 Task: Search one way flight ticket for 2 adults, 2 children, 2 infants in seat in first from Wichita Falls: Wichita Falls Municipal Airport/sheppard Air Force Base to Laramie: Laramie Regional Airport on 8-3-2023. Choice of flights is Frontier. Number of bags: 1 checked bag. Outbound departure time preference is 18:00.
Action: Mouse moved to (390, 163)
Screenshot: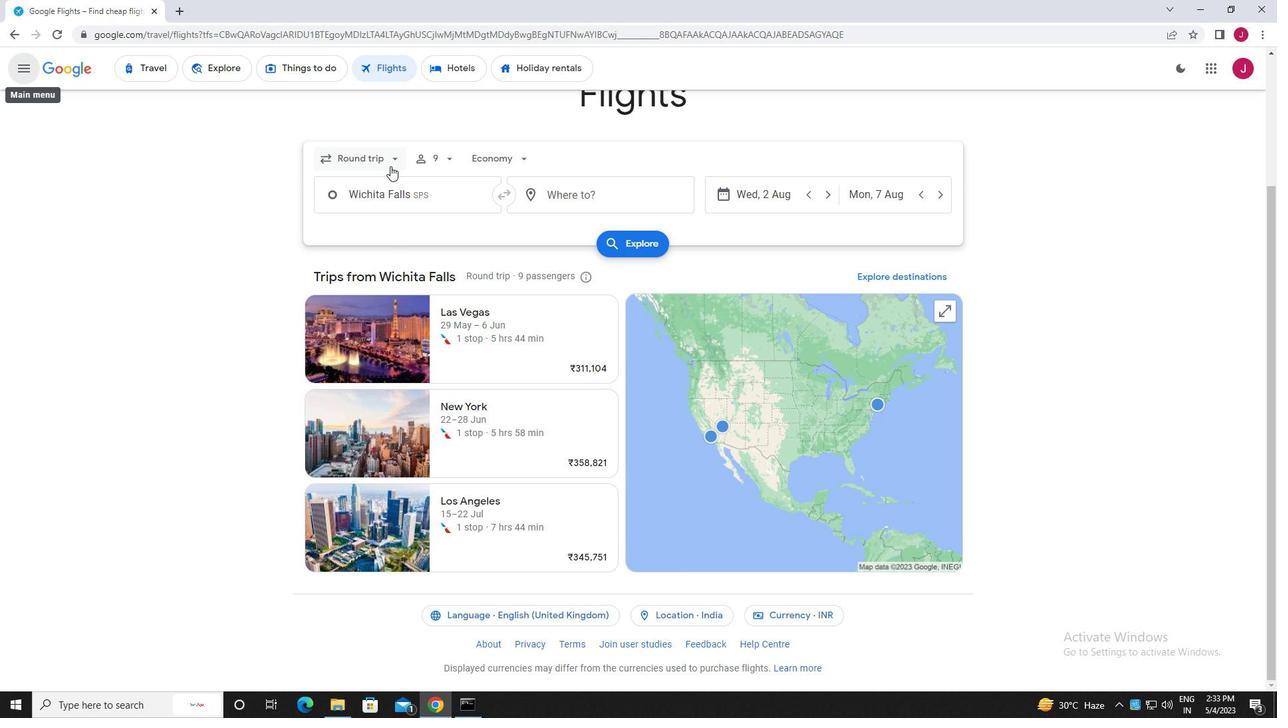 
Action: Mouse pressed left at (390, 163)
Screenshot: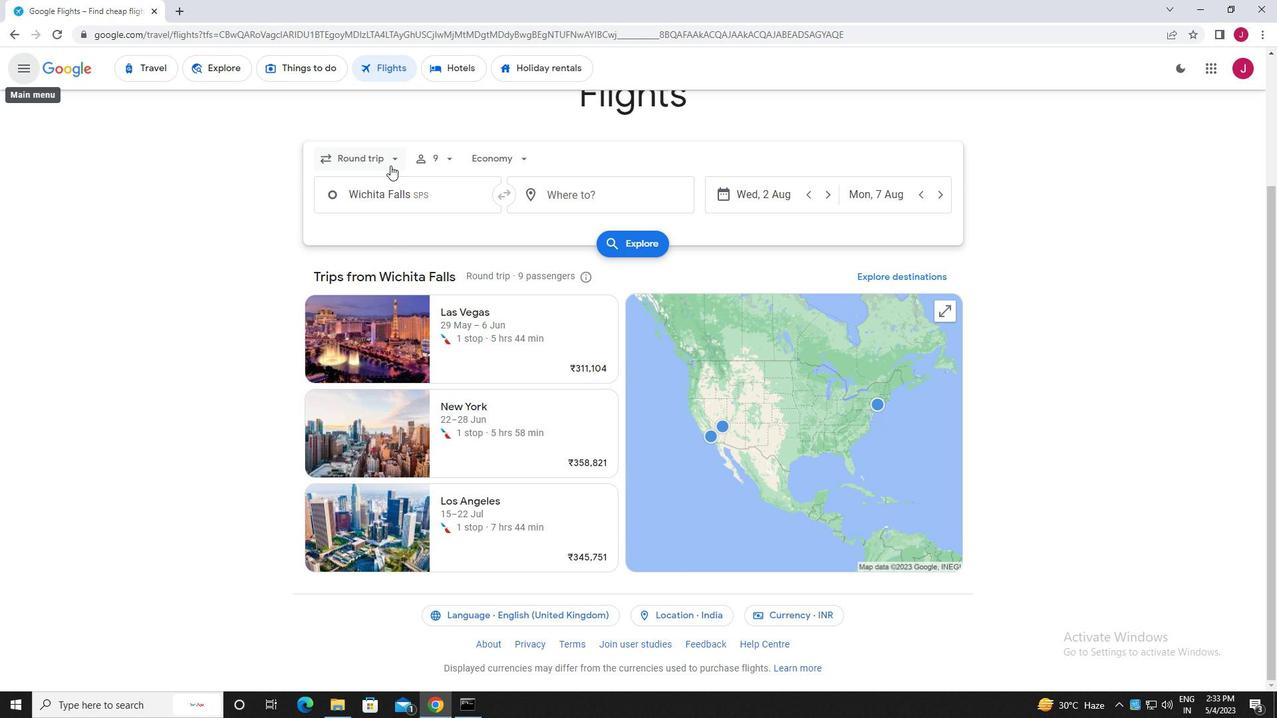 
Action: Mouse moved to (384, 218)
Screenshot: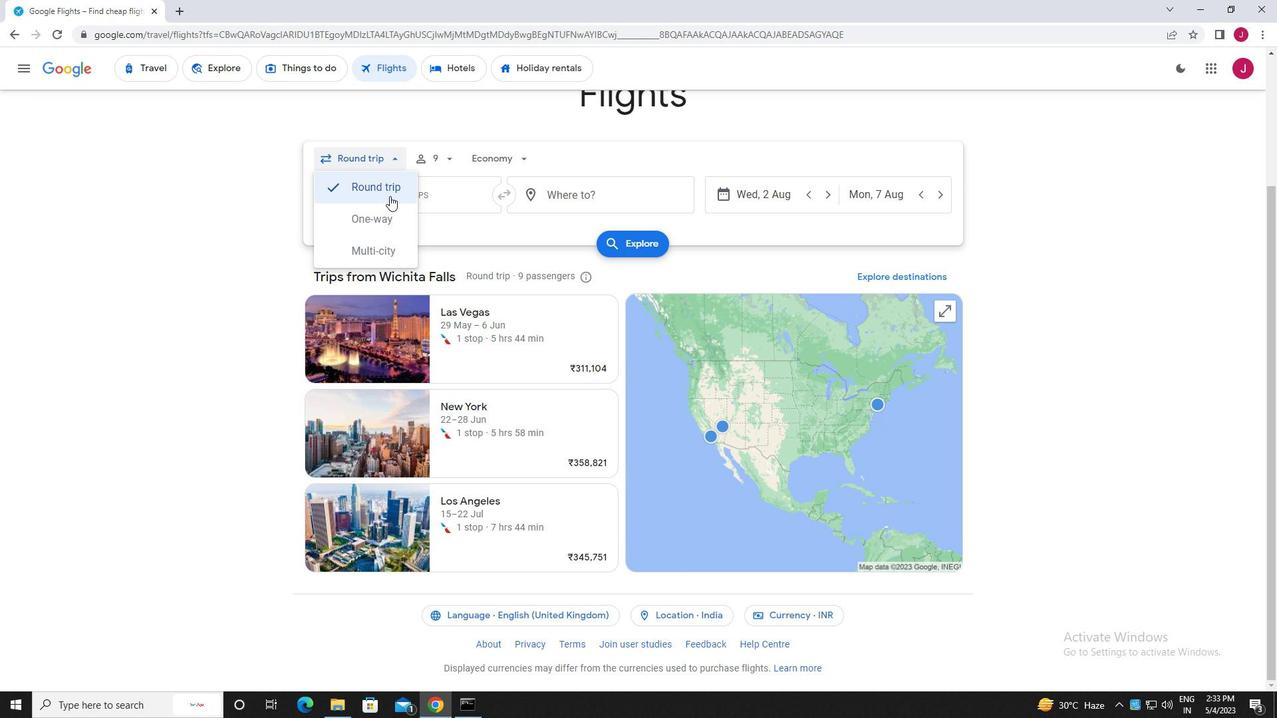 
Action: Mouse pressed left at (384, 218)
Screenshot: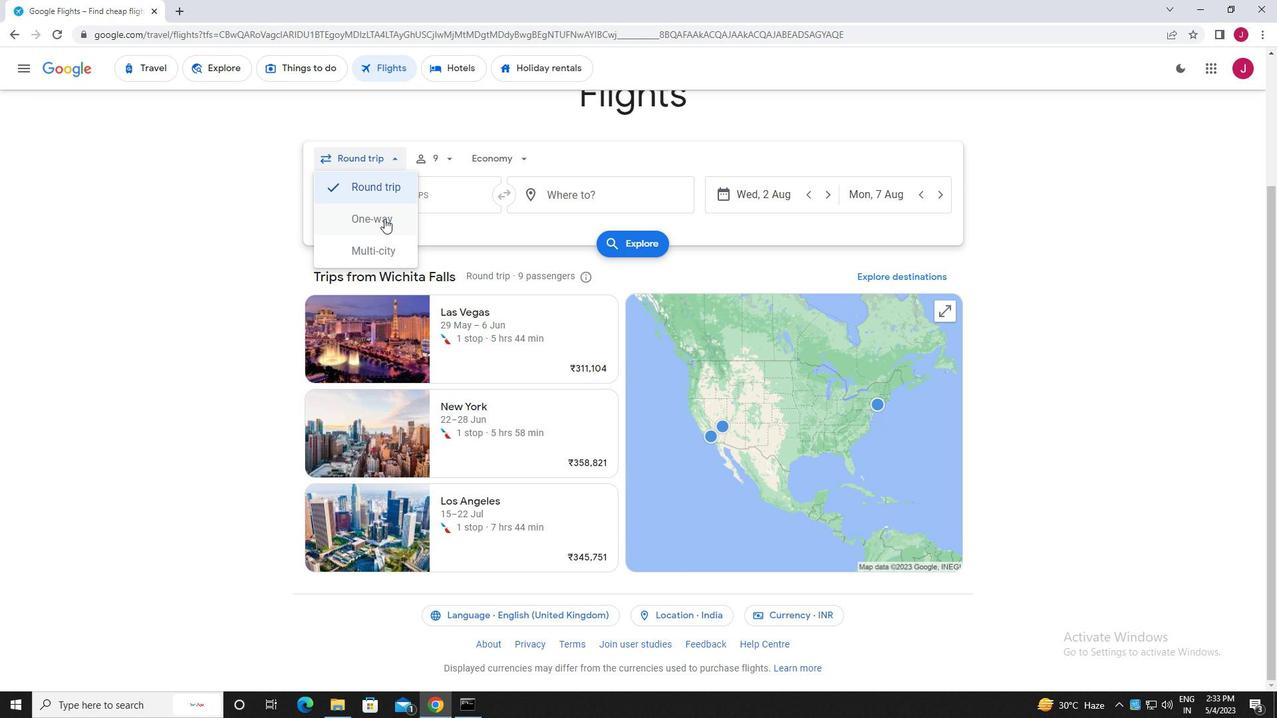 
Action: Mouse moved to (441, 157)
Screenshot: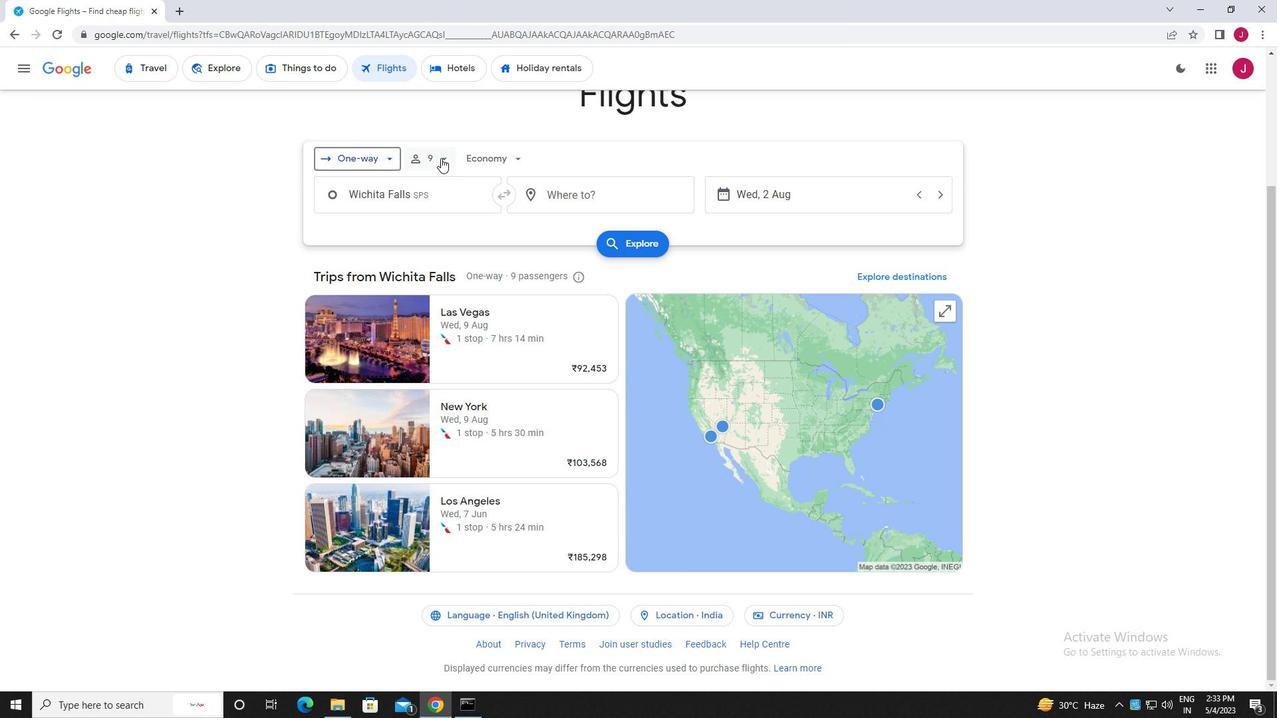 
Action: Mouse pressed left at (441, 157)
Screenshot: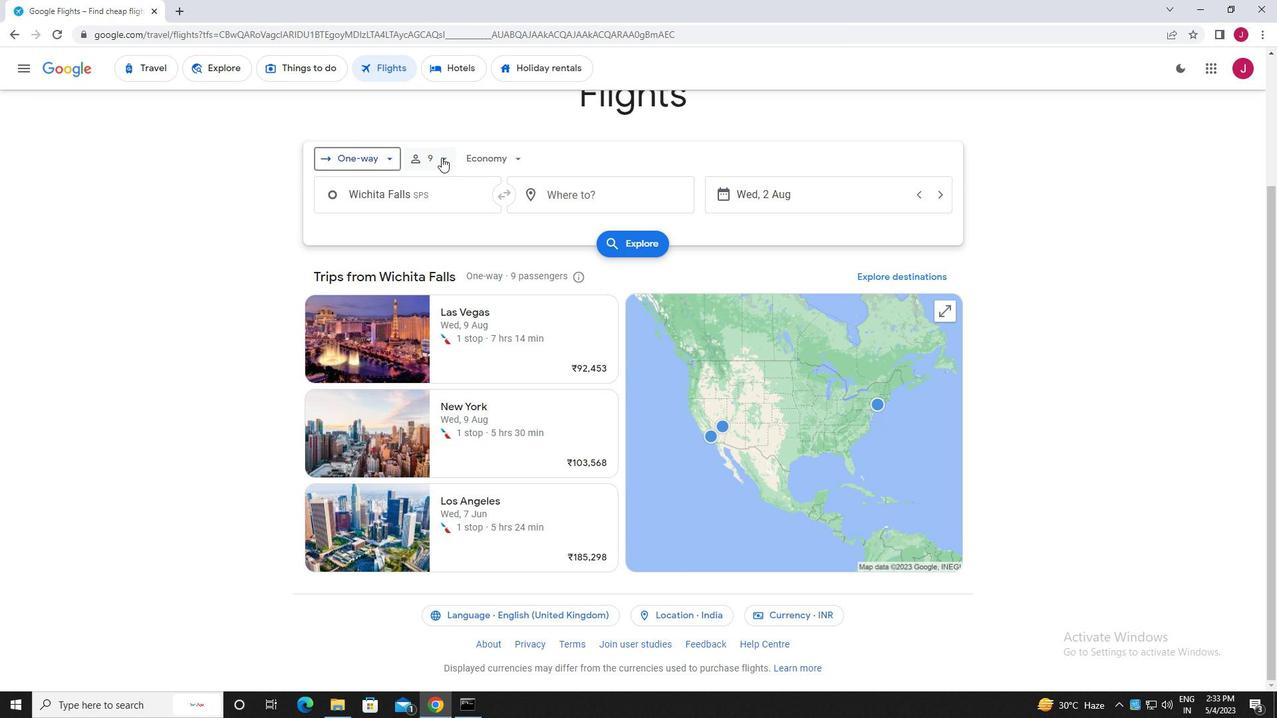 
Action: Mouse moved to (550, 191)
Screenshot: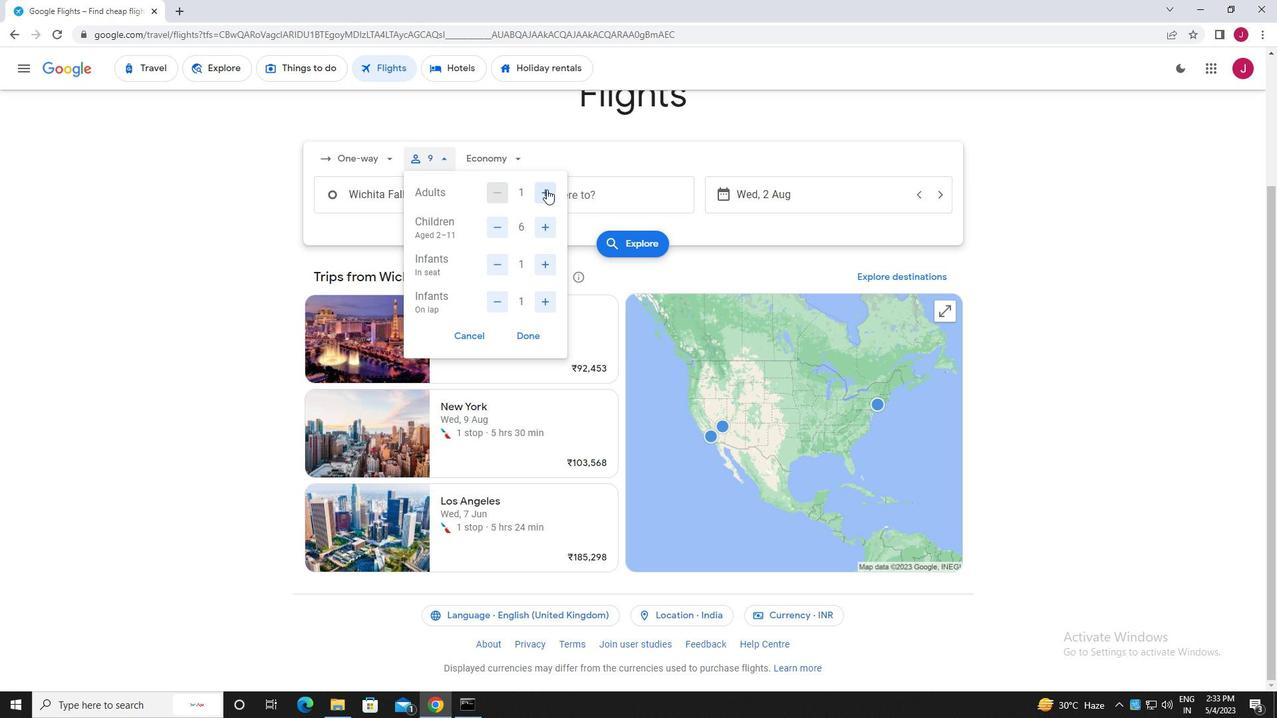 
Action: Mouse pressed left at (550, 191)
Screenshot: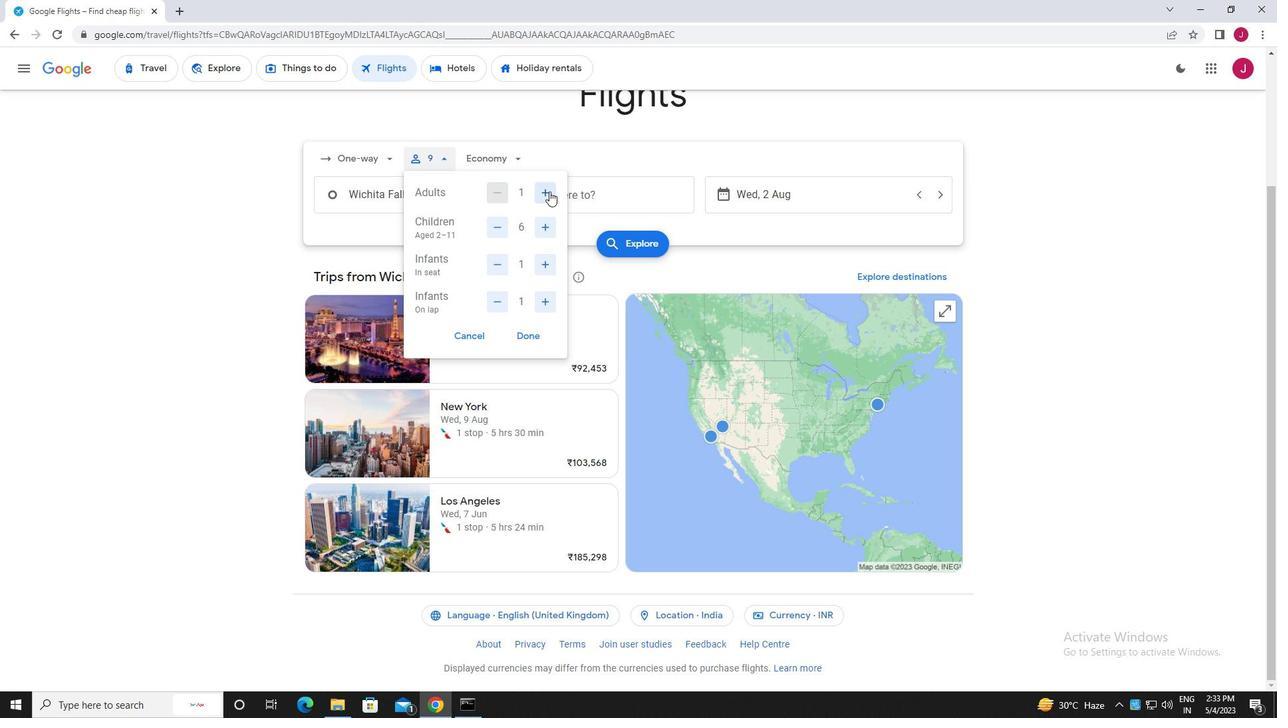 
Action: Mouse moved to (493, 225)
Screenshot: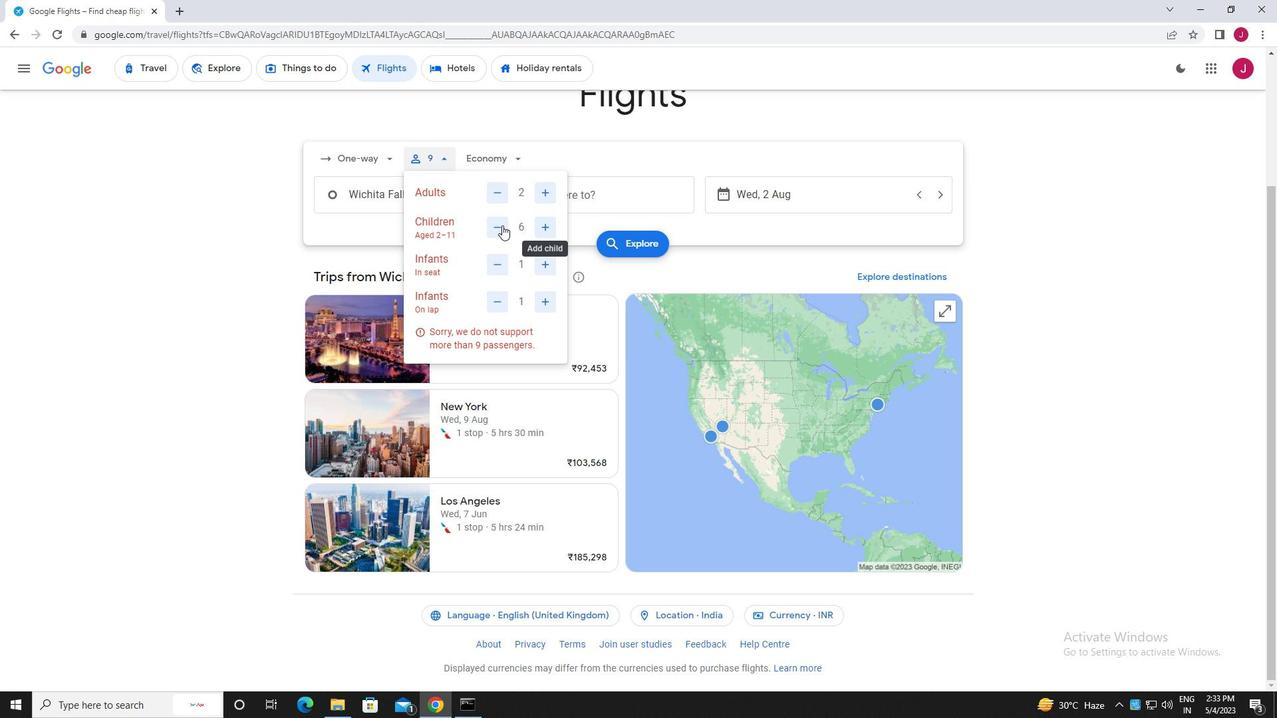 
Action: Mouse pressed left at (493, 225)
Screenshot: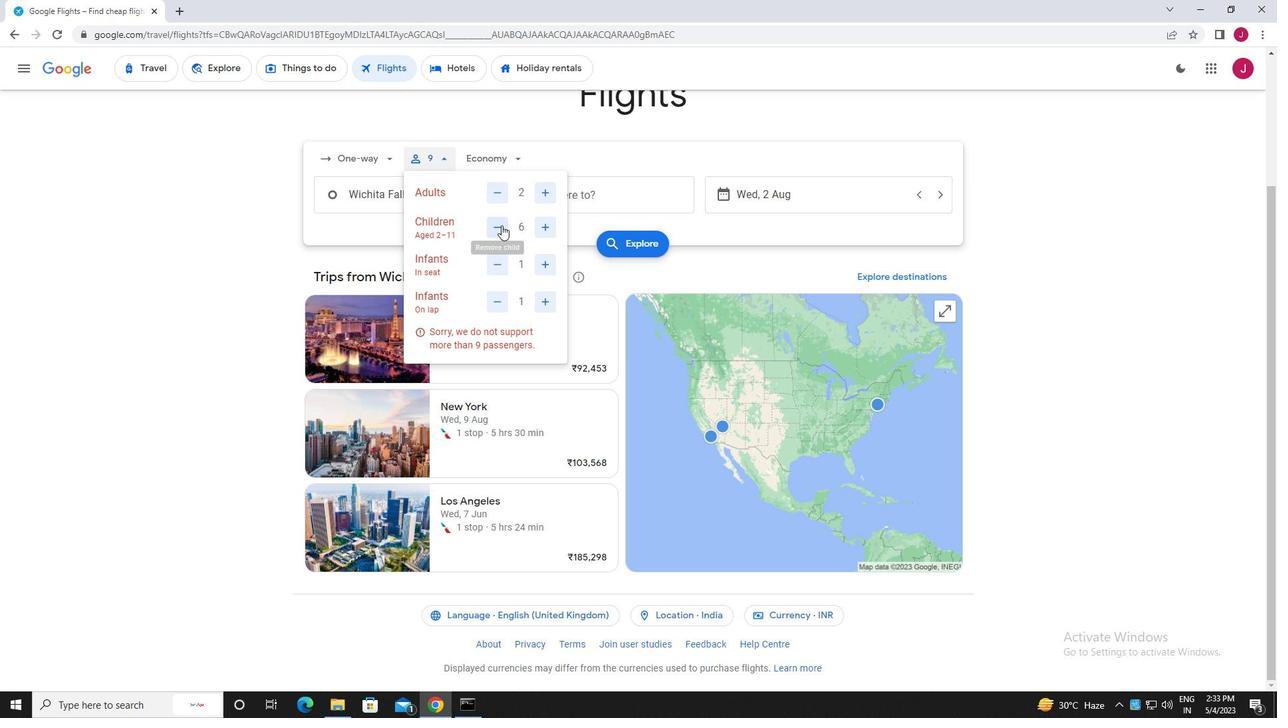 
Action: Mouse moved to (501, 224)
Screenshot: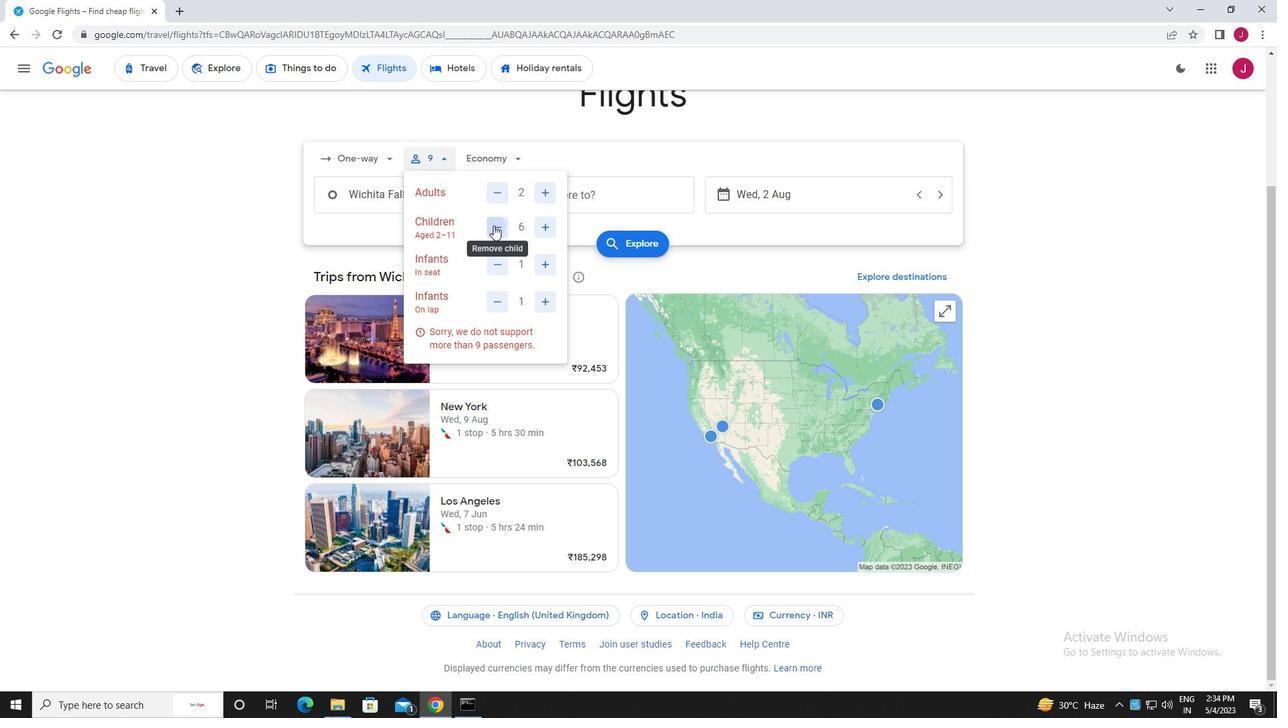 
Action: Mouse pressed left at (501, 224)
Screenshot: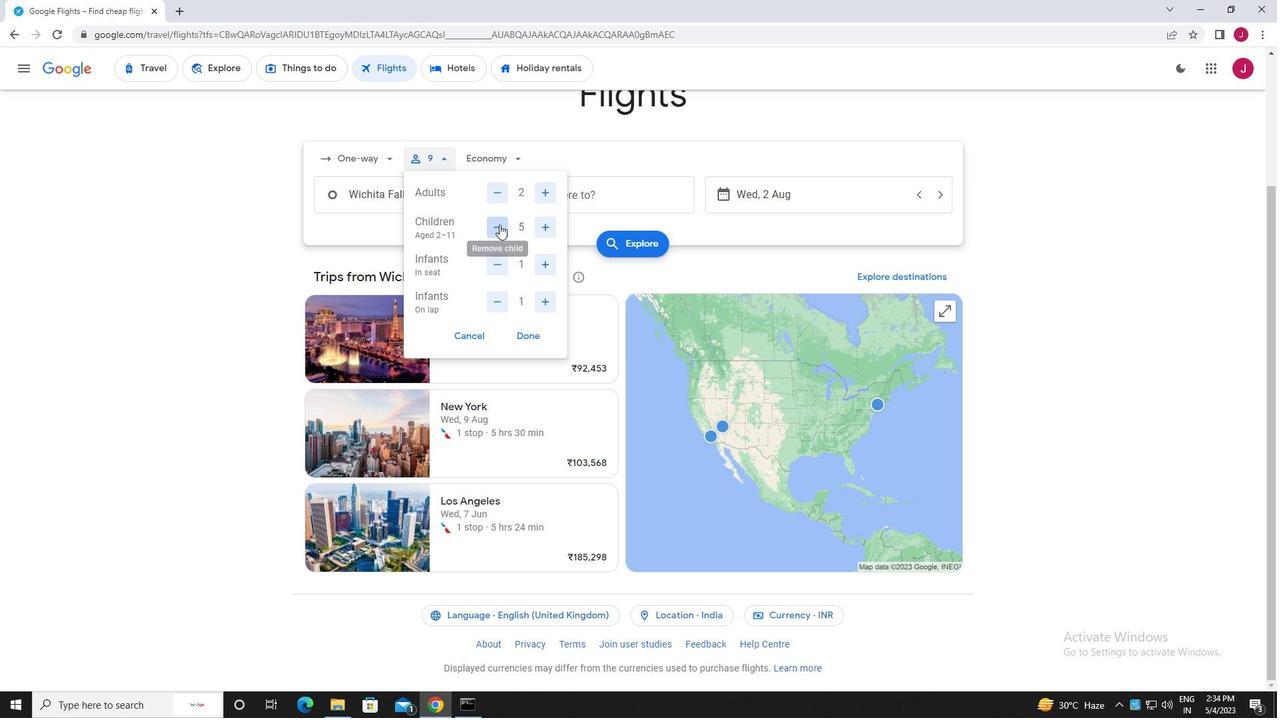 
Action: Mouse pressed left at (501, 224)
Screenshot: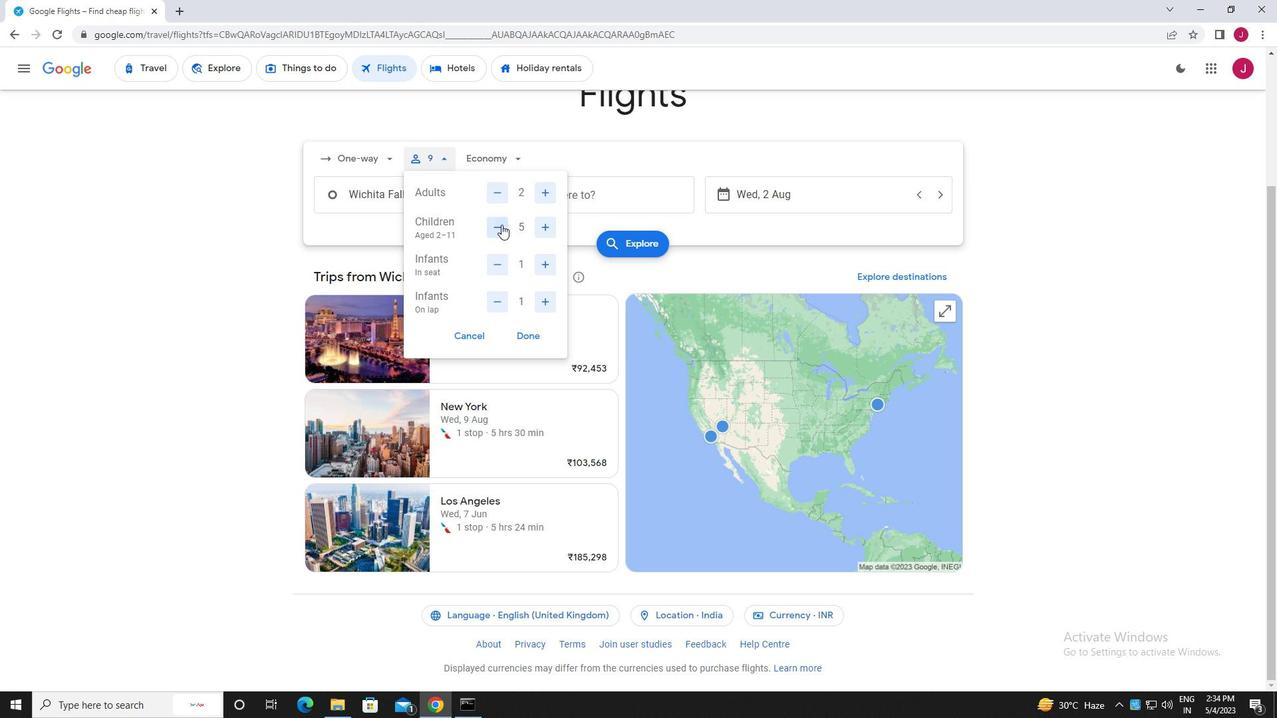 
Action: Mouse pressed left at (501, 224)
Screenshot: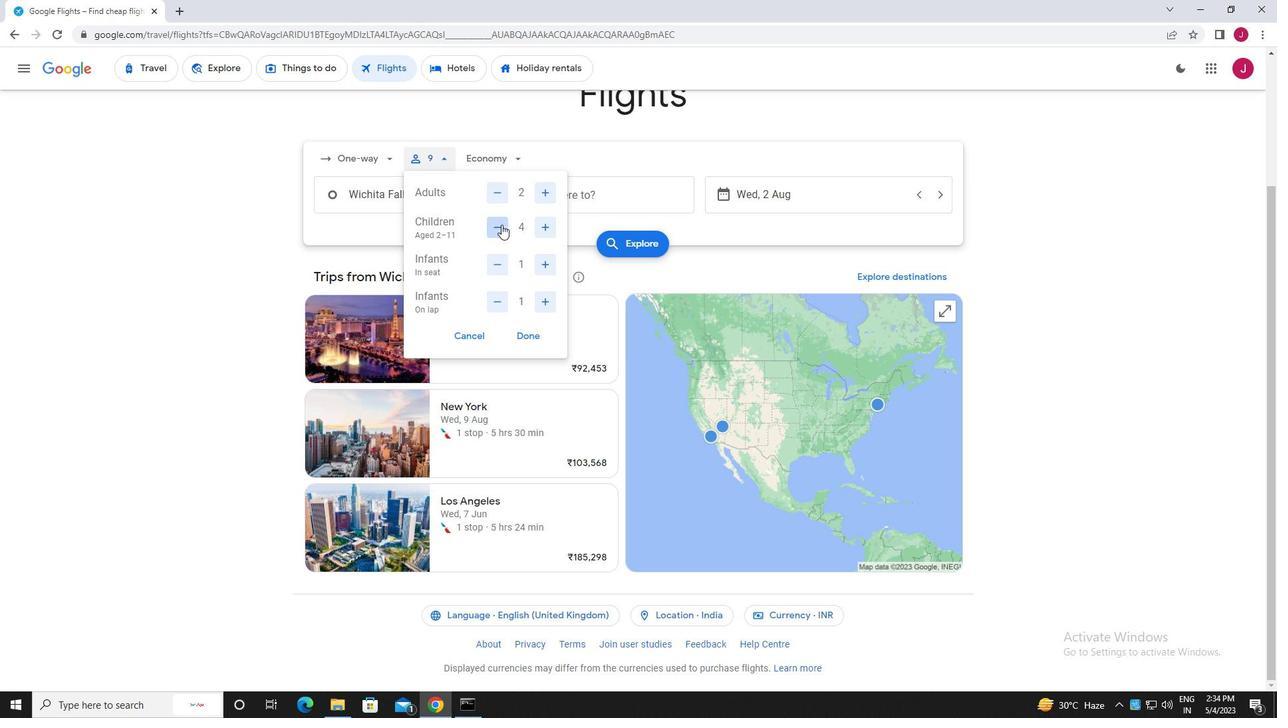 
Action: Mouse moved to (499, 261)
Screenshot: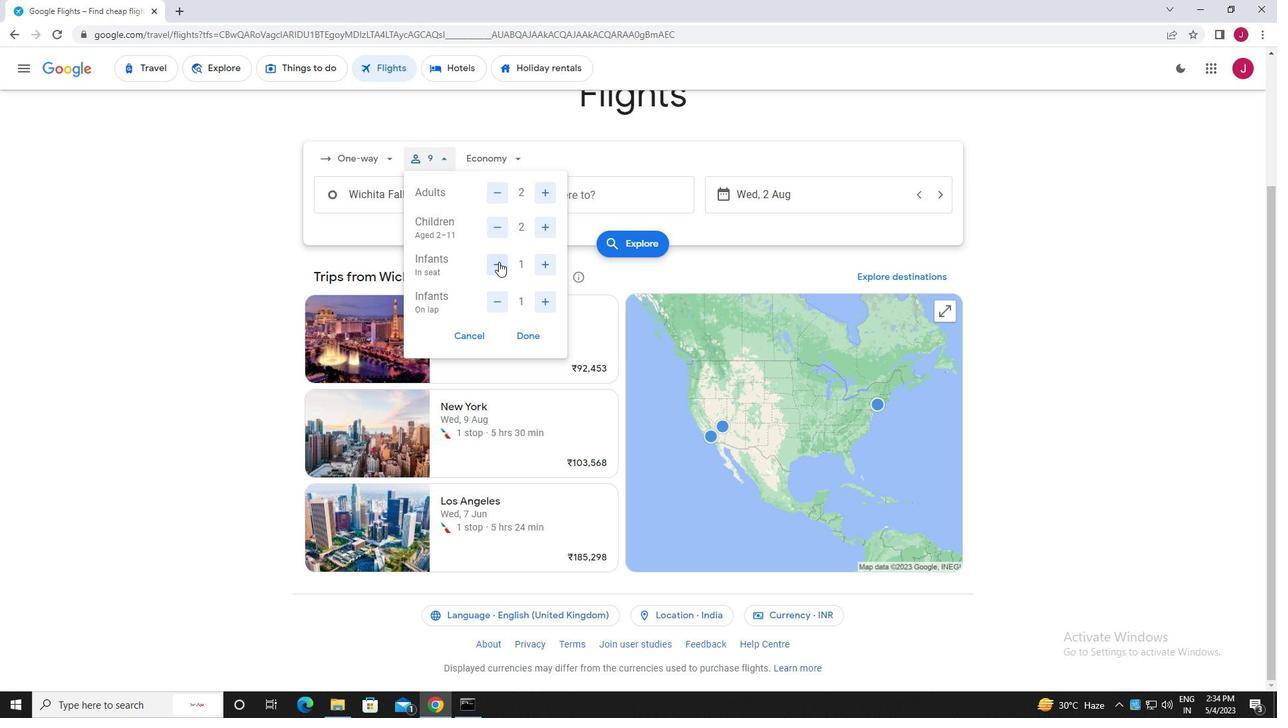 
Action: Mouse pressed left at (499, 261)
Screenshot: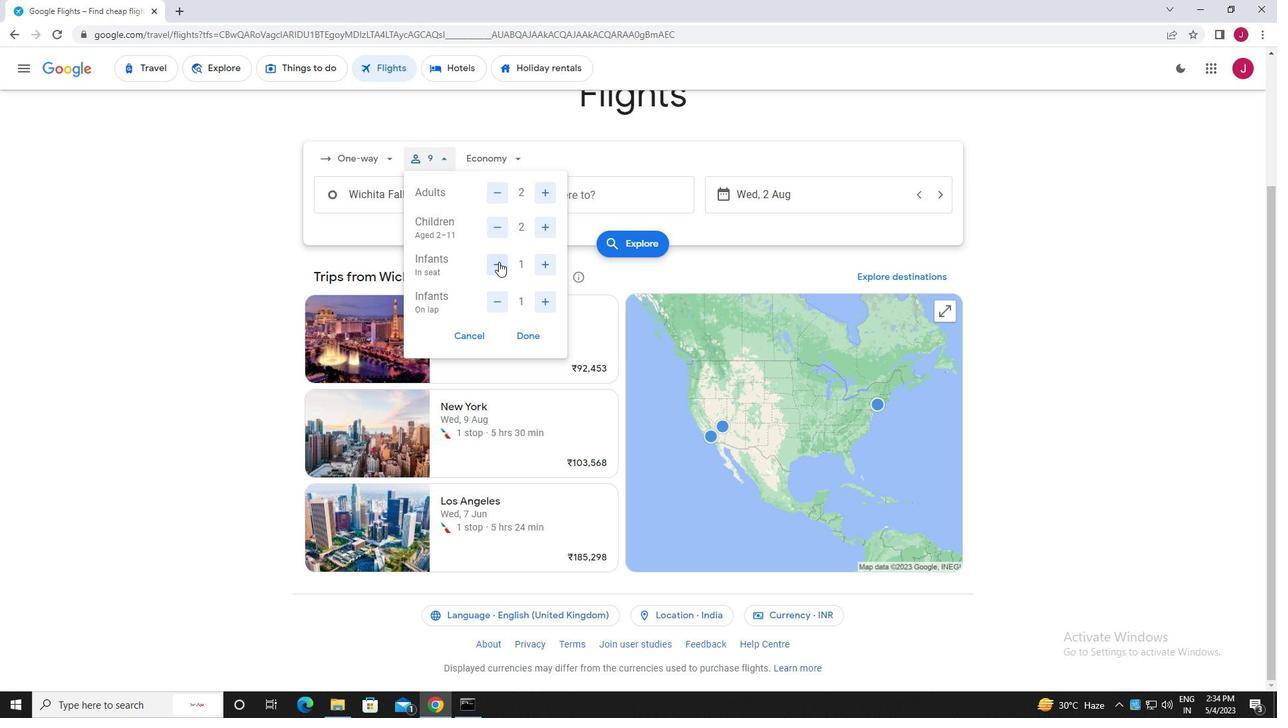 
Action: Mouse moved to (497, 302)
Screenshot: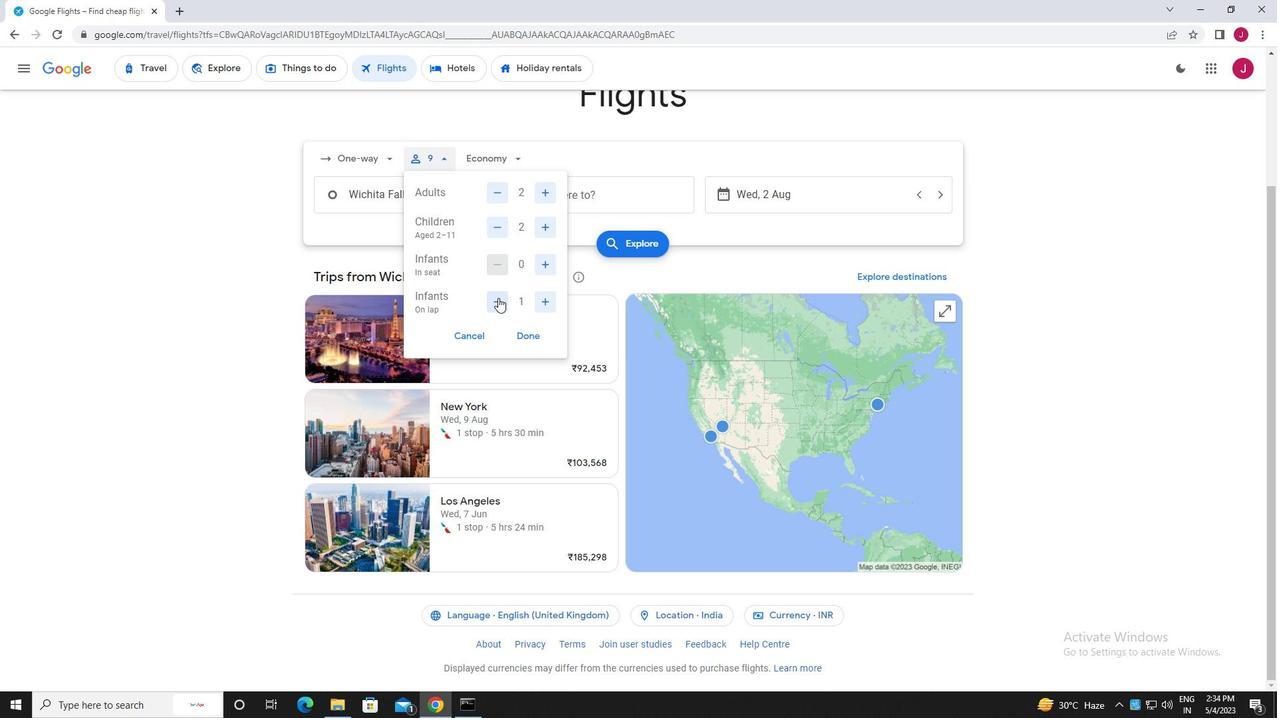
Action: Mouse pressed left at (497, 302)
Screenshot: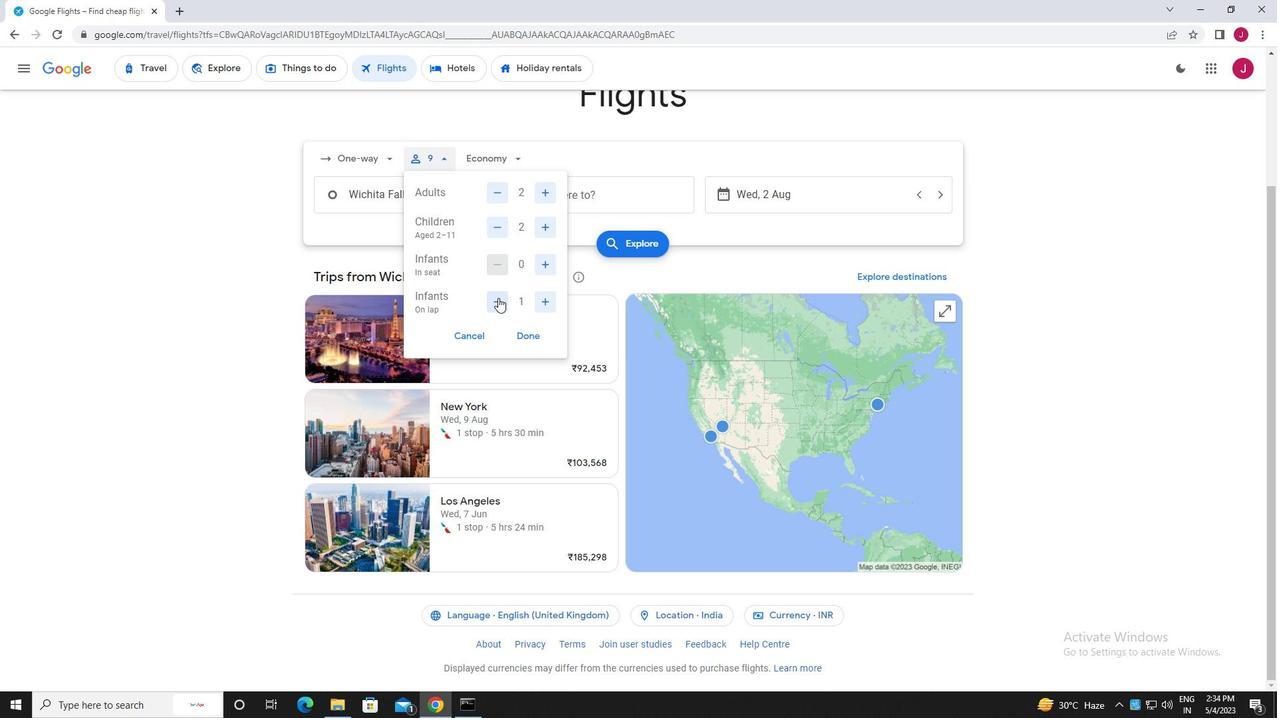 
Action: Mouse moved to (548, 264)
Screenshot: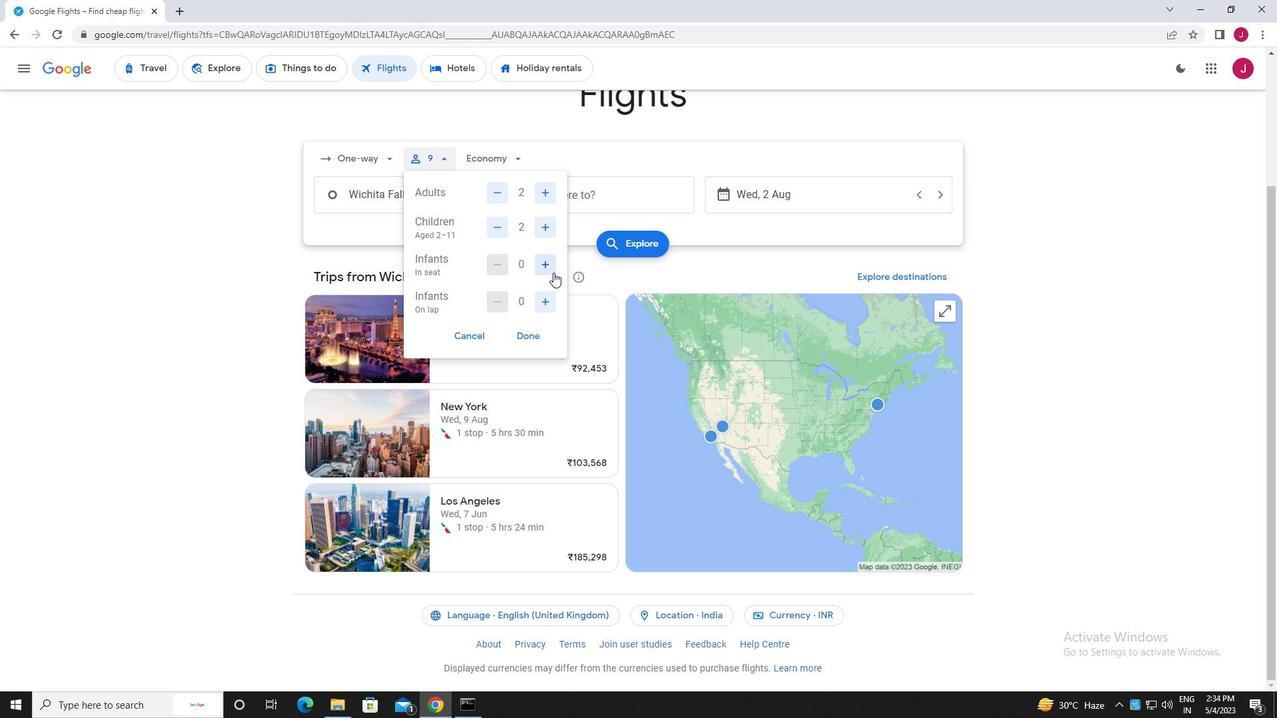 
Action: Mouse pressed left at (548, 264)
Screenshot: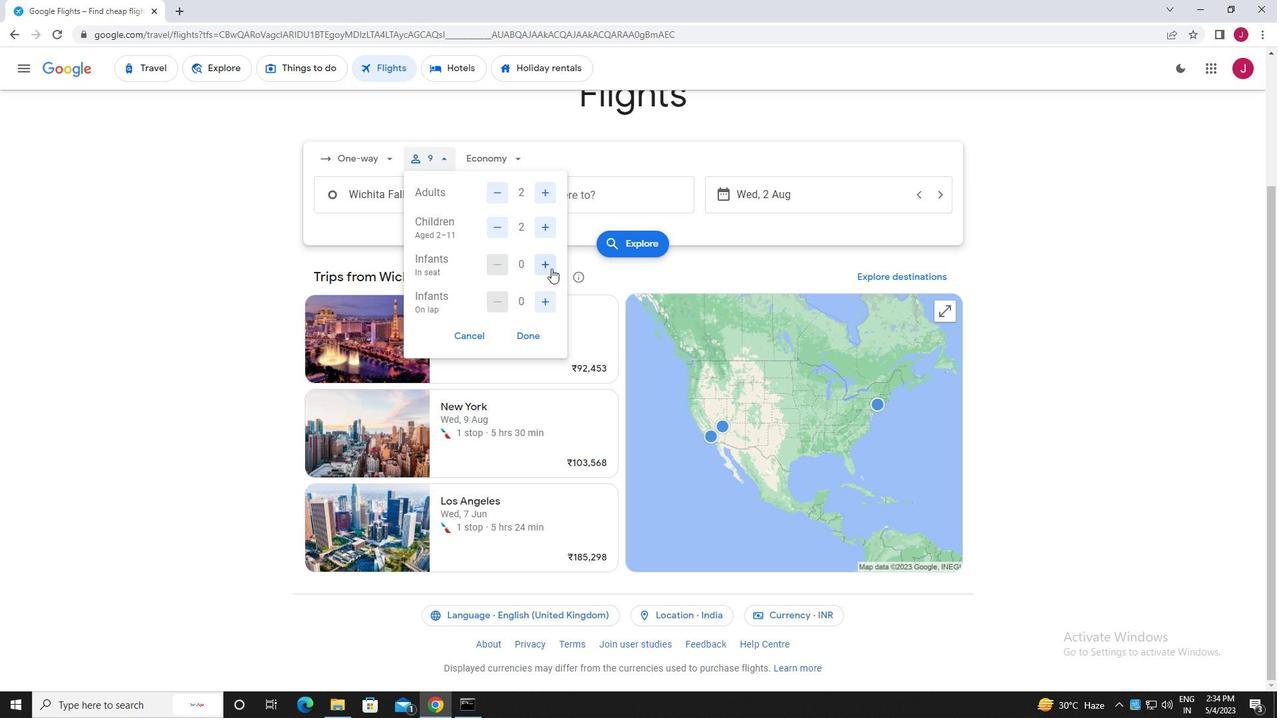 
Action: Mouse pressed left at (548, 264)
Screenshot: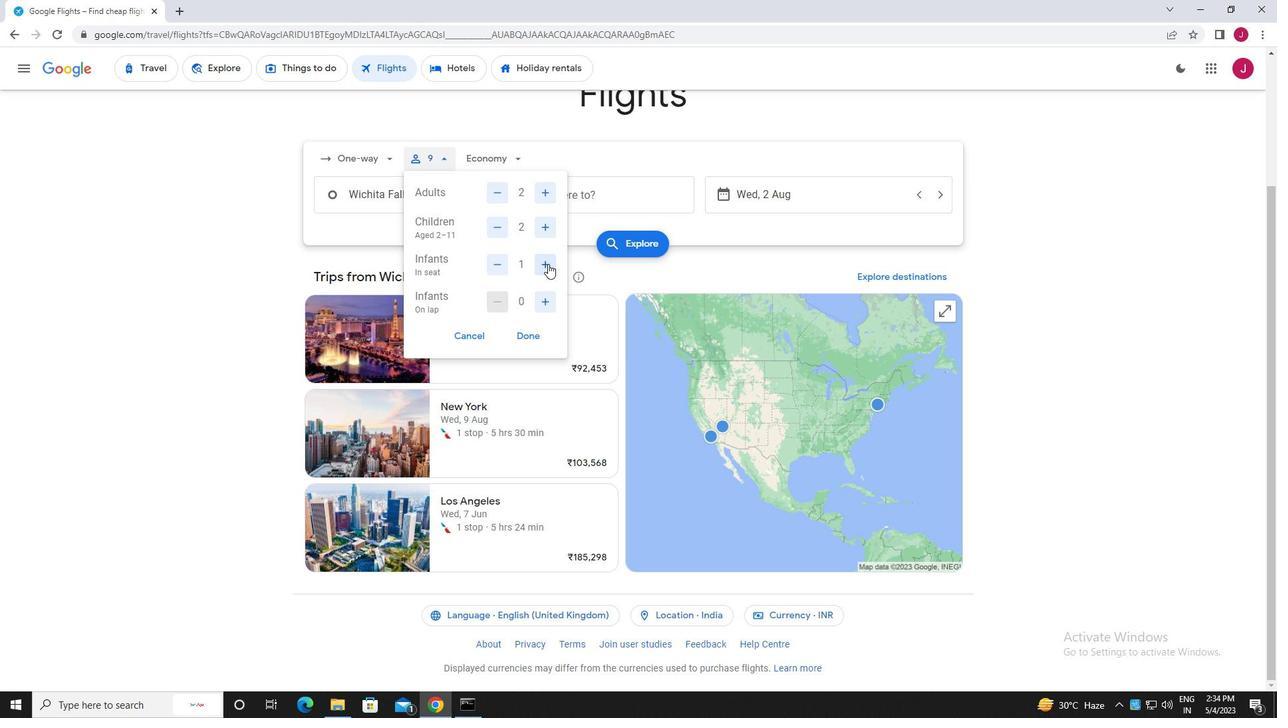 
Action: Mouse moved to (531, 336)
Screenshot: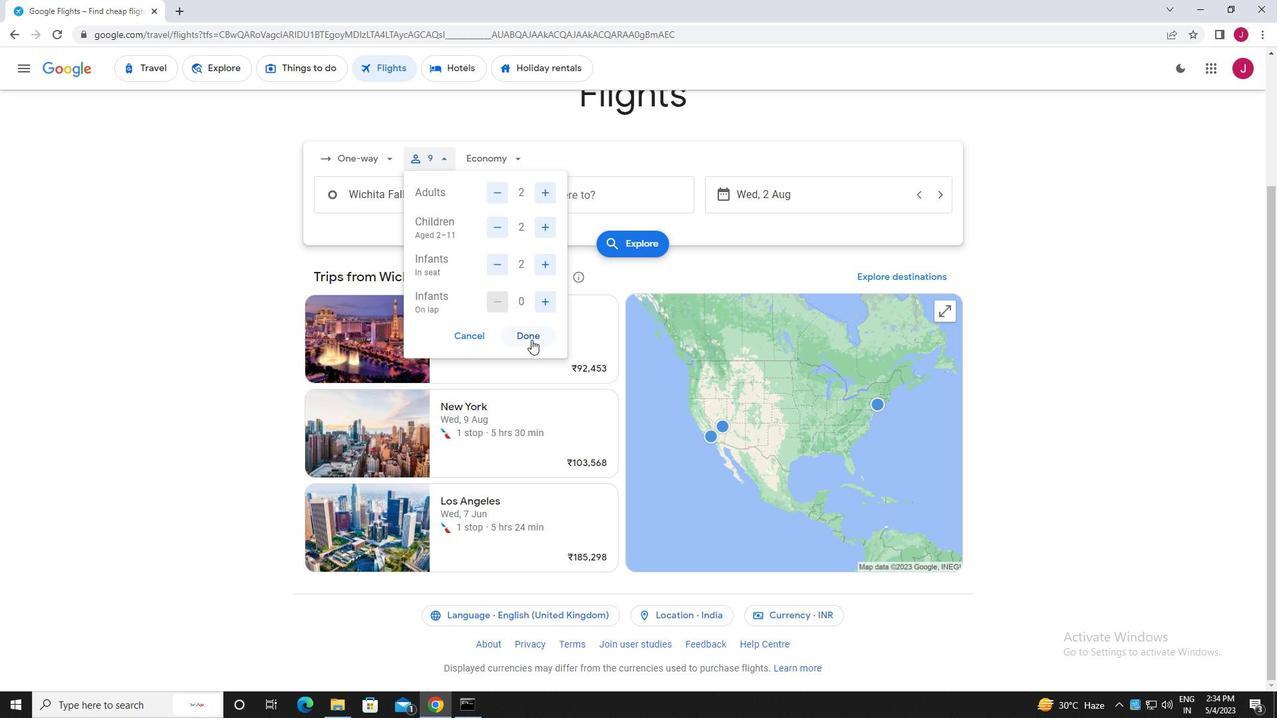 
Action: Mouse pressed left at (531, 336)
Screenshot: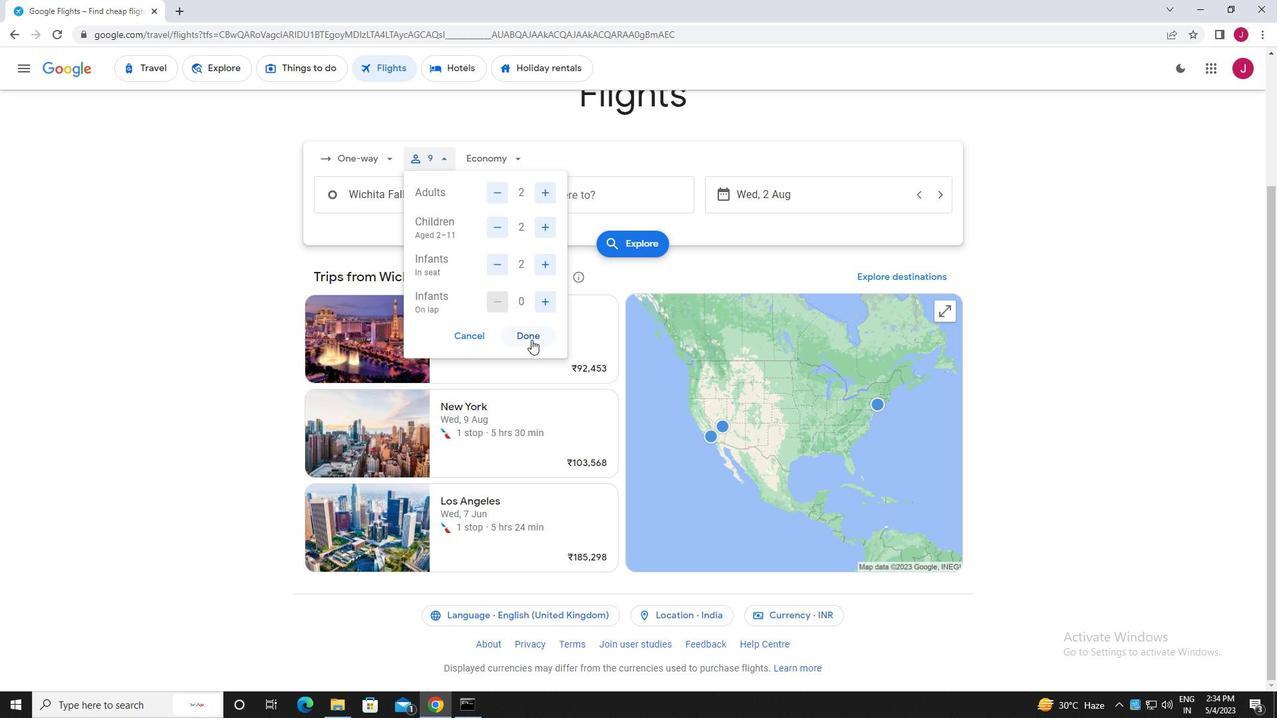 
Action: Mouse moved to (513, 159)
Screenshot: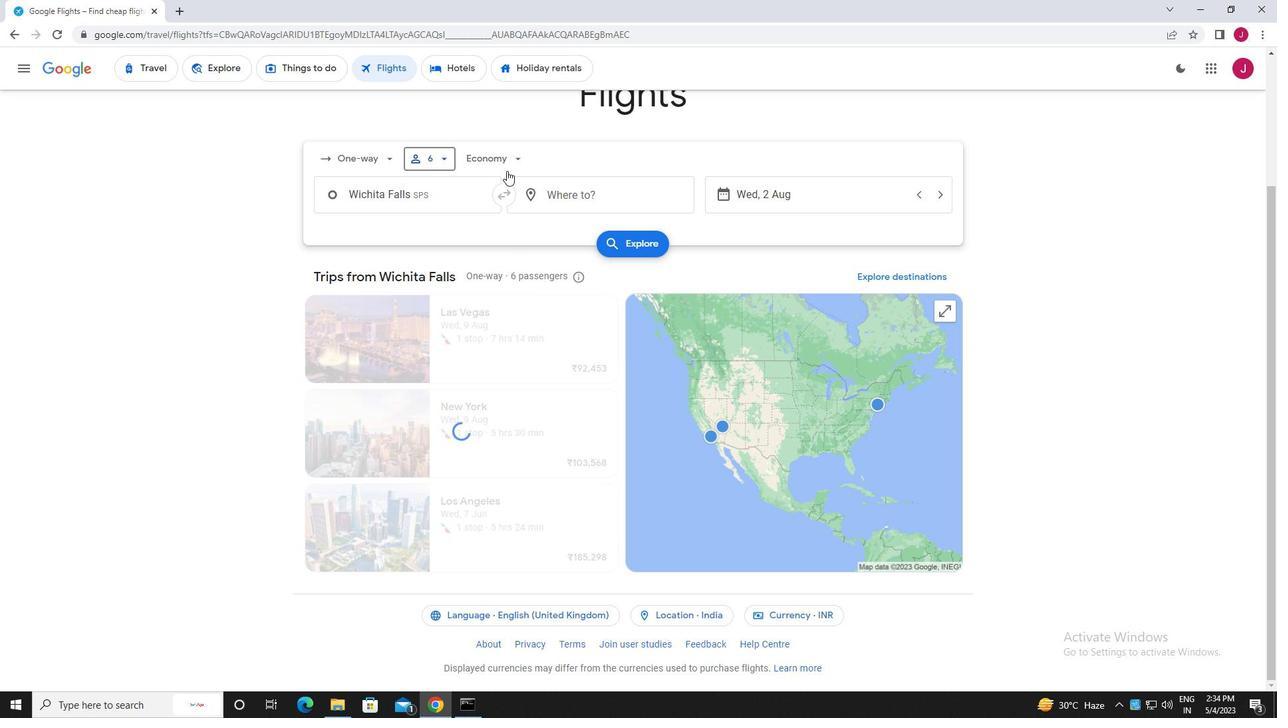 
Action: Mouse pressed left at (513, 159)
Screenshot: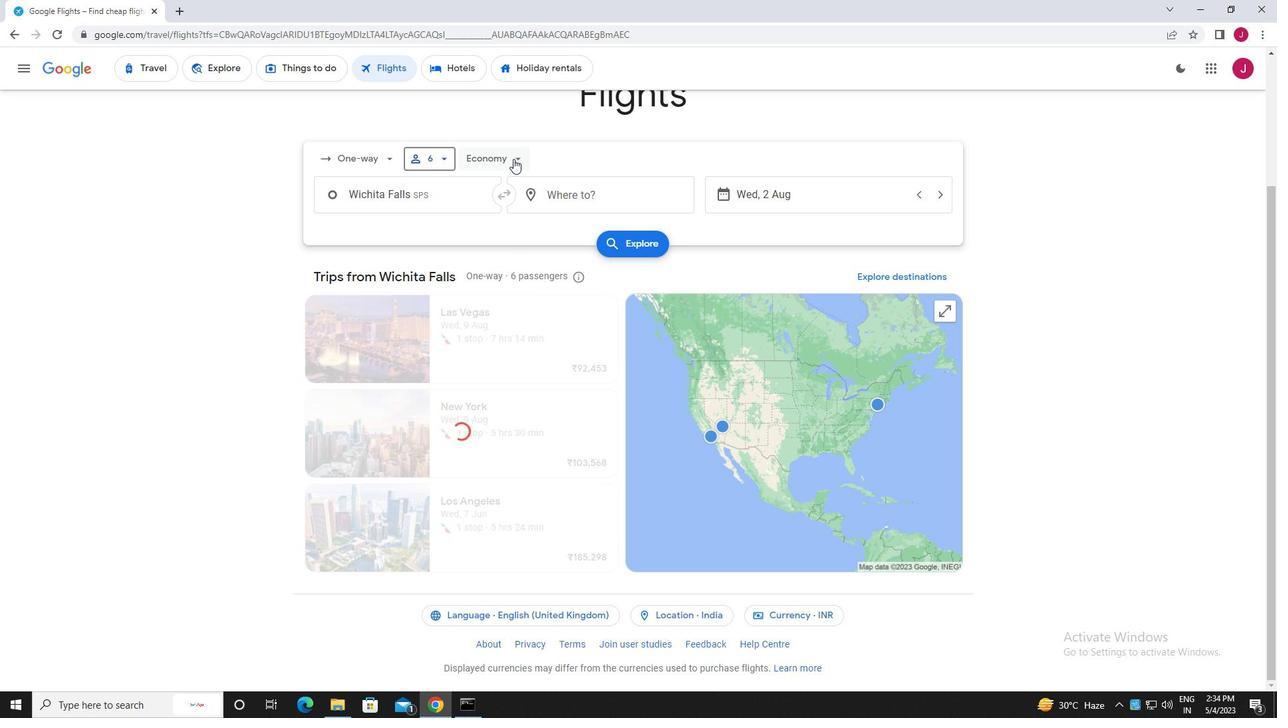 
Action: Mouse moved to (513, 282)
Screenshot: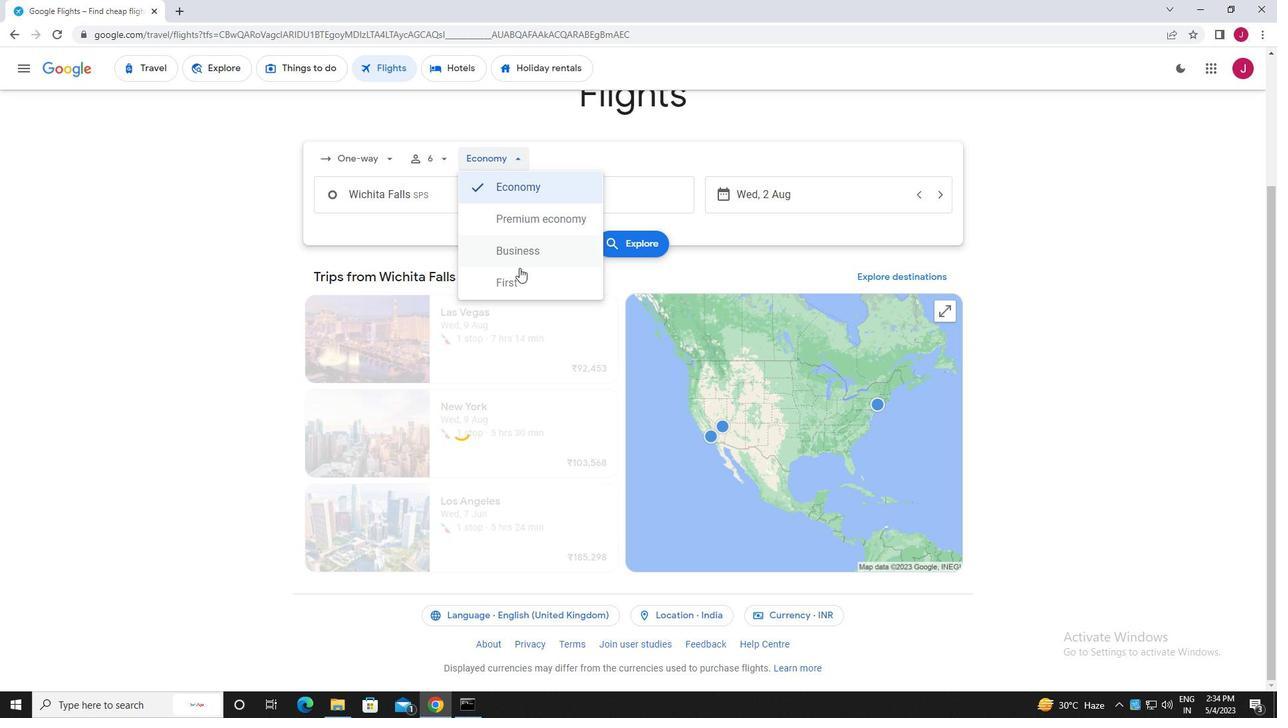 
Action: Mouse pressed left at (513, 282)
Screenshot: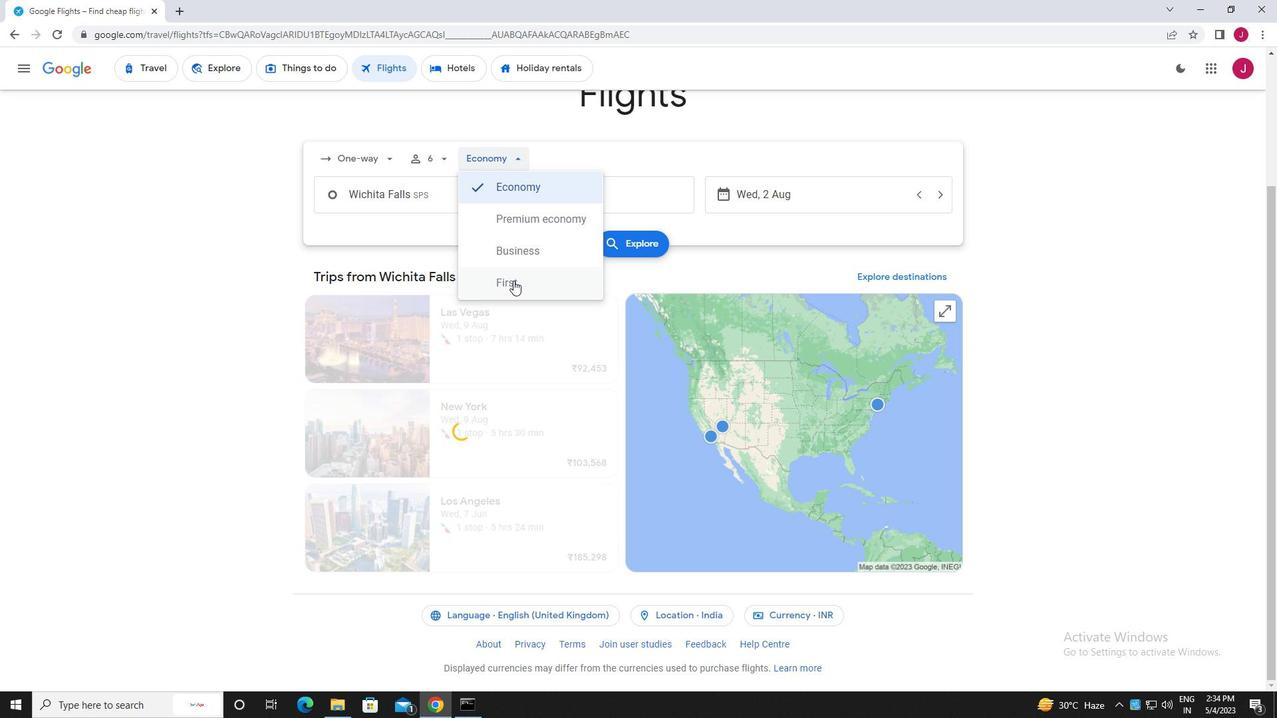 
Action: Mouse moved to (432, 195)
Screenshot: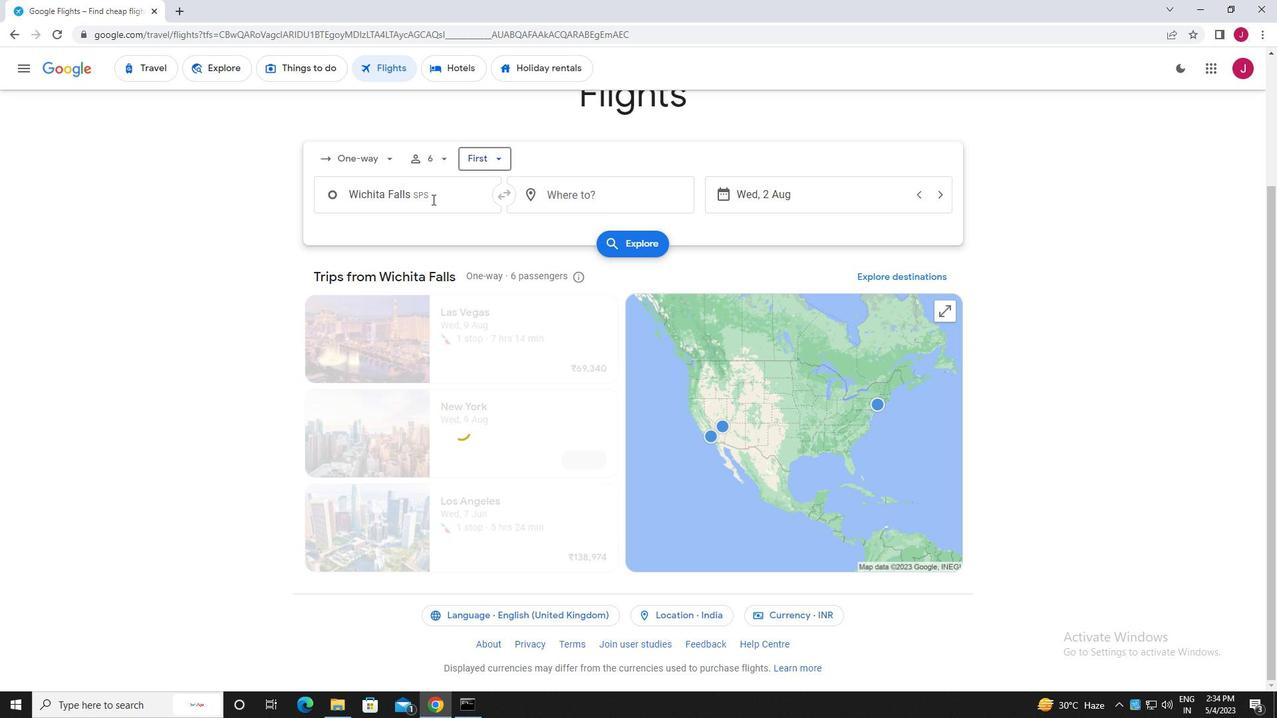 
Action: Mouse pressed left at (432, 195)
Screenshot: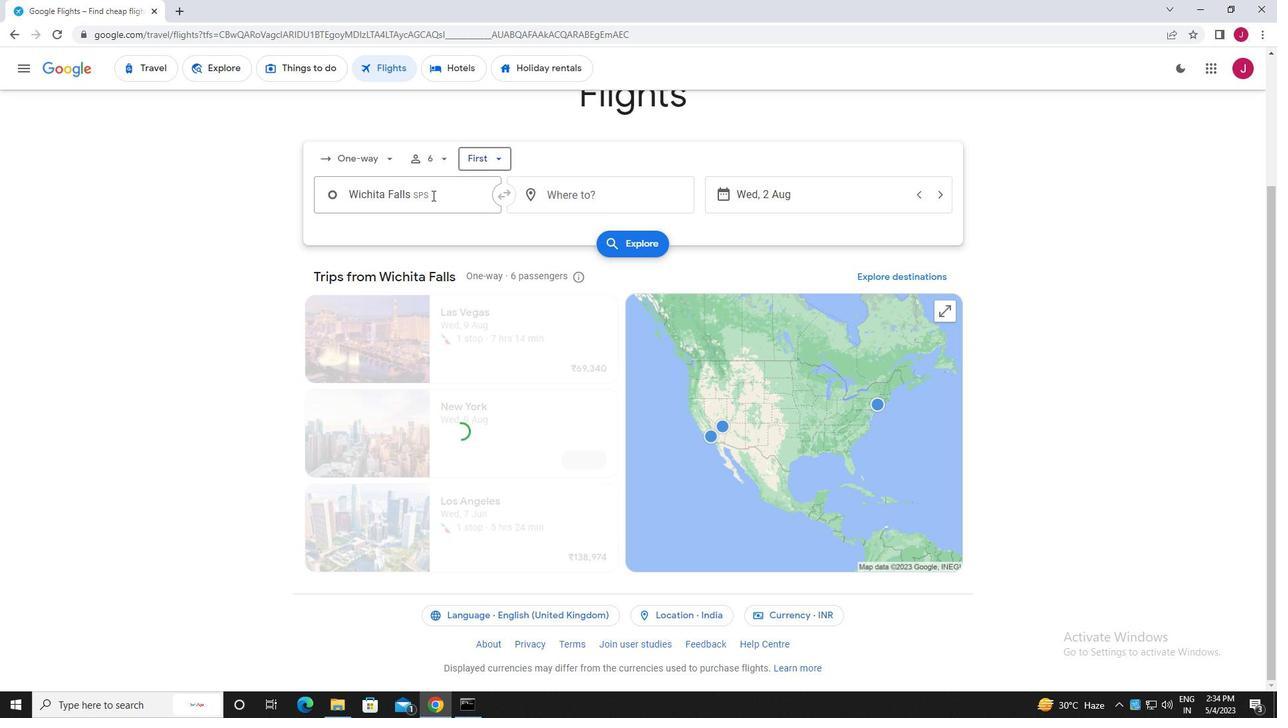 
Action: Key pressed wichita<Key.space>falls<Key.enter>
Screenshot: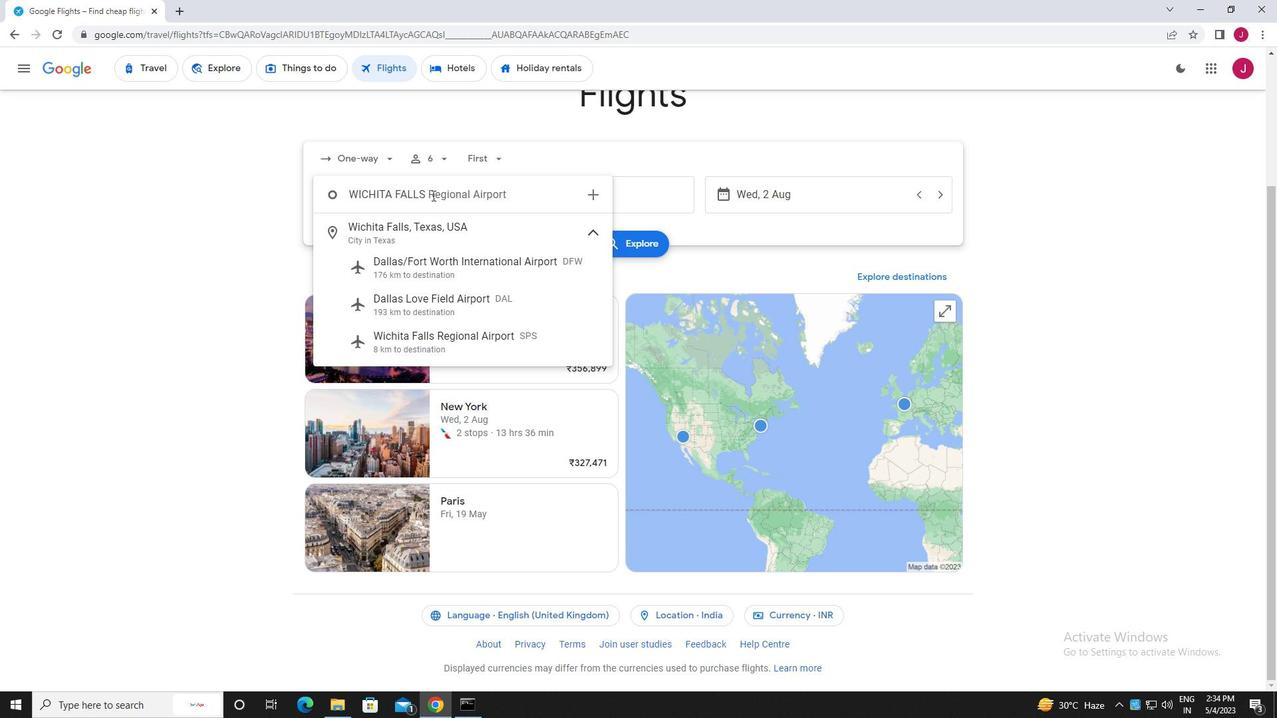 
Action: Mouse moved to (585, 198)
Screenshot: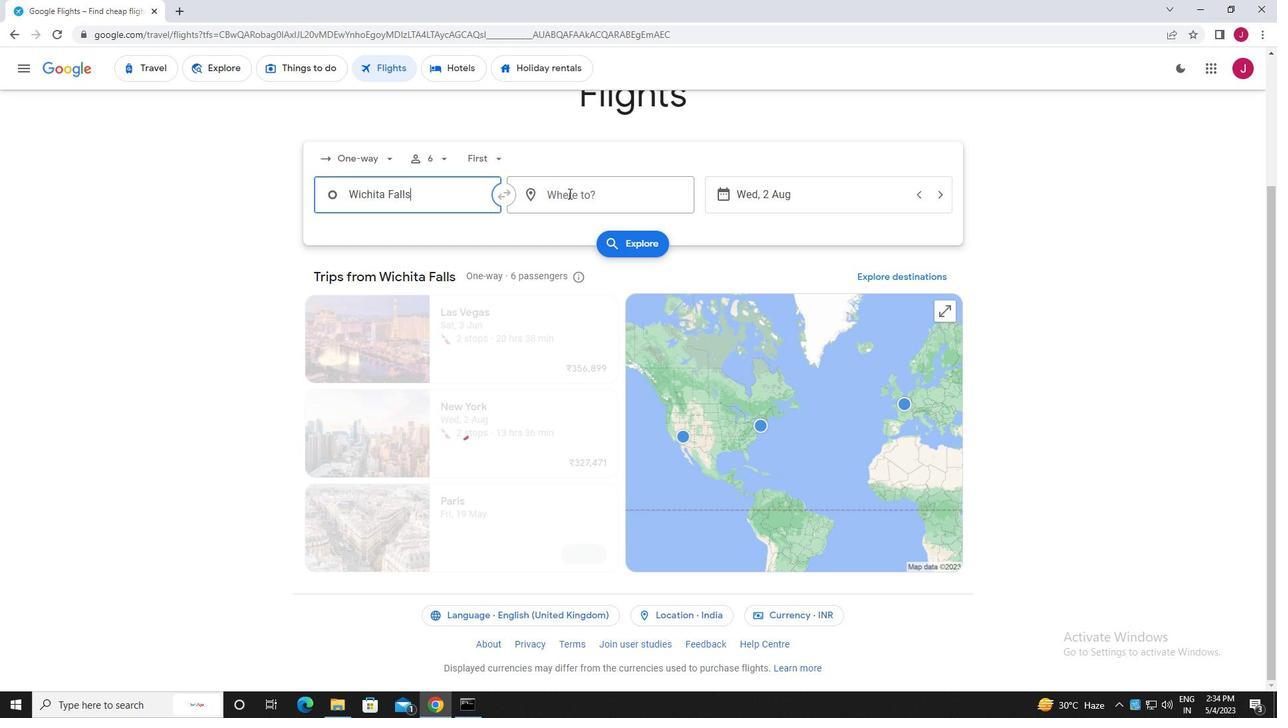 
Action: Mouse pressed left at (585, 198)
Screenshot: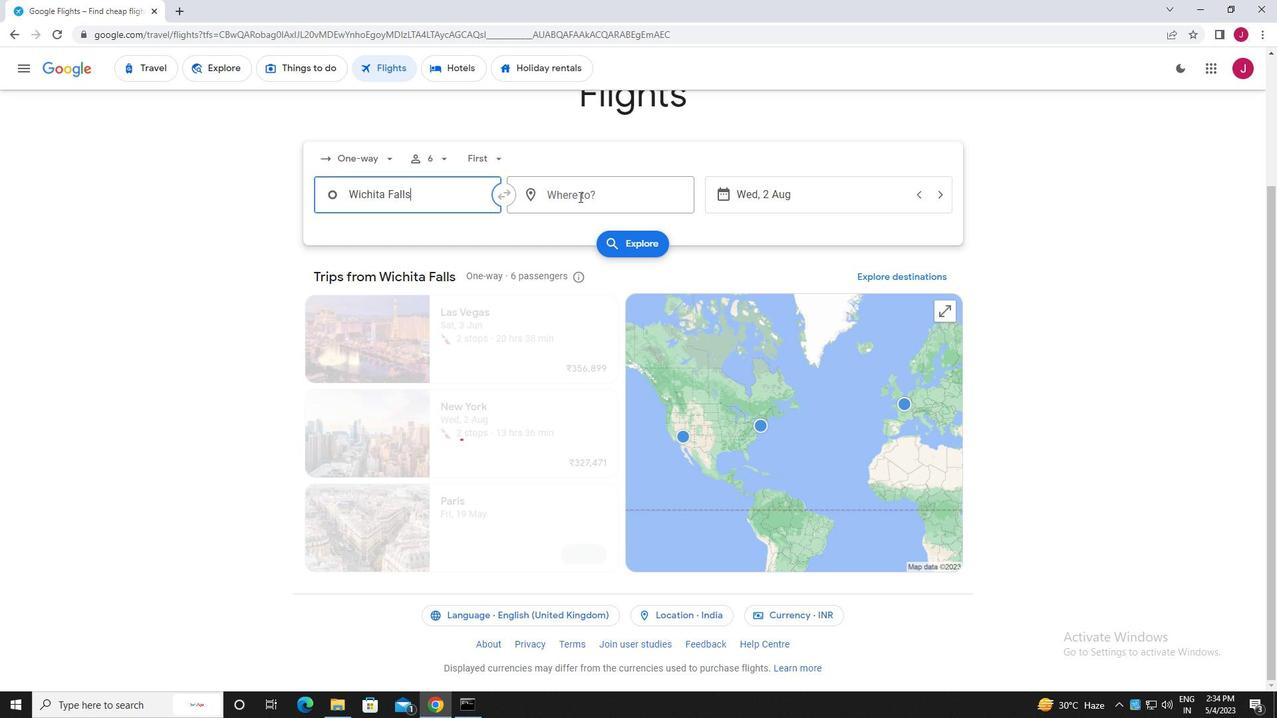 
Action: Mouse moved to (615, 191)
Screenshot: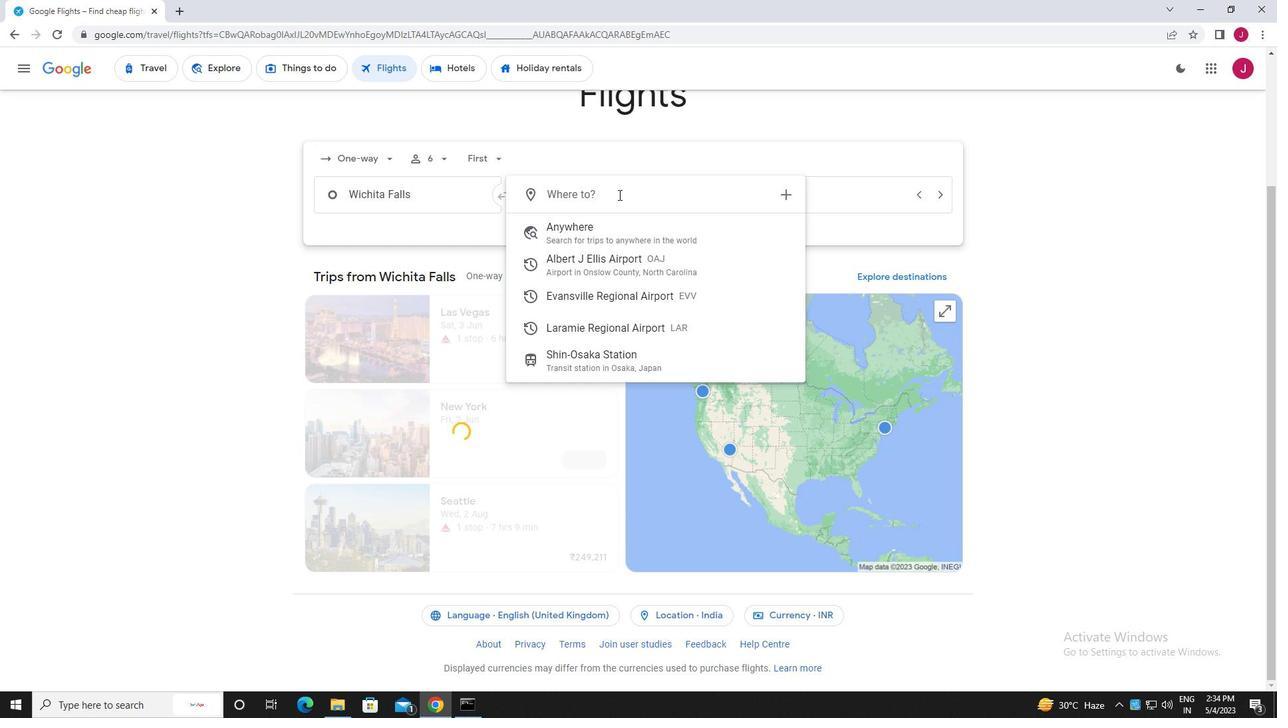 
Action: Key pressed laram
Screenshot: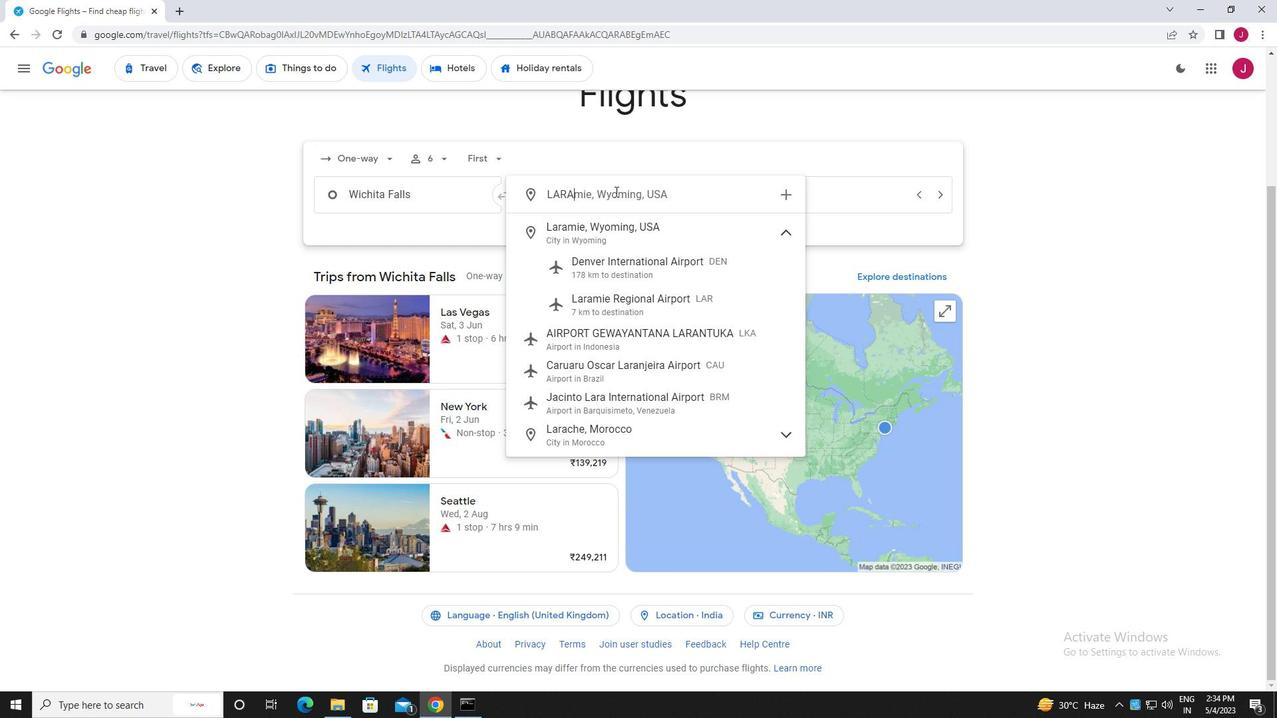 
Action: Mouse moved to (637, 308)
Screenshot: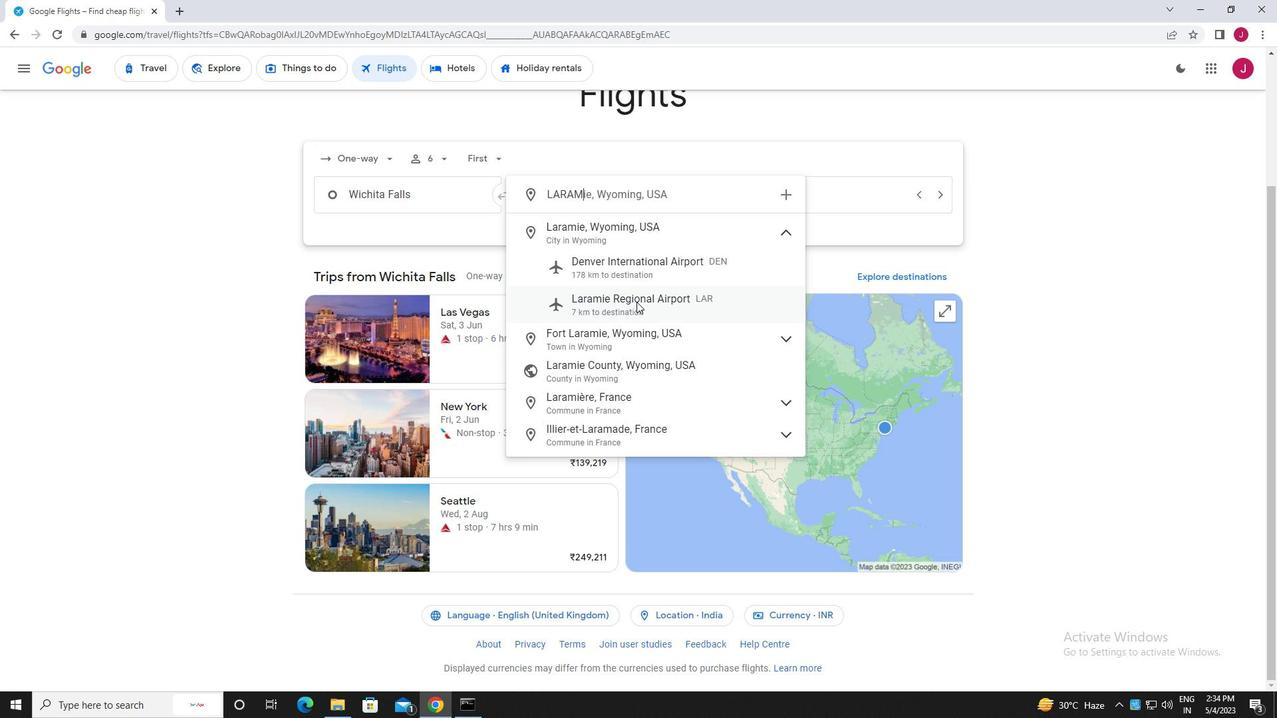 
Action: Mouse pressed left at (637, 308)
Screenshot: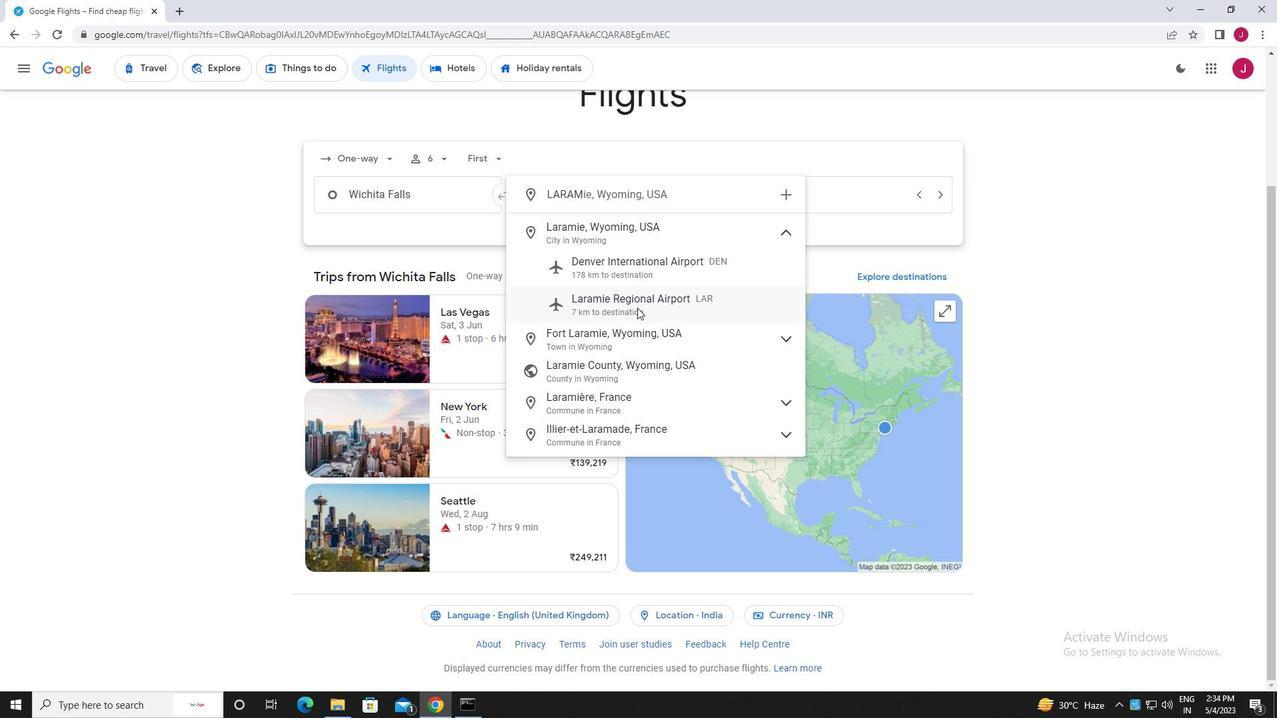 
Action: Mouse moved to (784, 191)
Screenshot: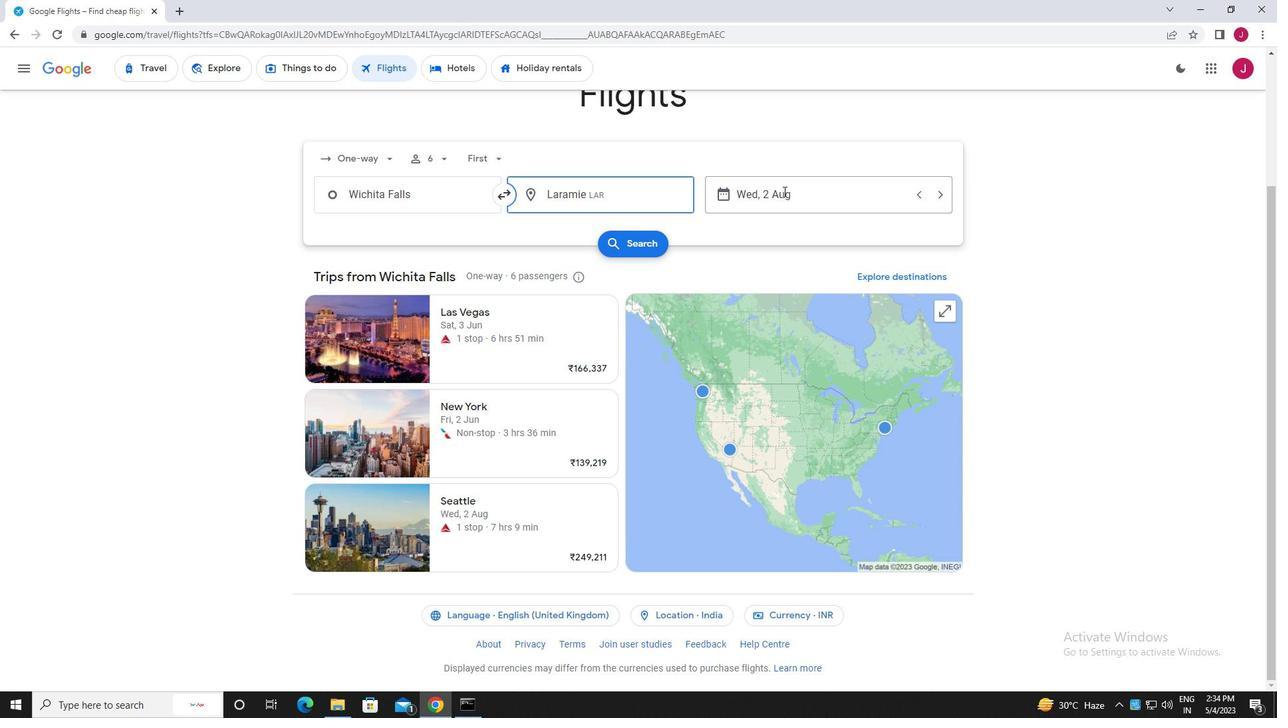 
Action: Mouse pressed left at (784, 191)
Screenshot: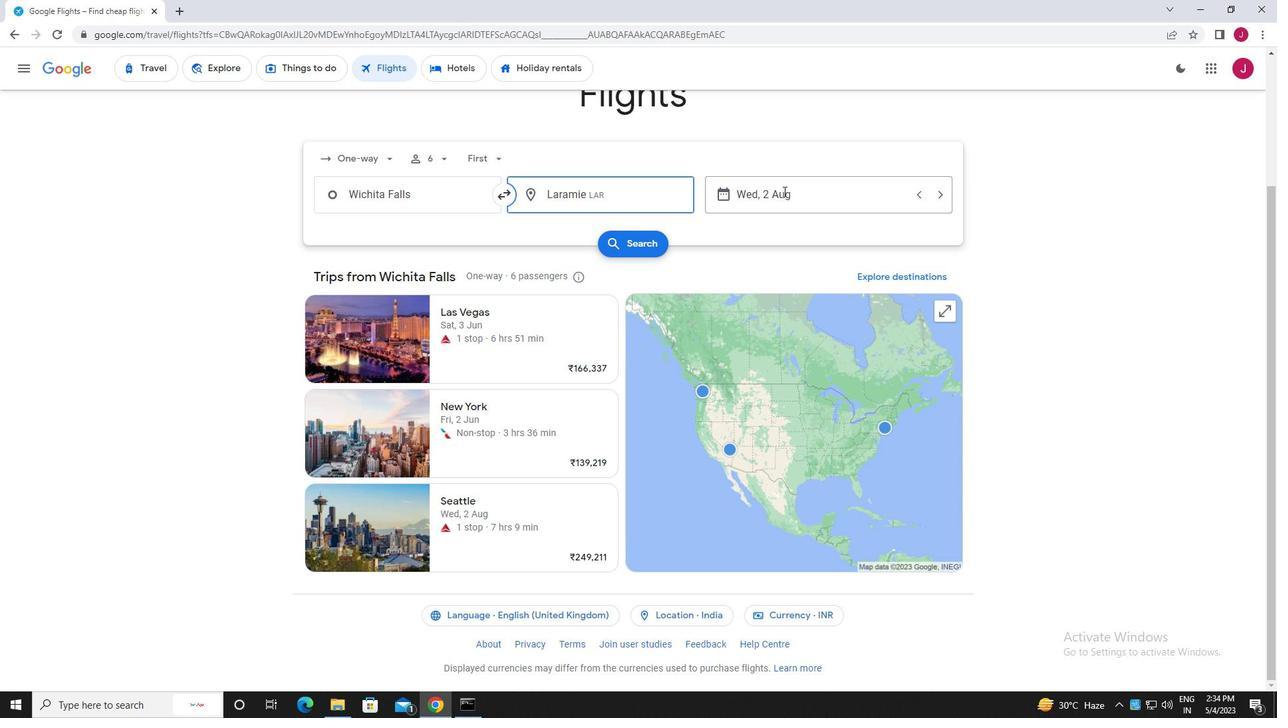 
Action: Mouse moved to (606, 296)
Screenshot: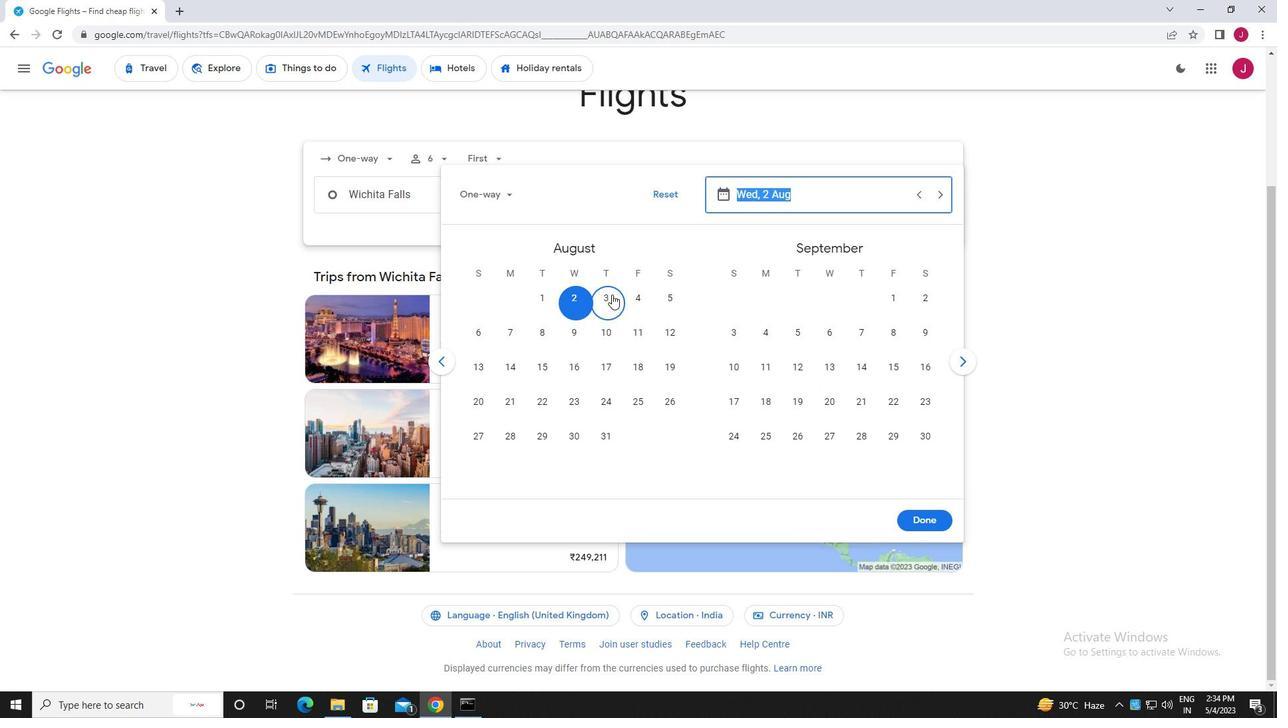 
Action: Mouse pressed left at (606, 296)
Screenshot: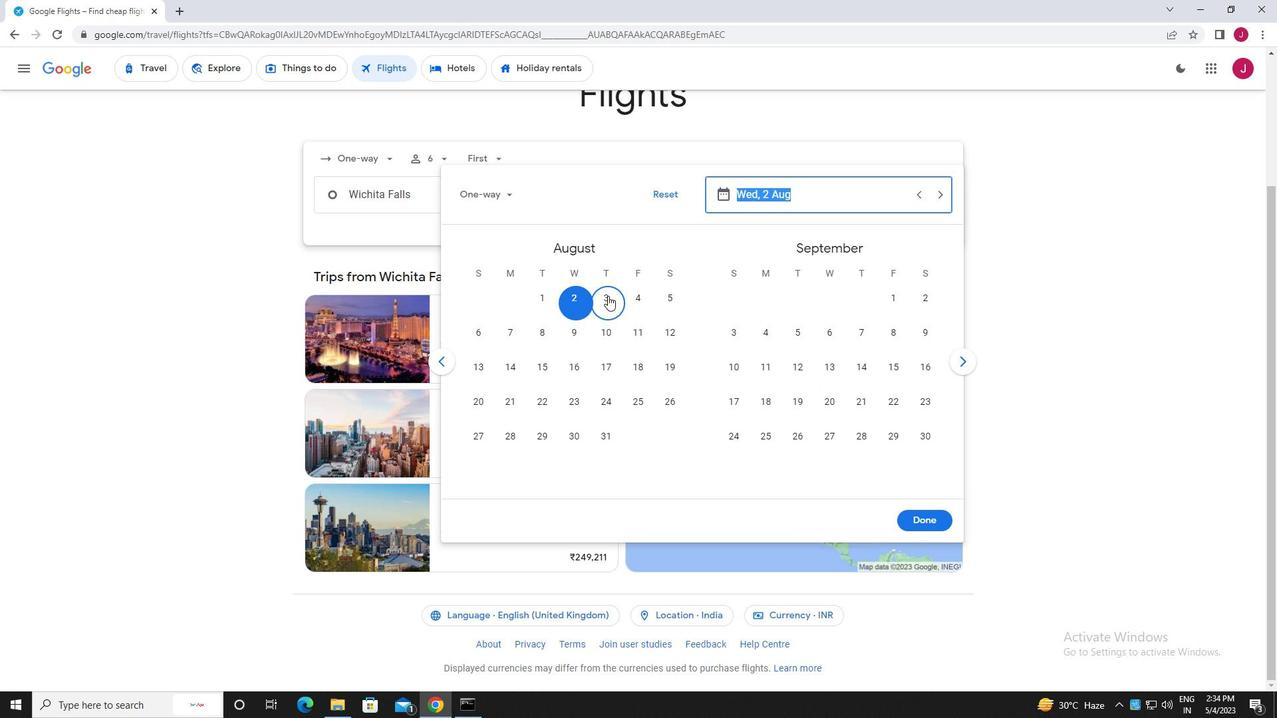 
Action: Mouse moved to (926, 523)
Screenshot: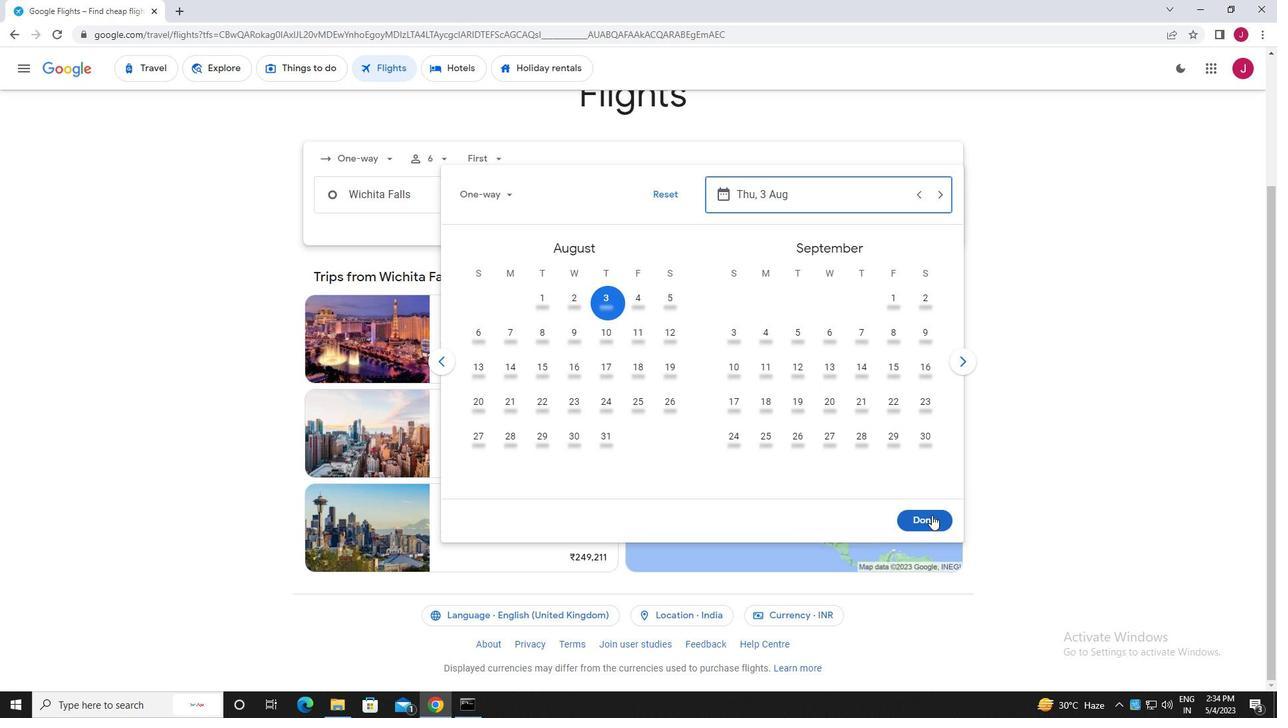 
Action: Mouse pressed left at (926, 523)
Screenshot: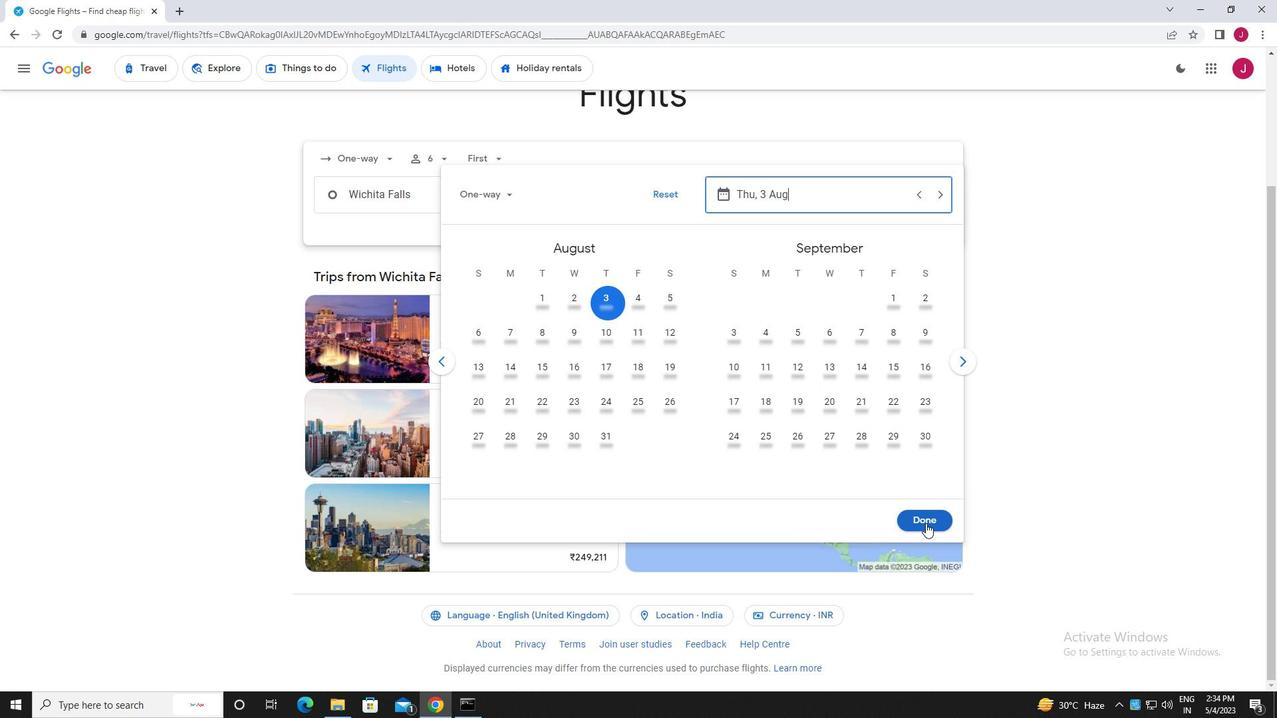 
Action: Mouse moved to (636, 243)
Screenshot: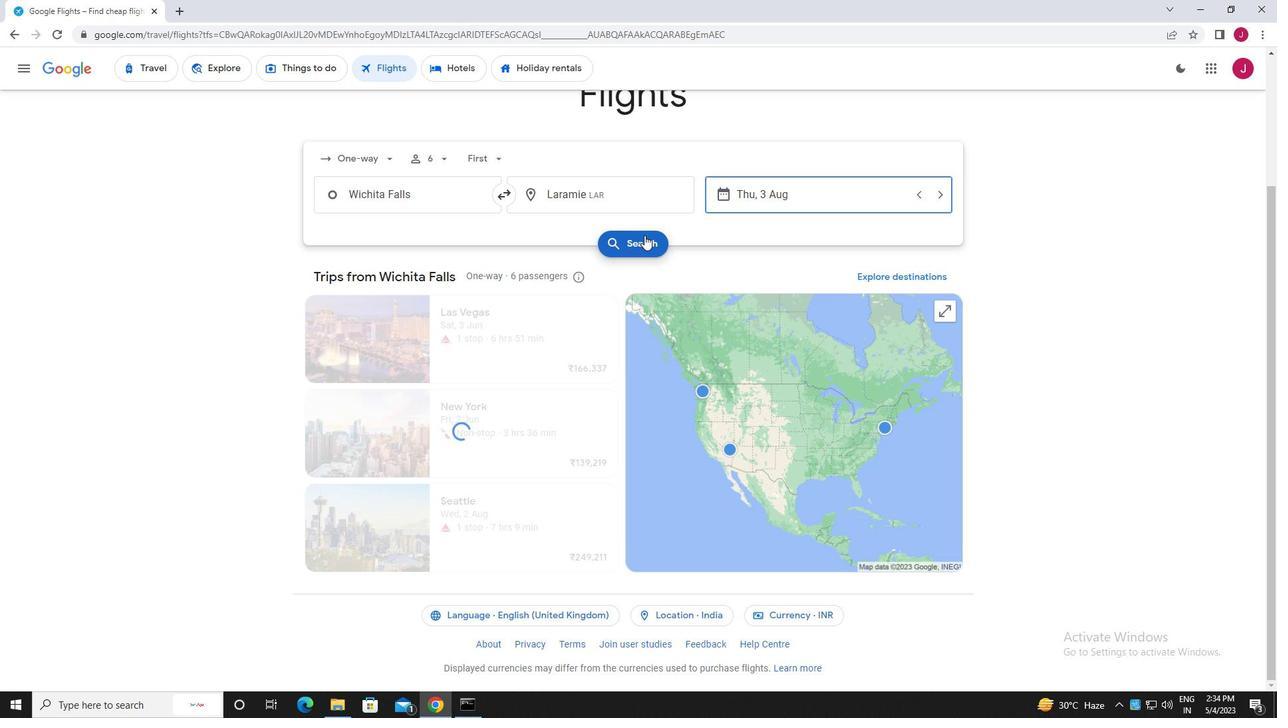 
Action: Mouse pressed left at (636, 243)
Screenshot: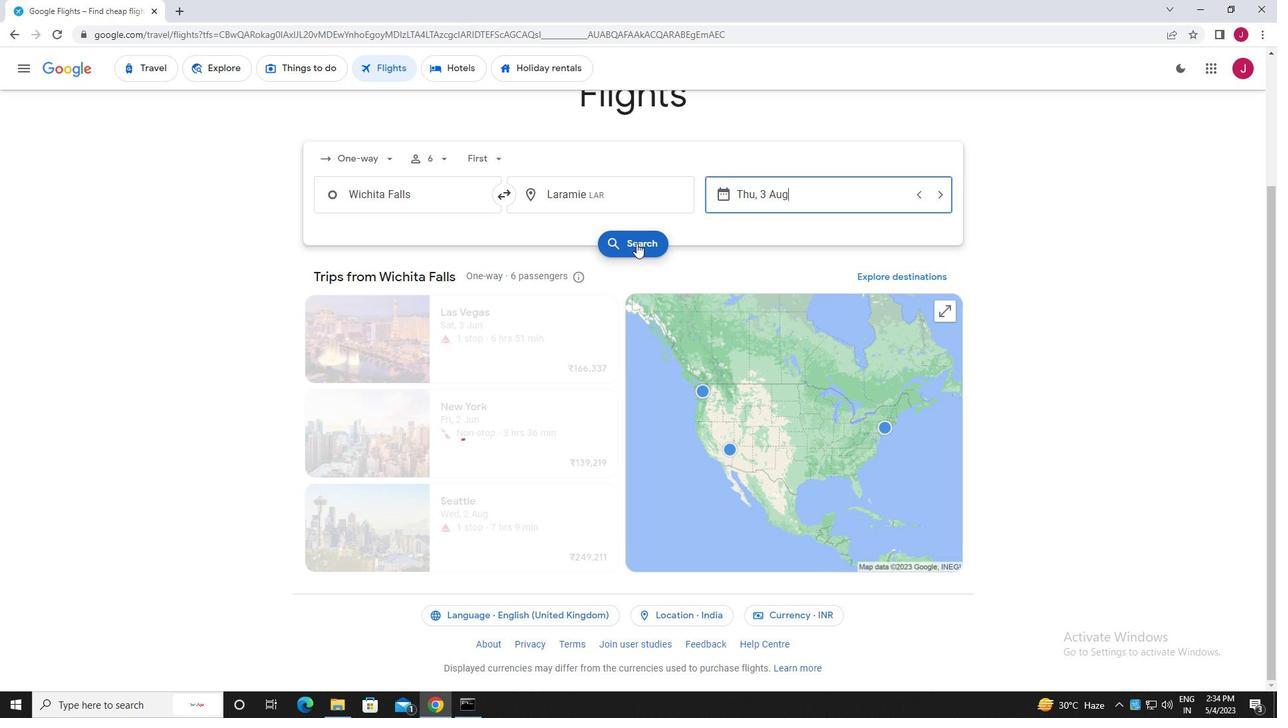 
Action: Mouse moved to (341, 190)
Screenshot: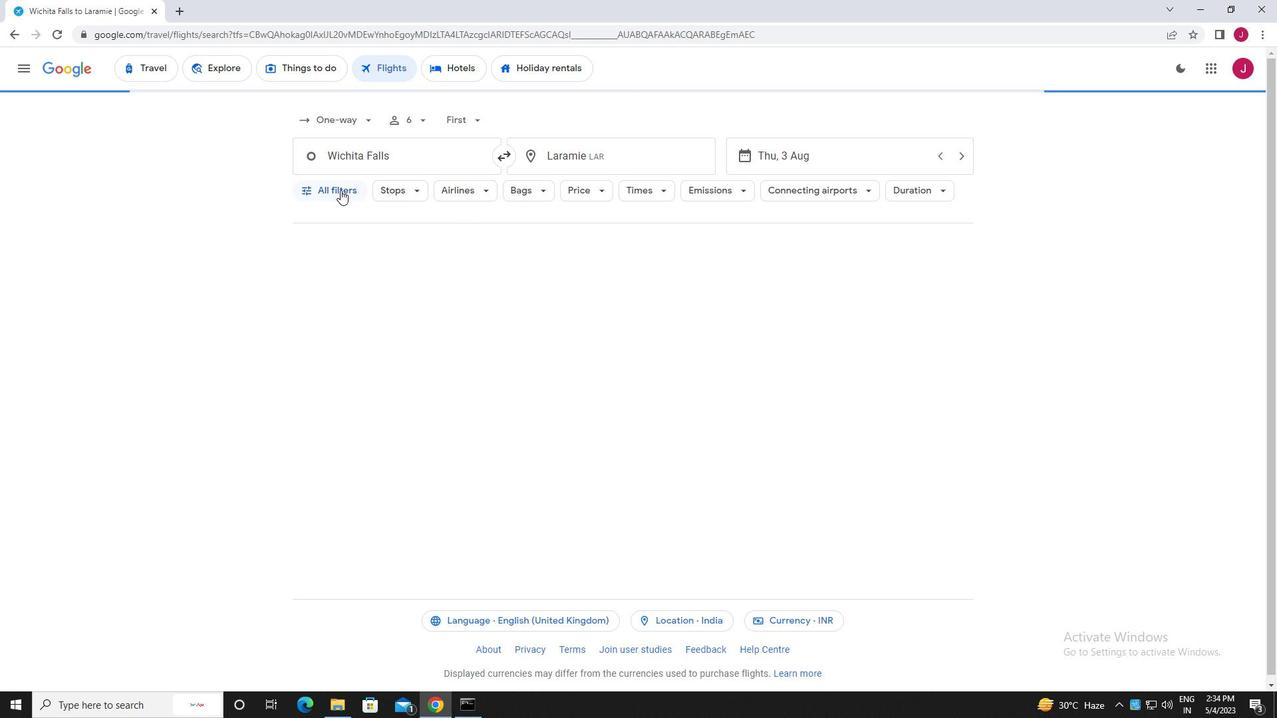
Action: Mouse pressed left at (341, 190)
Screenshot: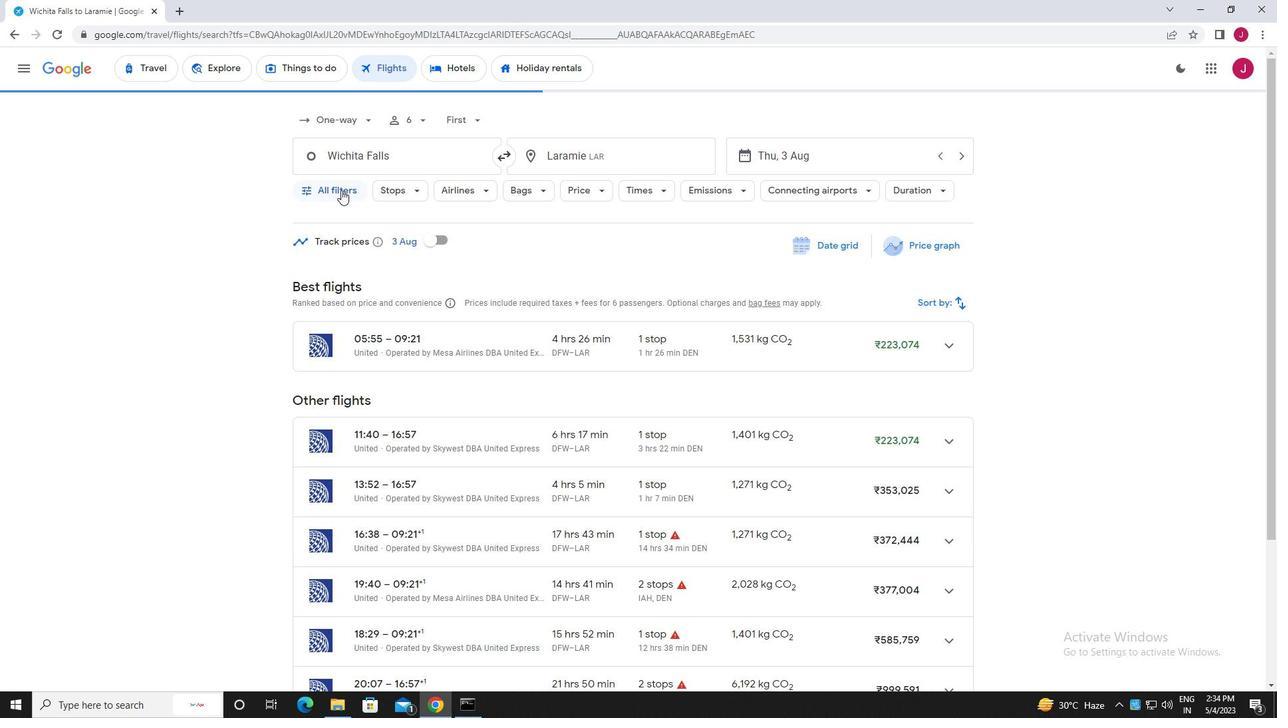 
Action: Mouse moved to (346, 202)
Screenshot: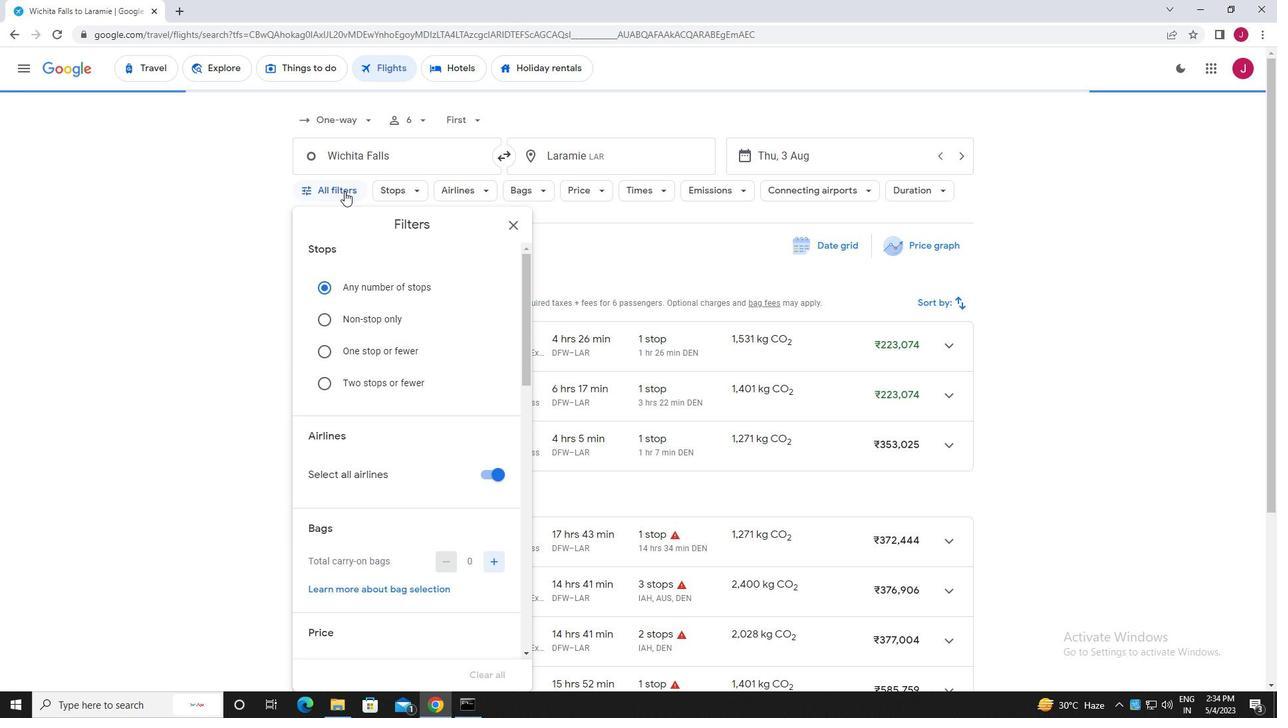 
Action: Mouse scrolled (346, 201) with delta (0, 0)
Screenshot: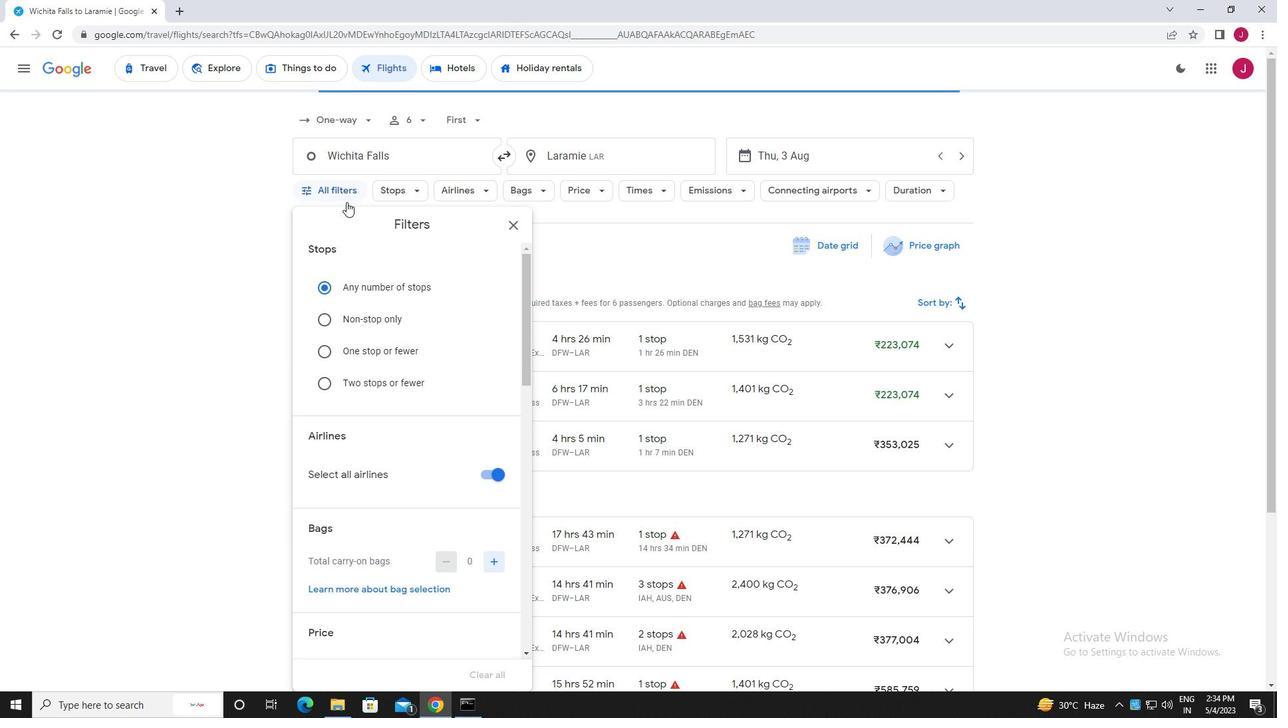 
Action: Mouse scrolled (346, 201) with delta (0, 0)
Screenshot: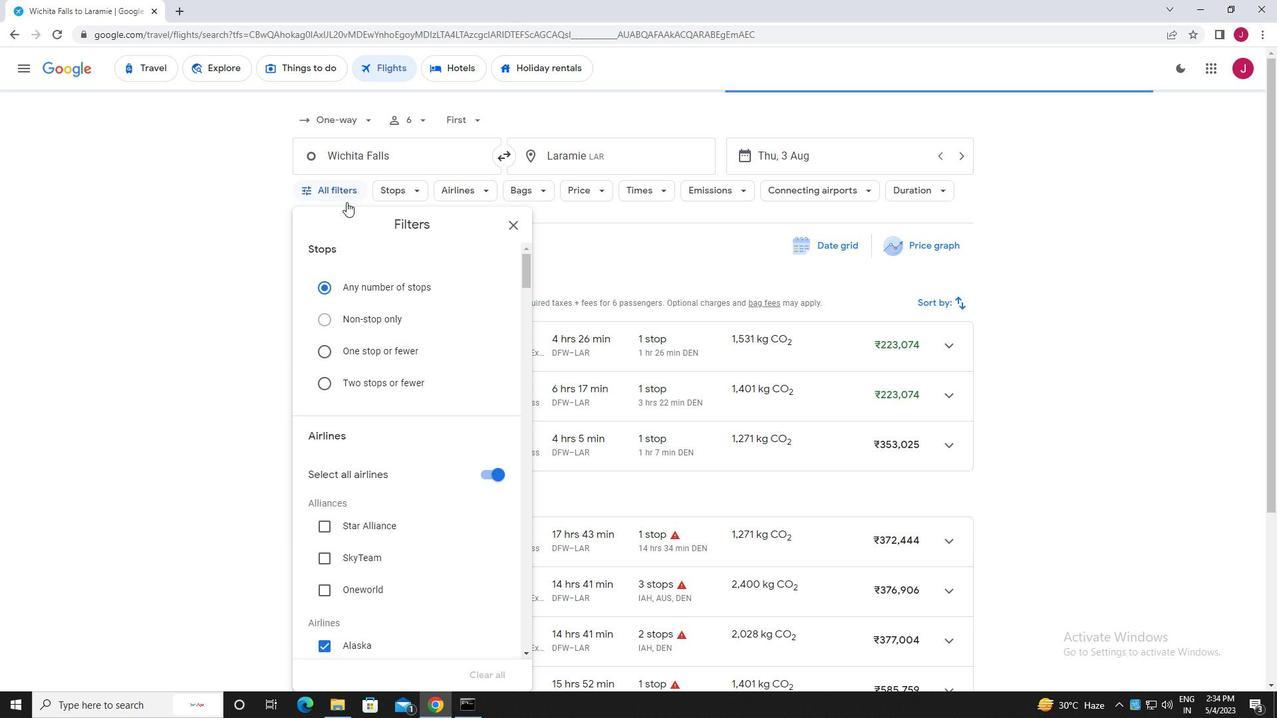 
Action: Mouse moved to (452, 236)
Screenshot: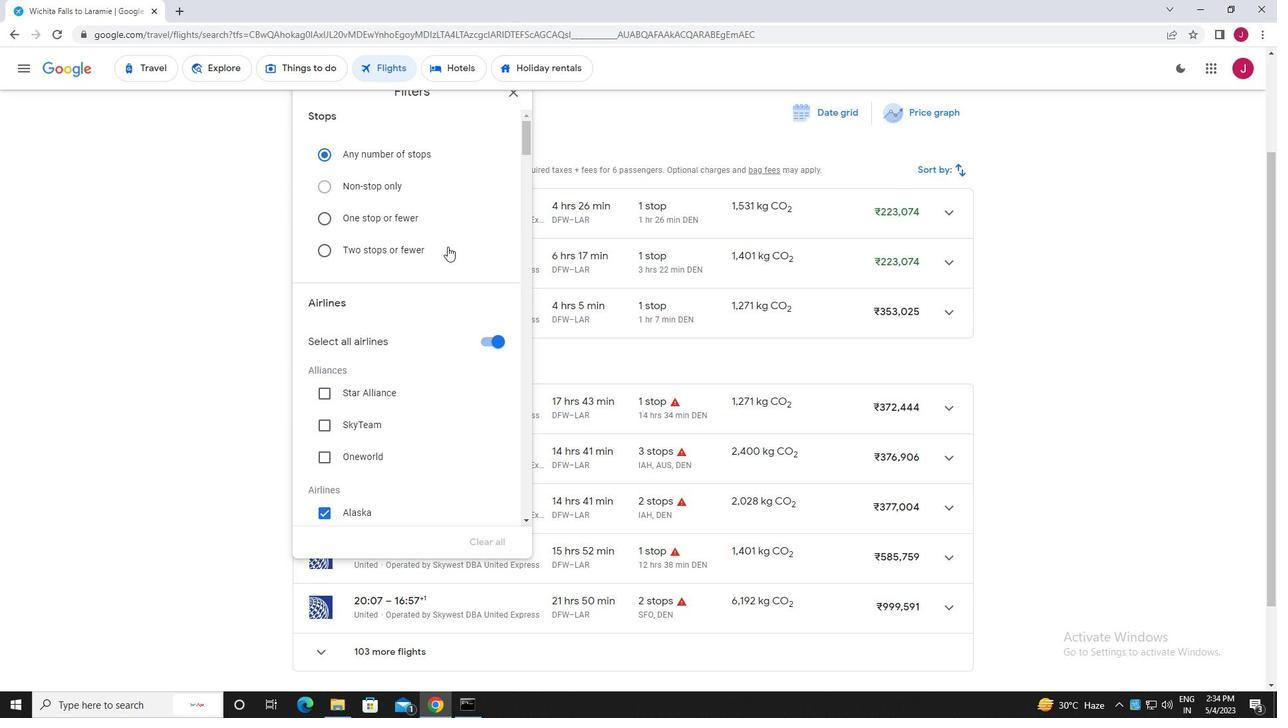 
Action: Mouse scrolled (452, 236) with delta (0, 0)
Screenshot: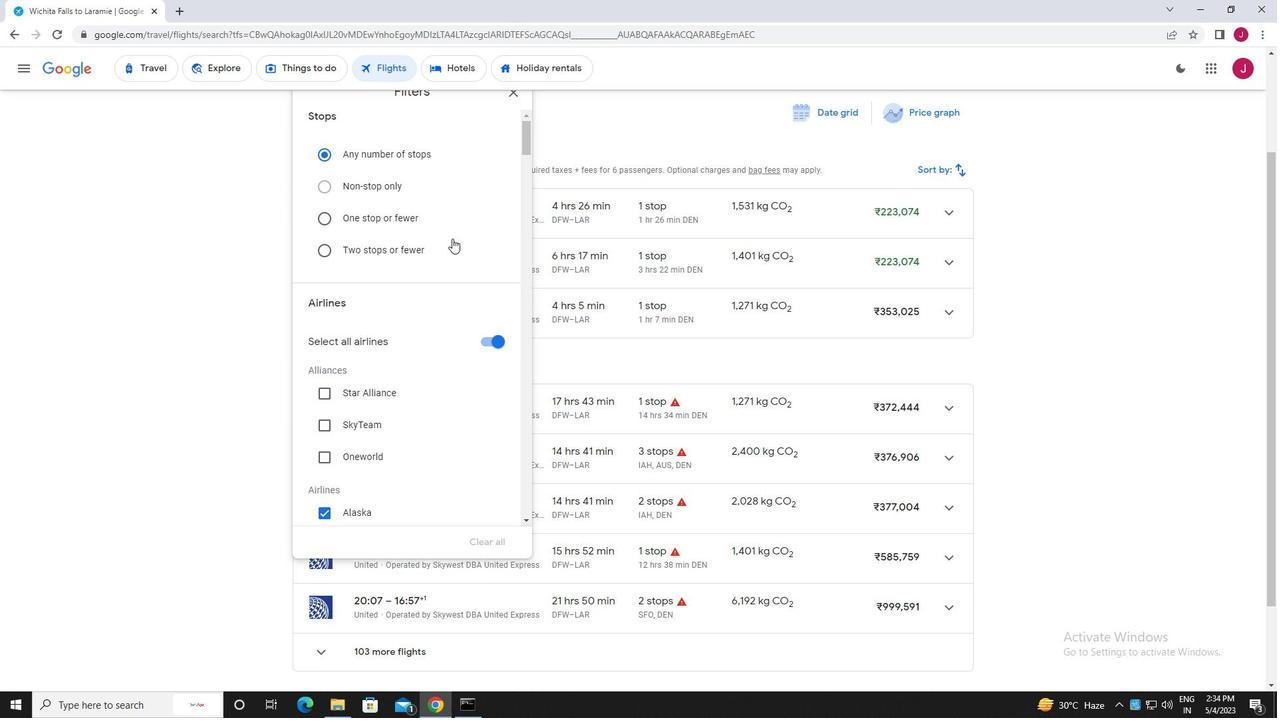 
Action: Mouse scrolled (452, 236) with delta (0, 0)
Screenshot: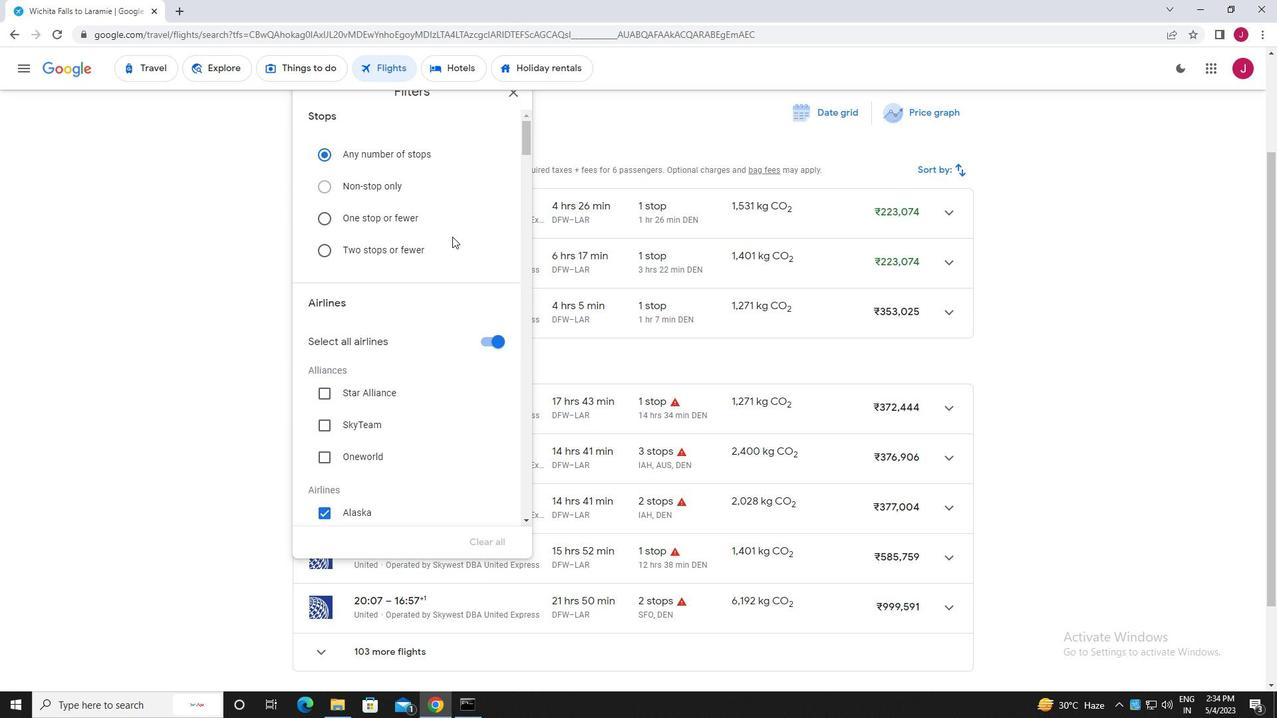 
Action: Mouse moved to (483, 205)
Screenshot: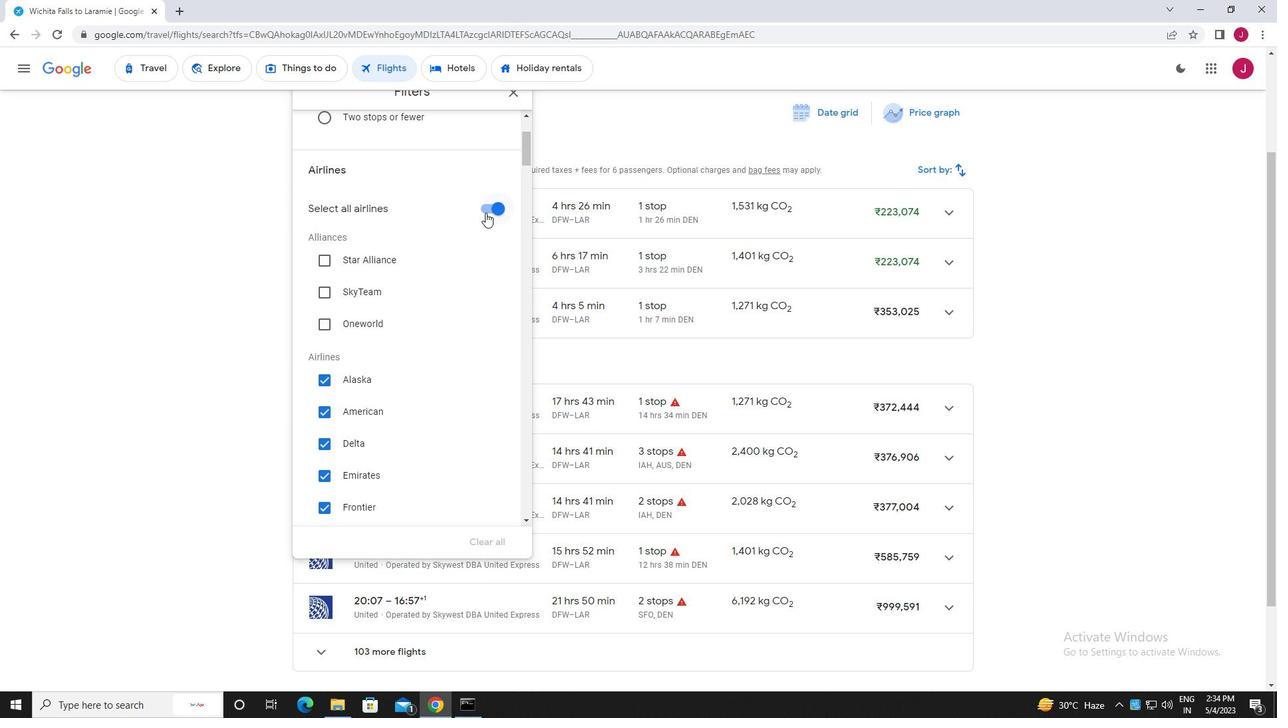 
Action: Mouse pressed left at (483, 205)
Screenshot: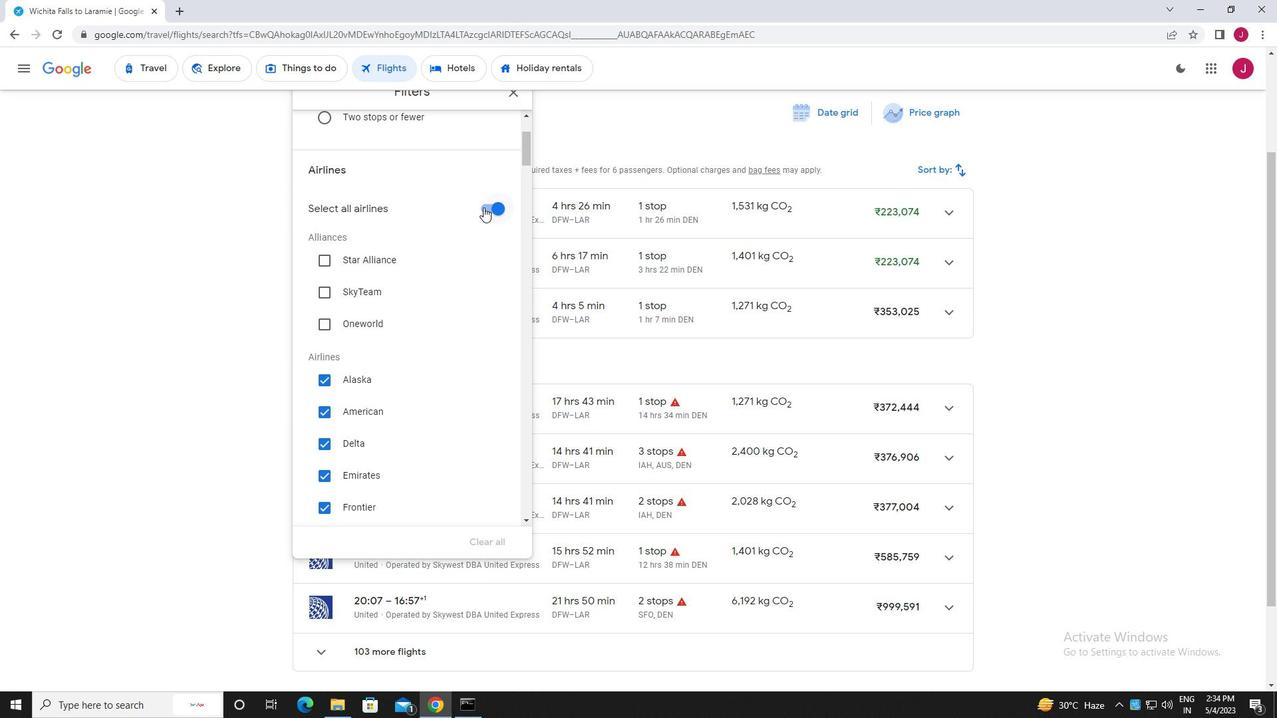 
Action: Mouse moved to (442, 220)
Screenshot: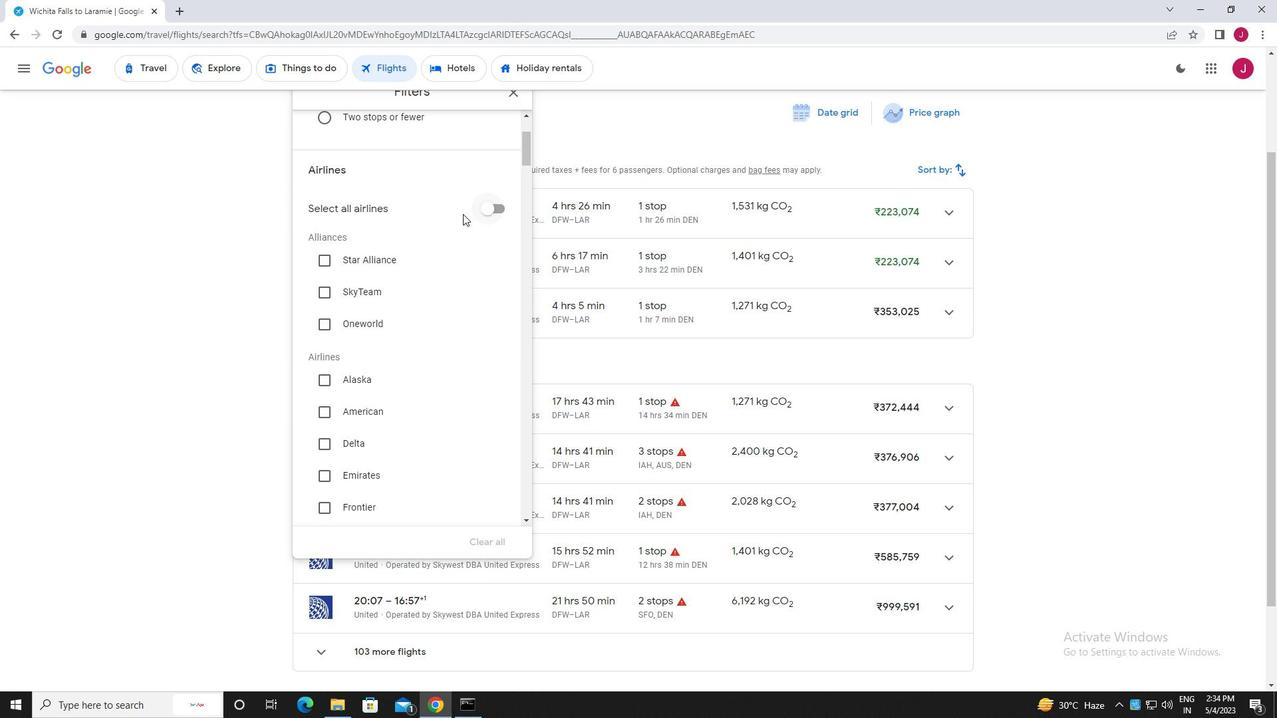 
Action: Mouse scrolled (442, 220) with delta (0, 0)
Screenshot: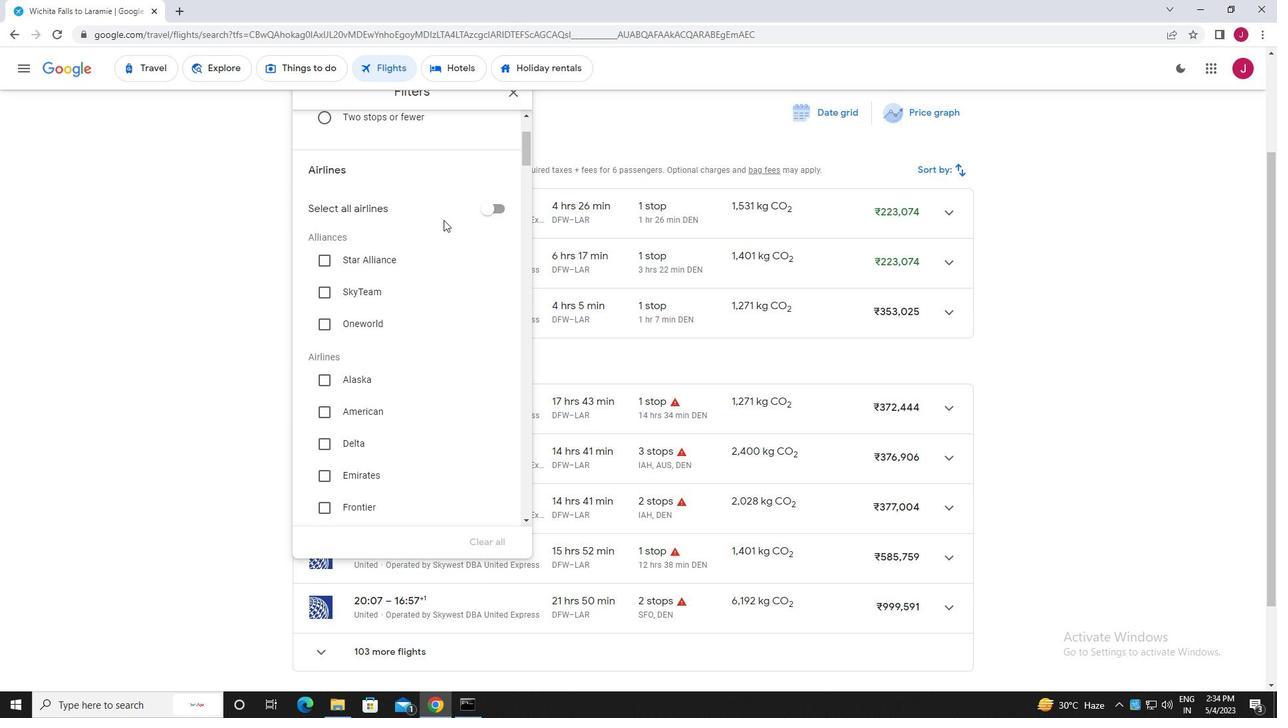 
Action: Mouse scrolled (442, 220) with delta (0, 0)
Screenshot: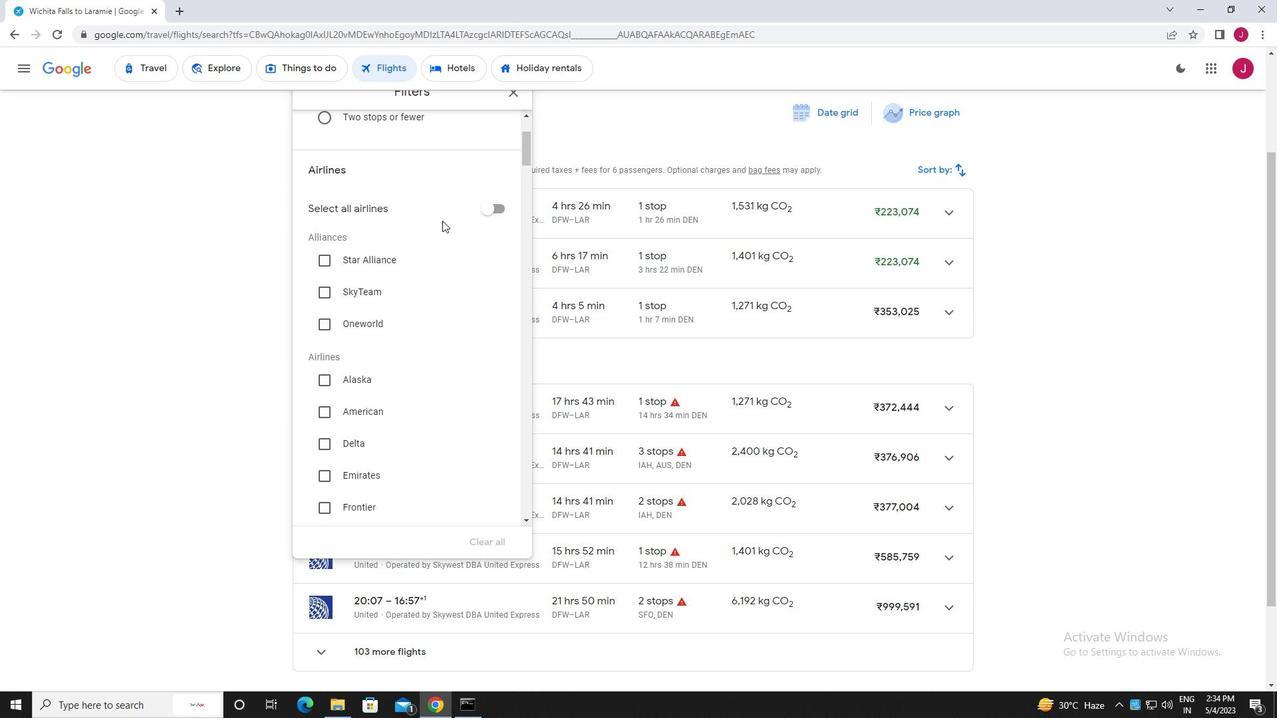 
Action: Mouse moved to (326, 373)
Screenshot: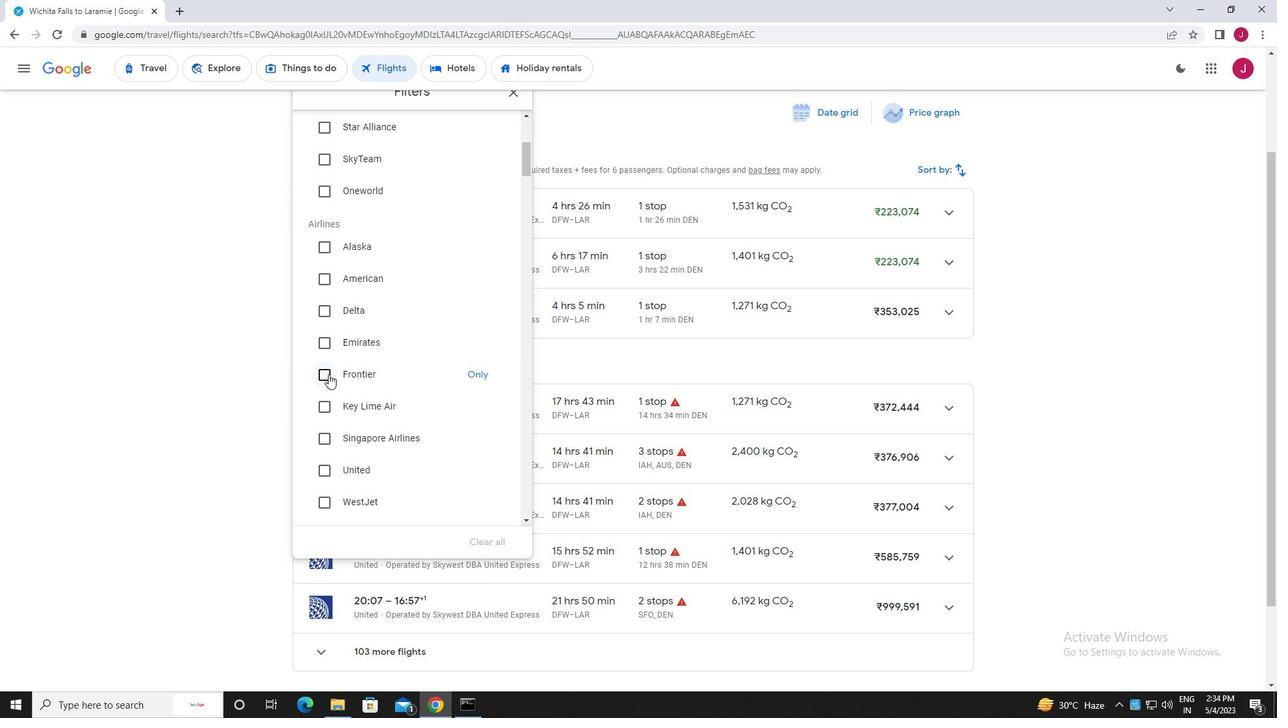 
Action: Mouse pressed left at (326, 373)
Screenshot: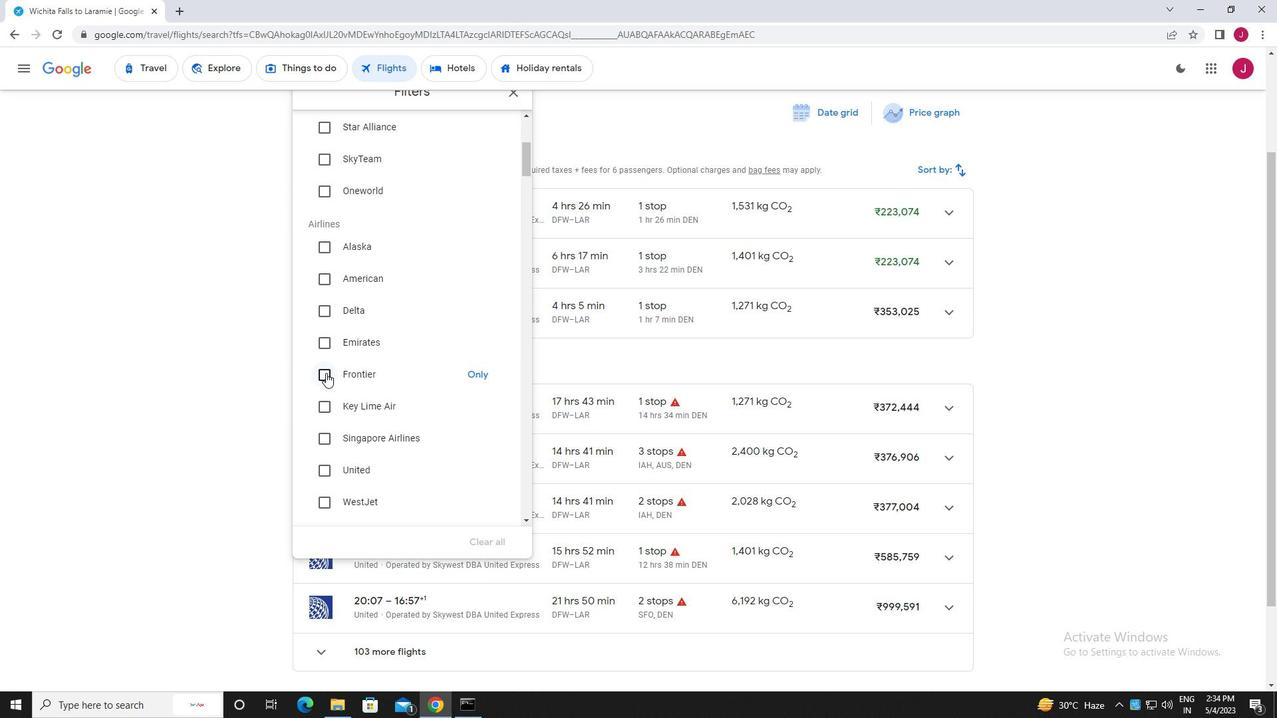 
Action: Mouse moved to (400, 324)
Screenshot: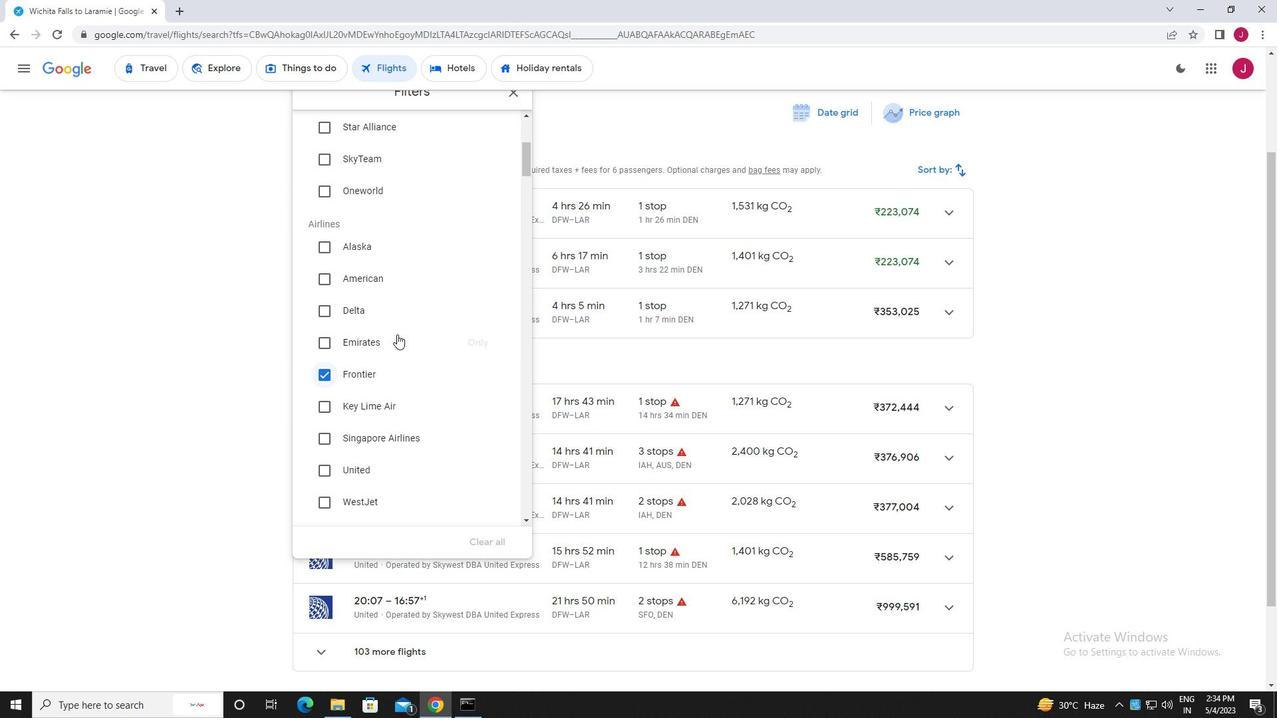 
Action: Mouse scrolled (400, 323) with delta (0, 0)
Screenshot: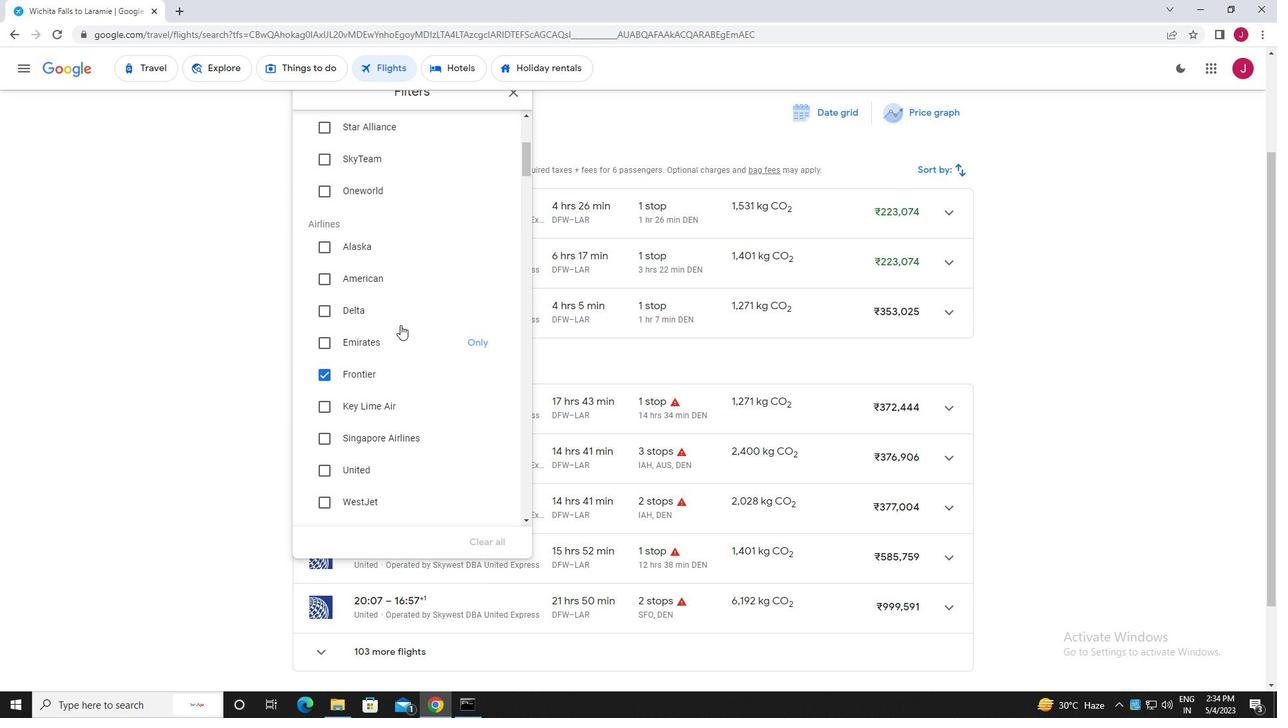 
Action: Mouse scrolled (400, 323) with delta (0, 0)
Screenshot: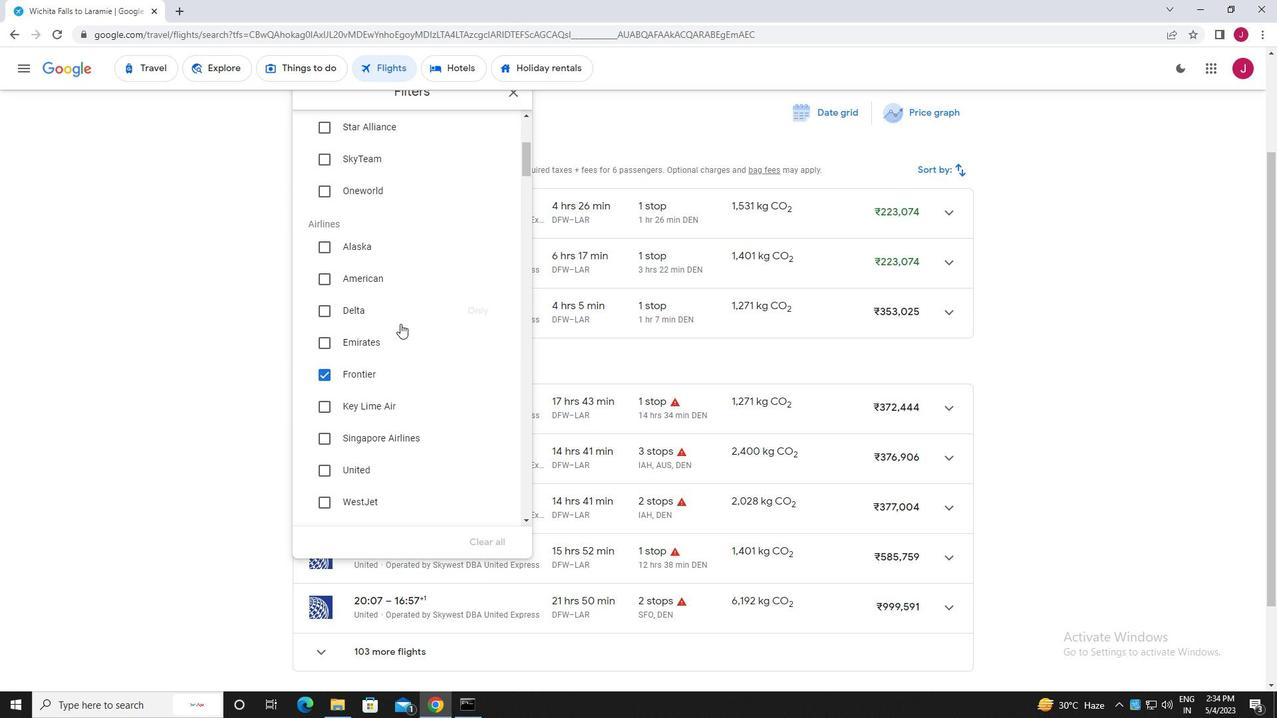 
Action: Mouse scrolled (400, 323) with delta (0, 0)
Screenshot: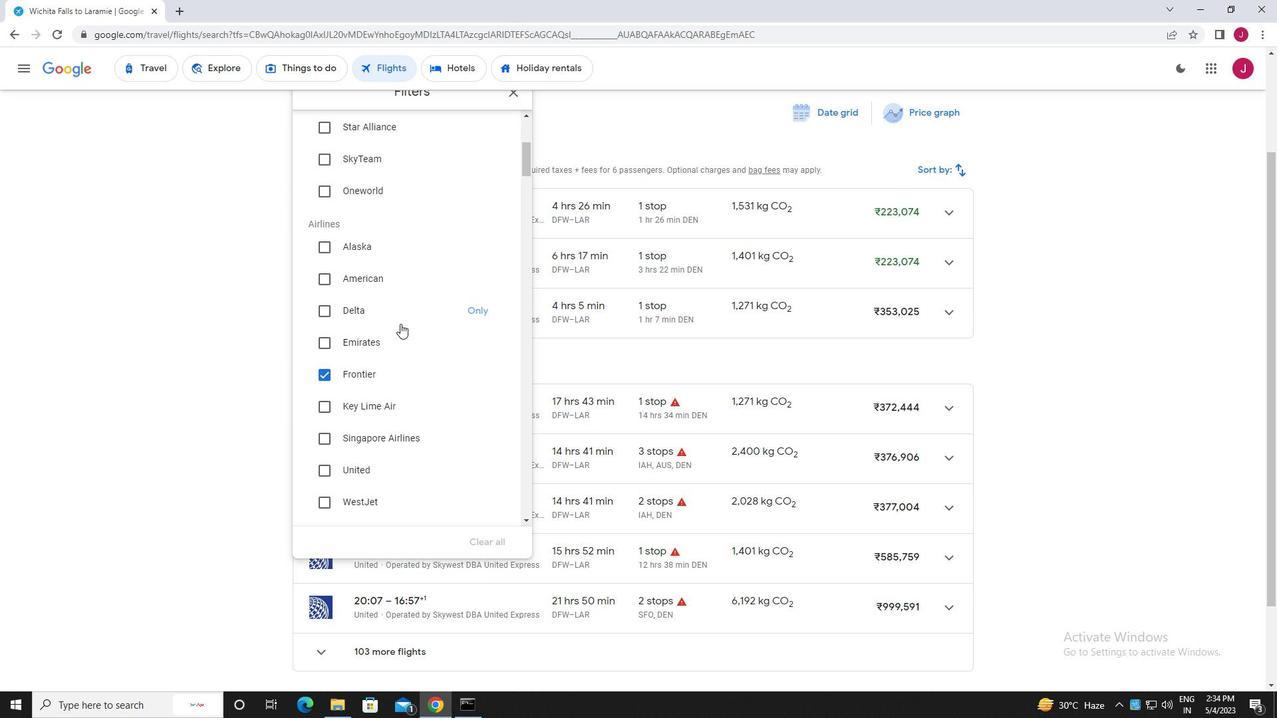 
Action: Mouse moved to (401, 322)
Screenshot: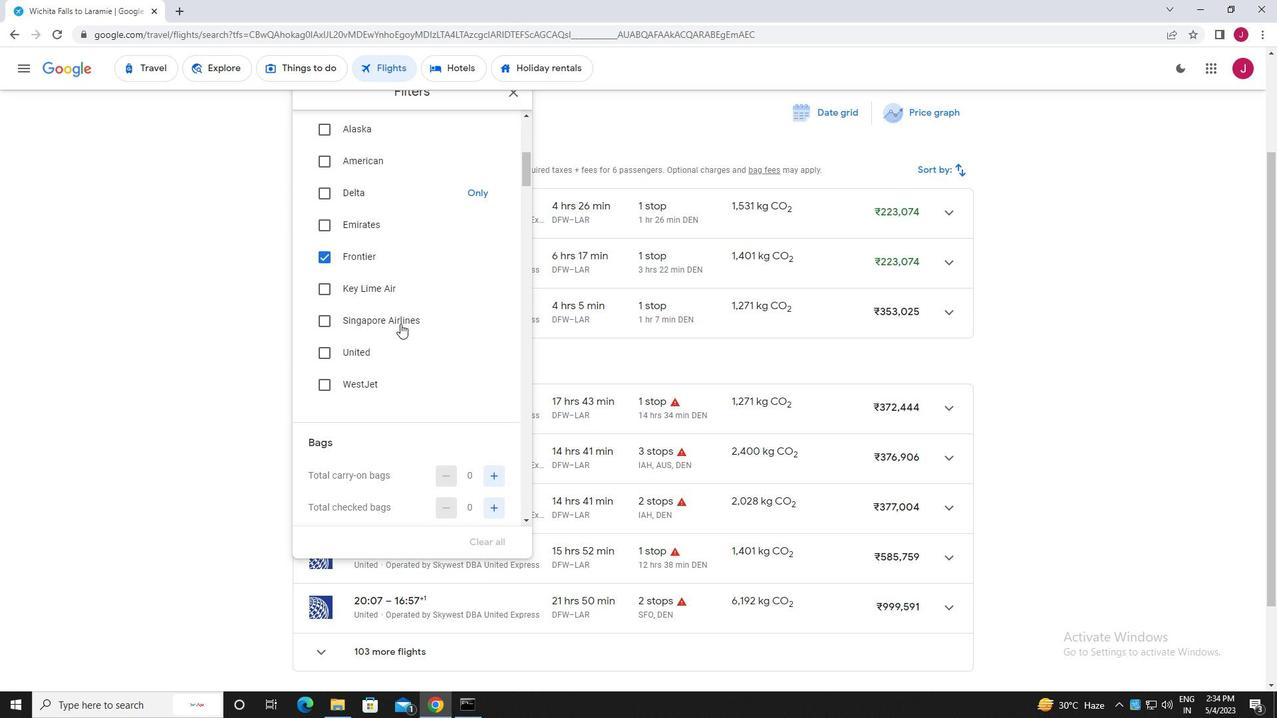 
Action: Mouse scrolled (401, 322) with delta (0, 0)
Screenshot: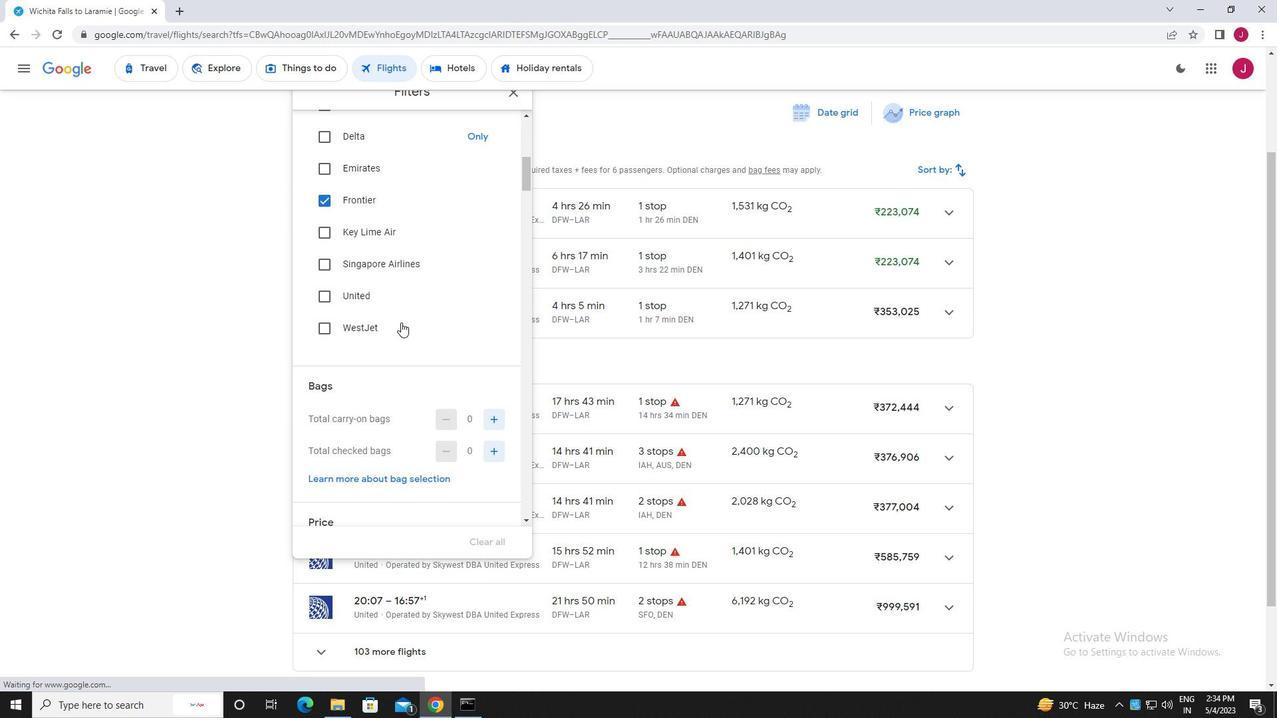 
Action: Mouse scrolled (401, 322) with delta (0, 0)
Screenshot: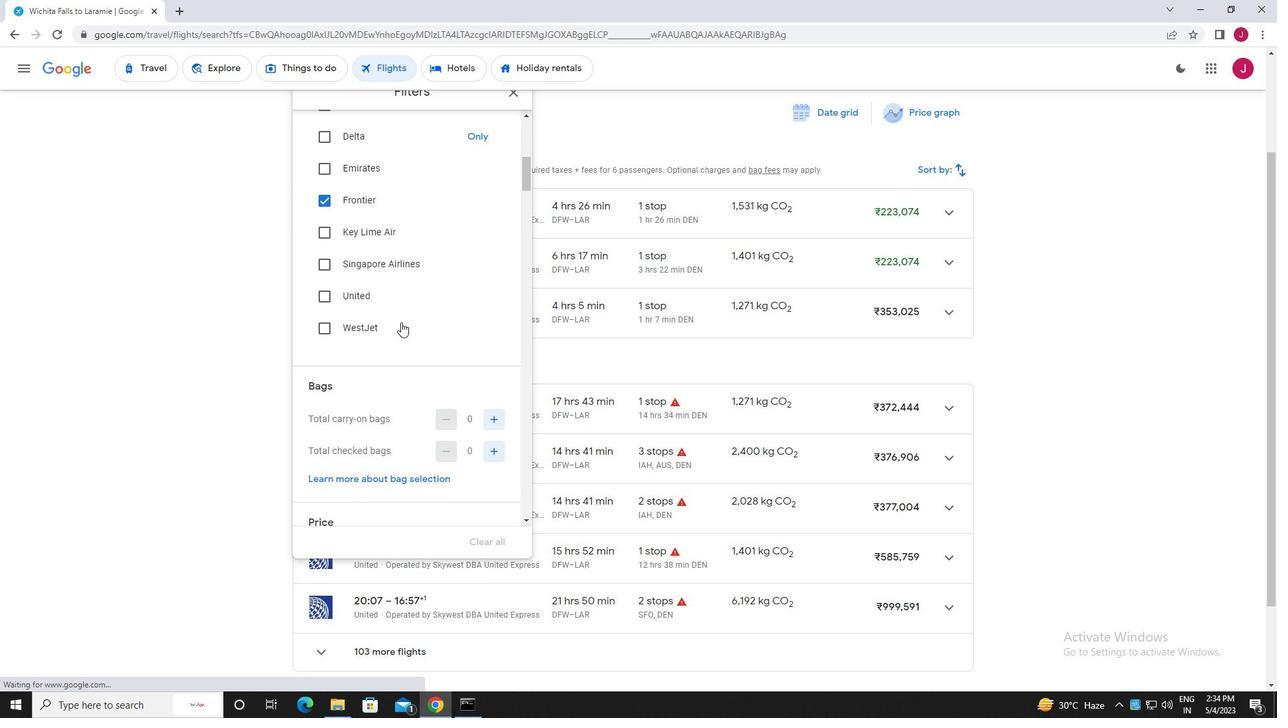 
Action: Mouse scrolled (401, 322) with delta (0, 0)
Screenshot: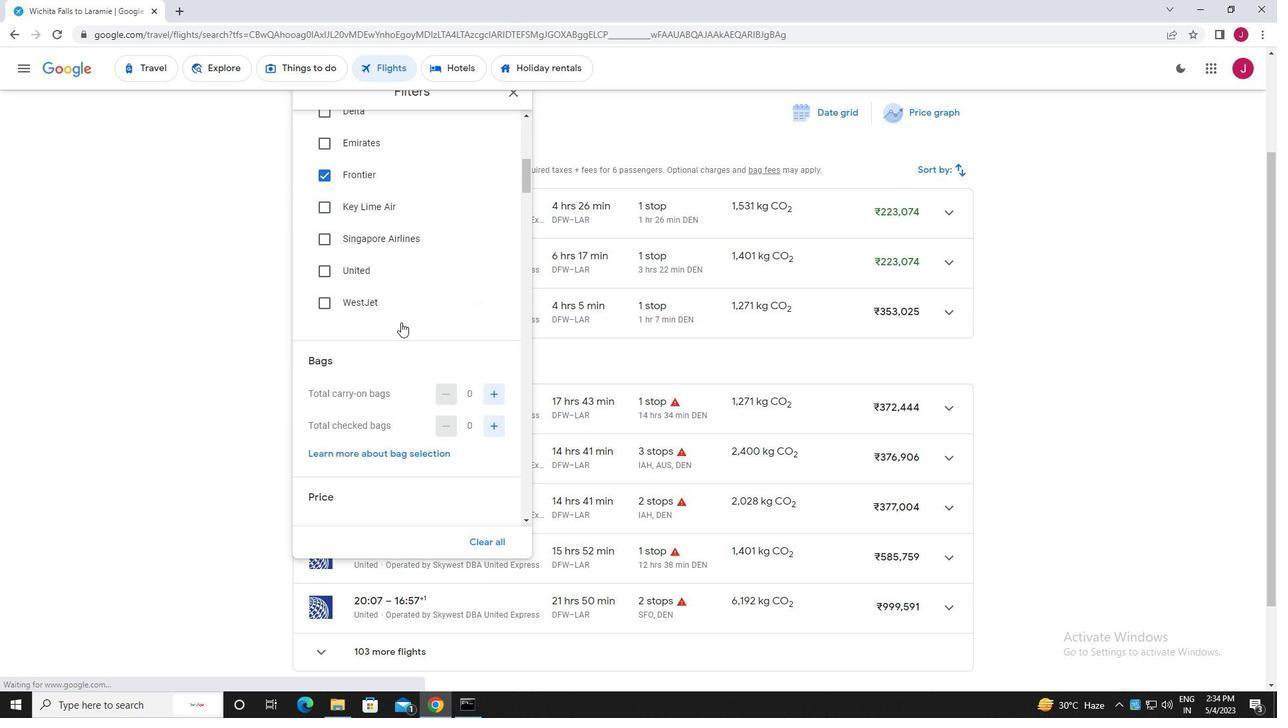 
Action: Mouse scrolled (401, 322) with delta (0, 0)
Screenshot: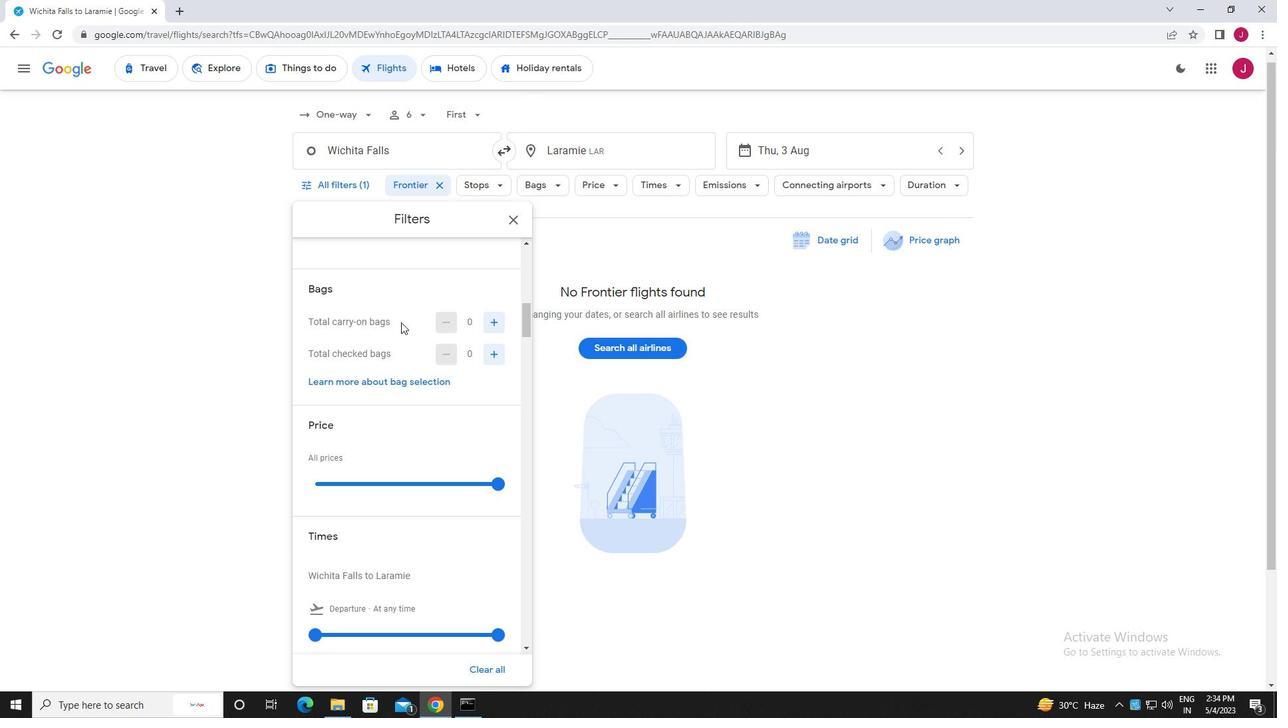 
Action: Mouse scrolled (401, 322) with delta (0, 0)
Screenshot: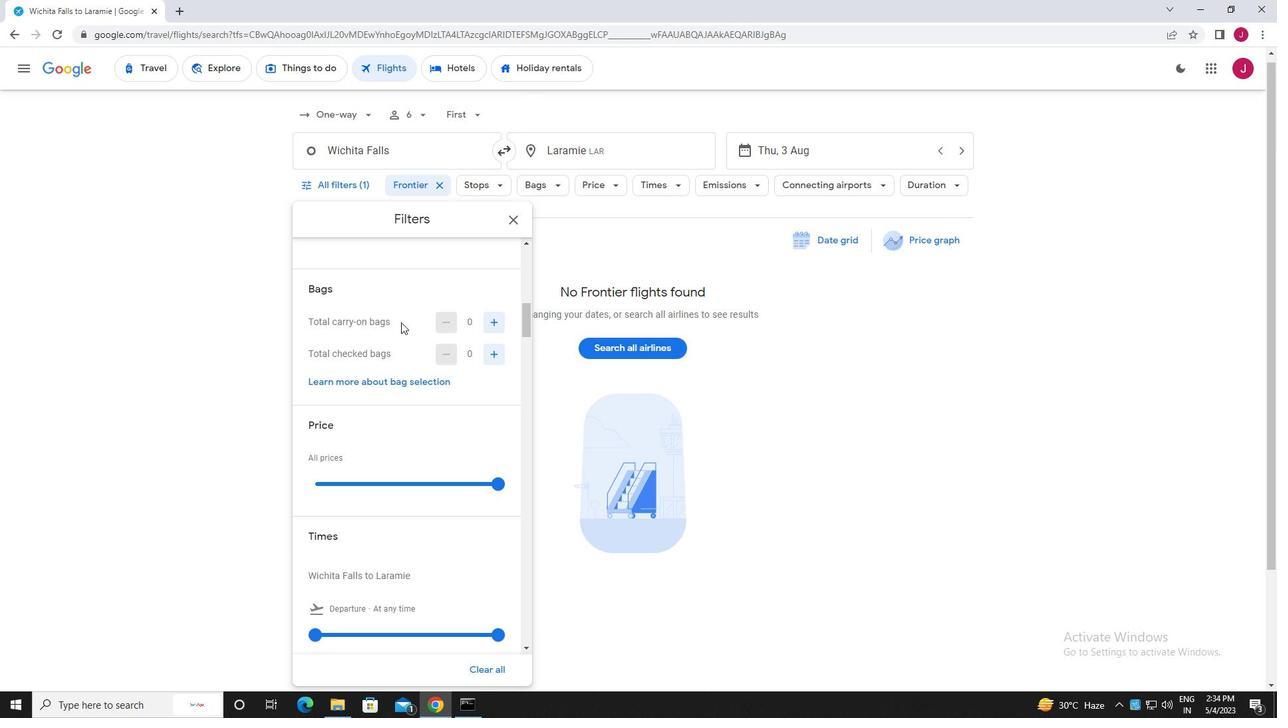 
Action: Mouse scrolled (401, 322) with delta (0, 0)
Screenshot: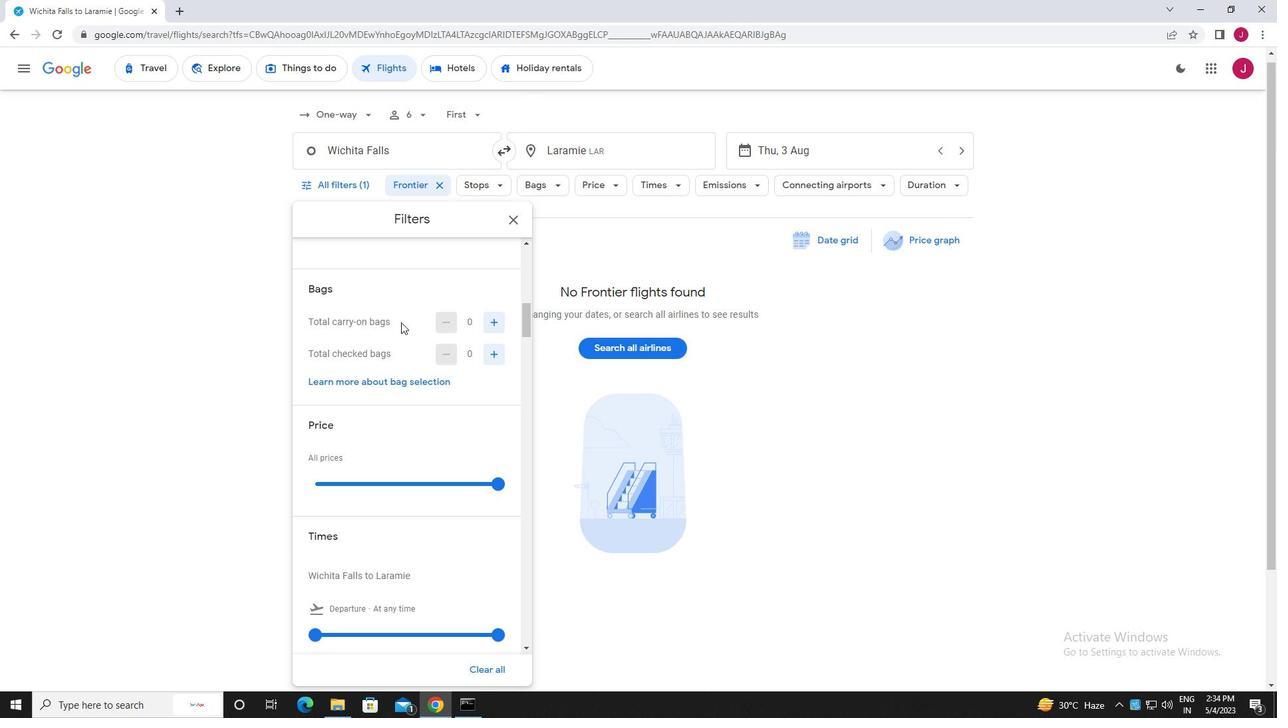 
Action: Mouse scrolled (401, 323) with delta (0, 0)
Screenshot: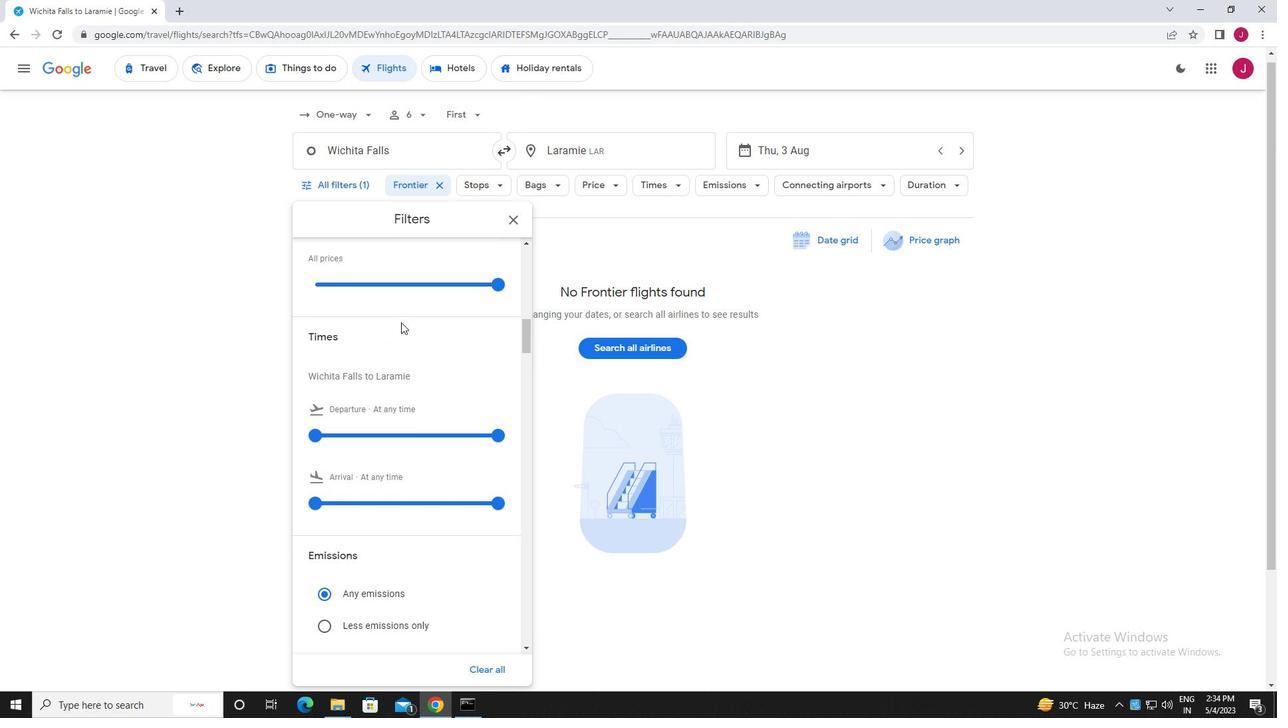 
Action: Mouse scrolled (401, 323) with delta (0, 0)
Screenshot: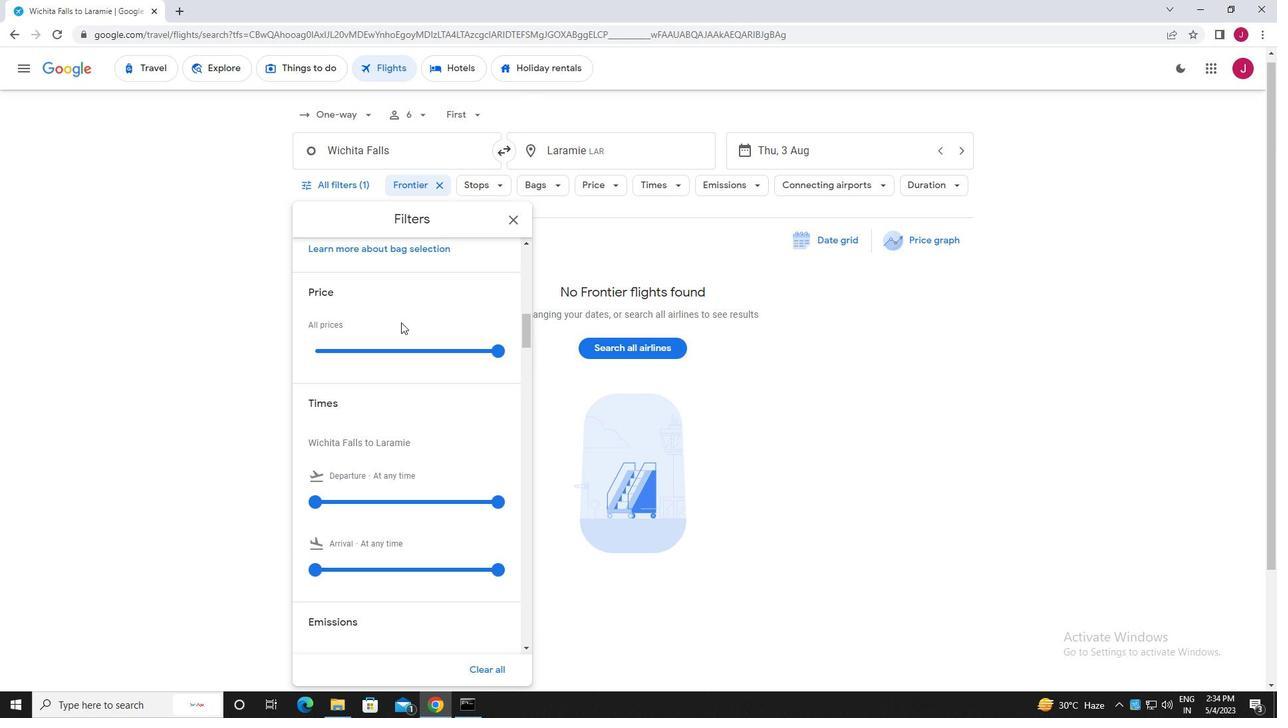 
Action: Mouse scrolled (401, 323) with delta (0, 0)
Screenshot: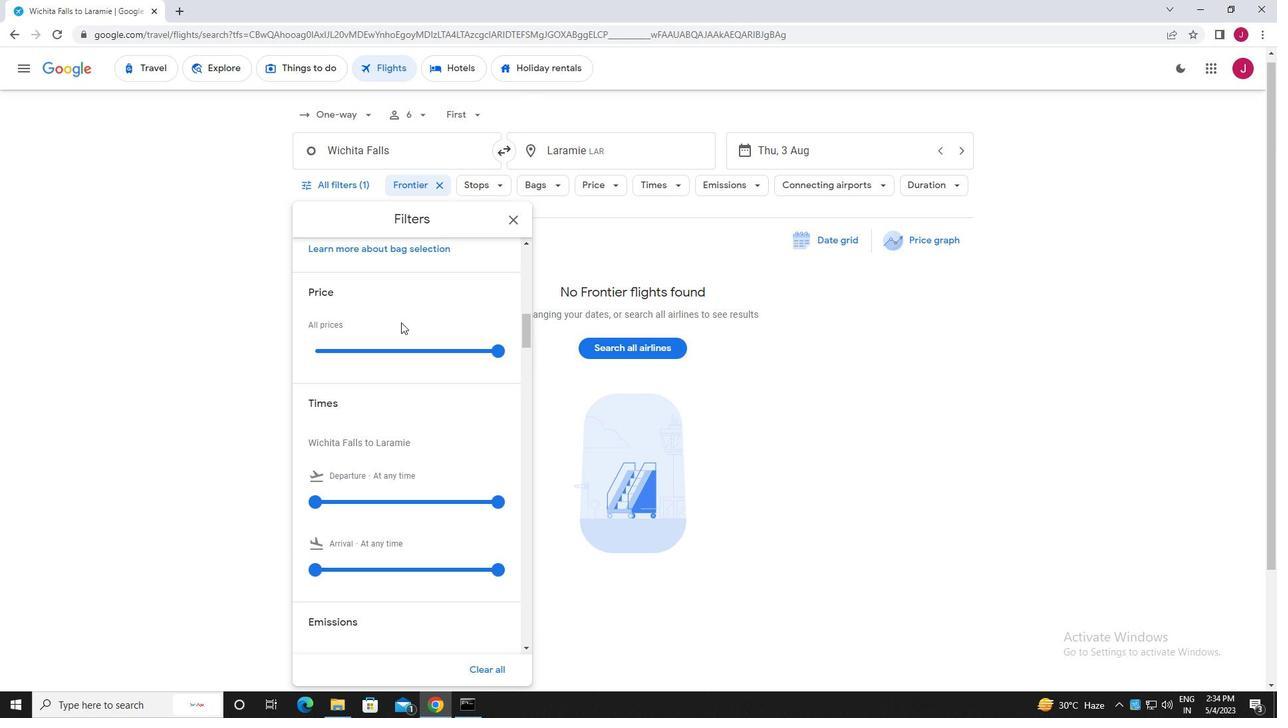 
Action: Mouse moved to (497, 358)
Screenshot: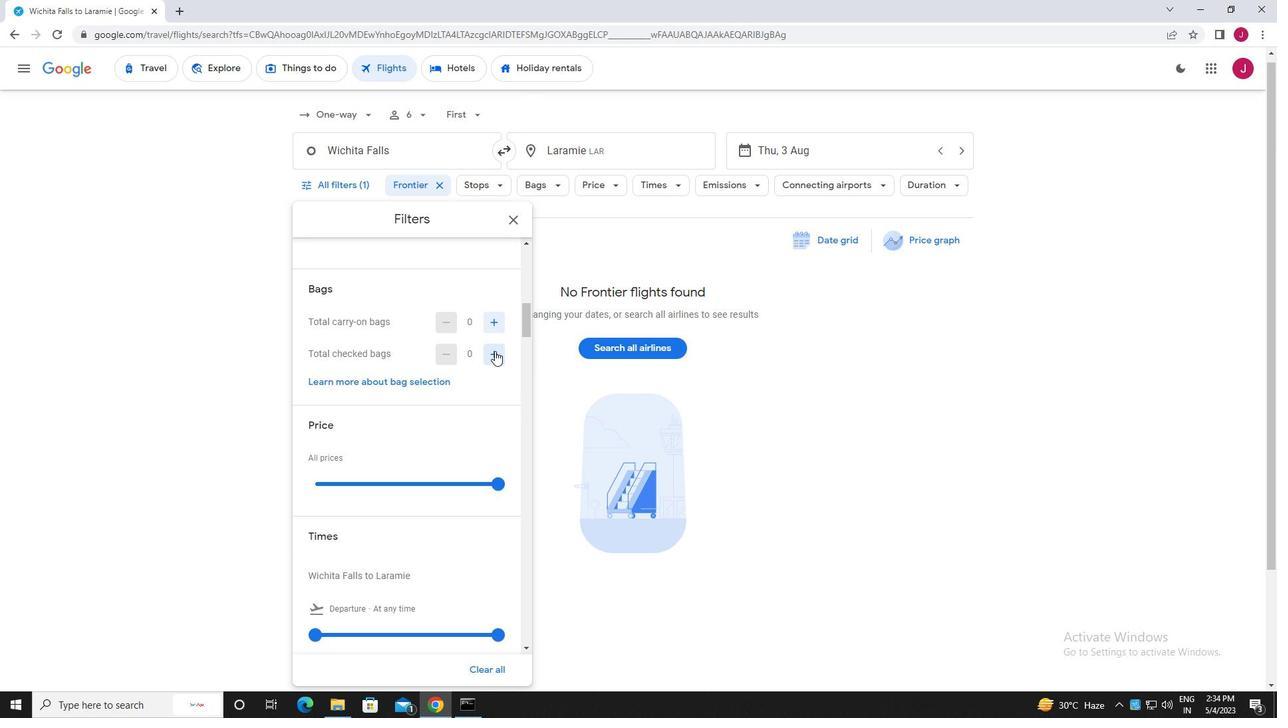 
Action: Mouse pressed left at (497, 358)
Screenshot: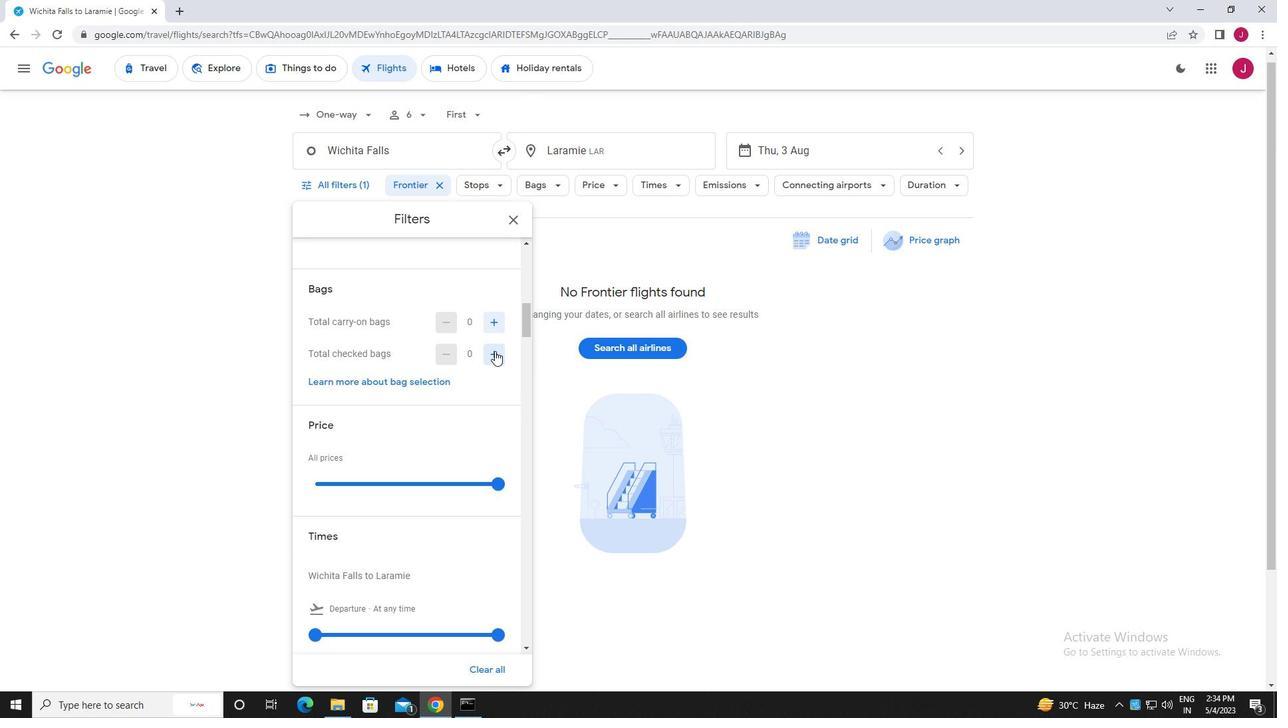 
Action: Mouse moved to (428, 326)
Screenshot: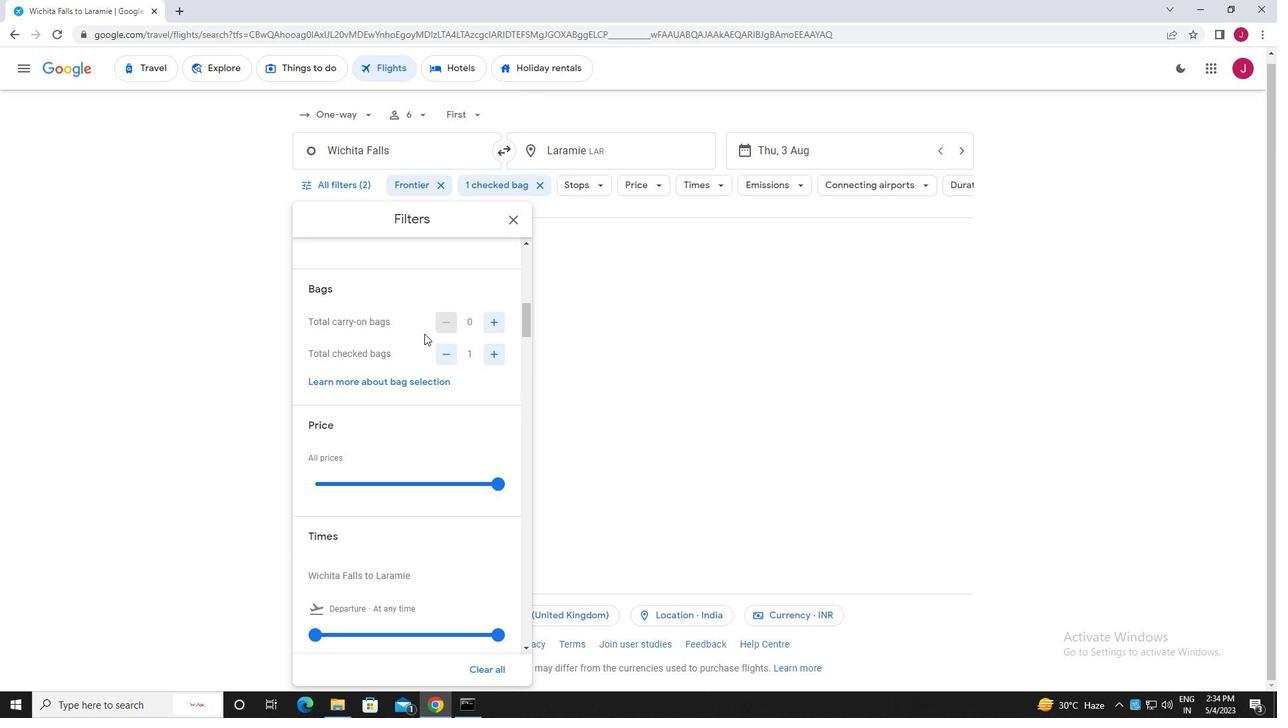 
Action: Mouse scrolled (428, 326) with delta (0, 0)
Screenshot: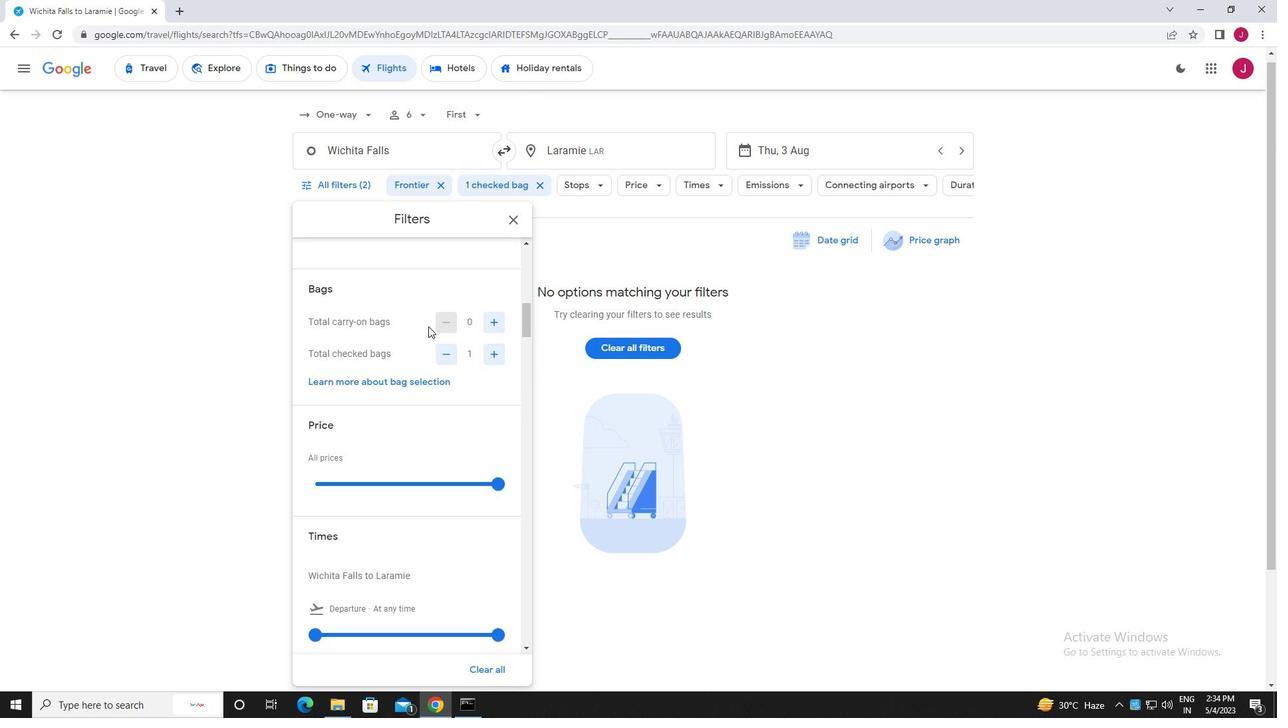 
Action: Mouse scrolled (428, 326) with delta (0, 0)
Screenshot: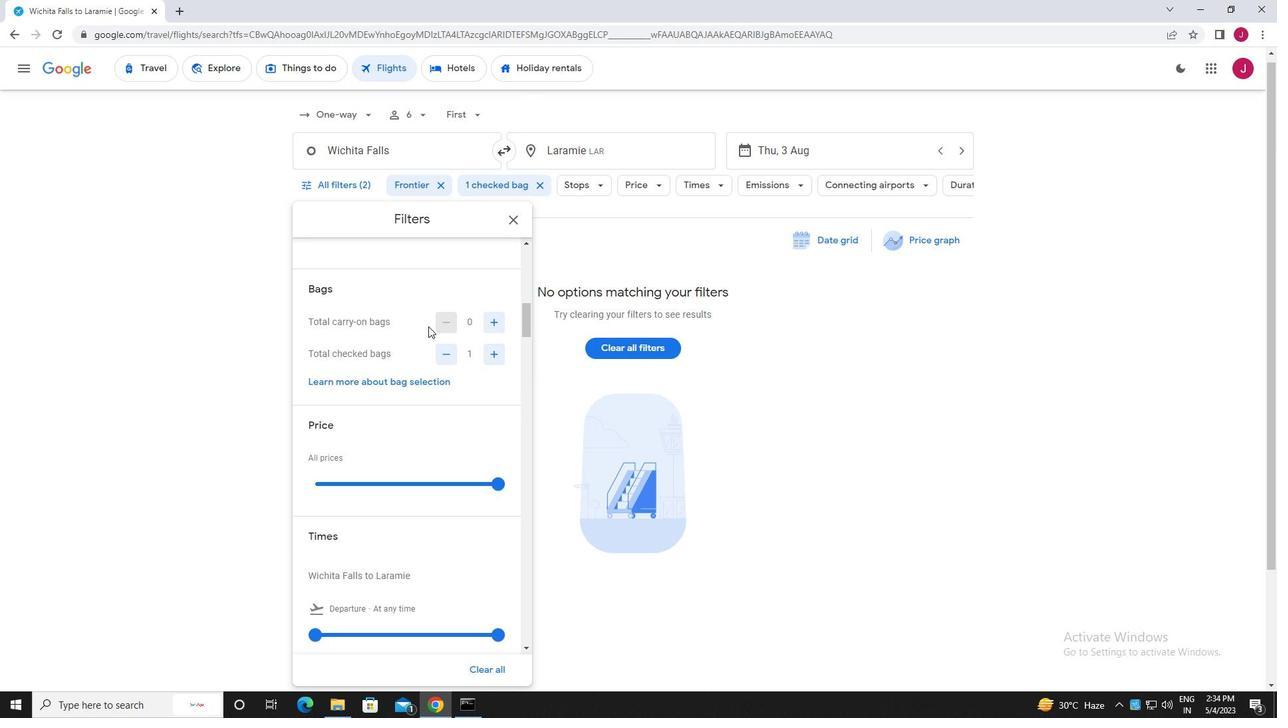 
Action: Mouse moved to (429, 341)
Screenshot: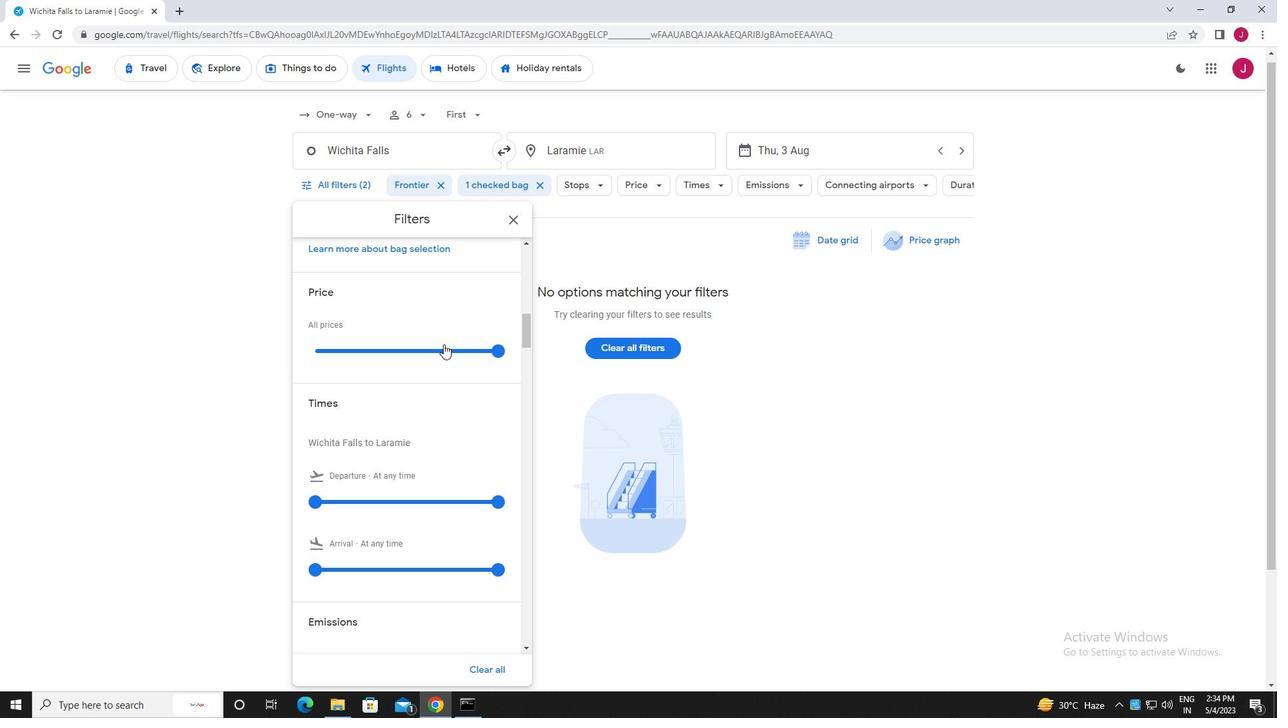 
Action: Mouse scrolled (429, 340) with delta (0, 0)
Screenshot: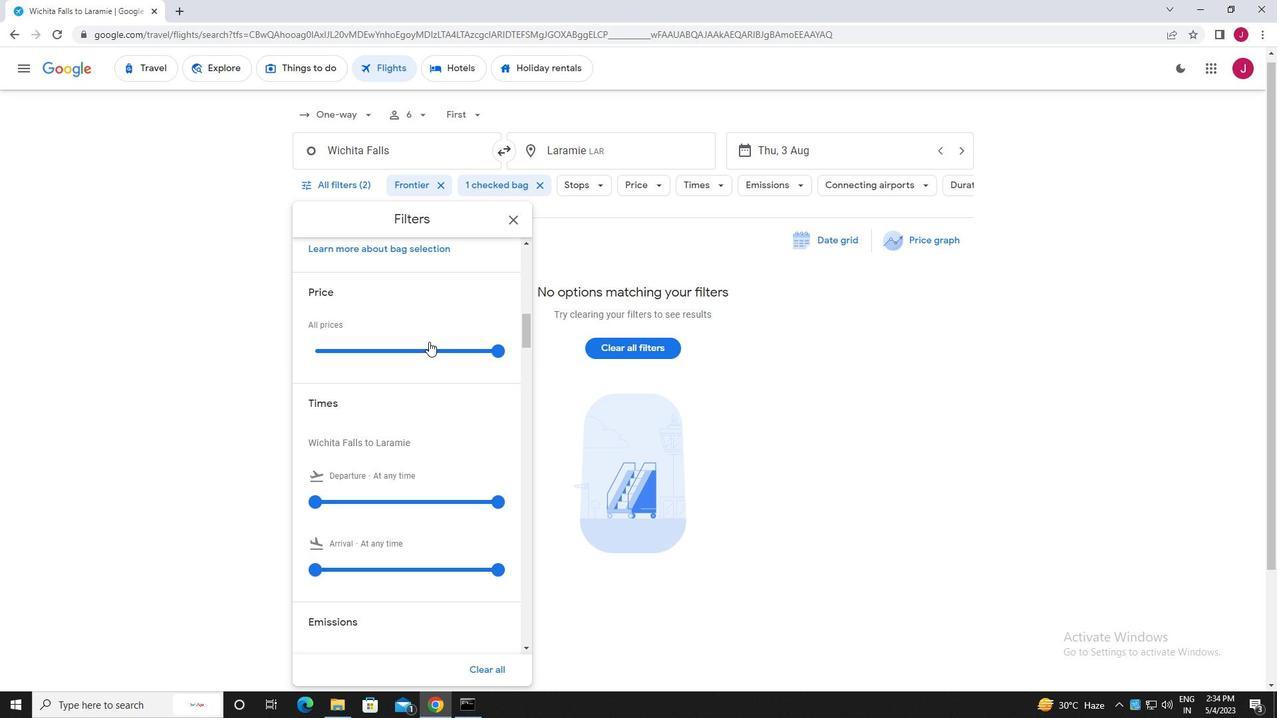 
Action: Mouse scrolled (429, 340) with delta (0, 0)
Screenshot: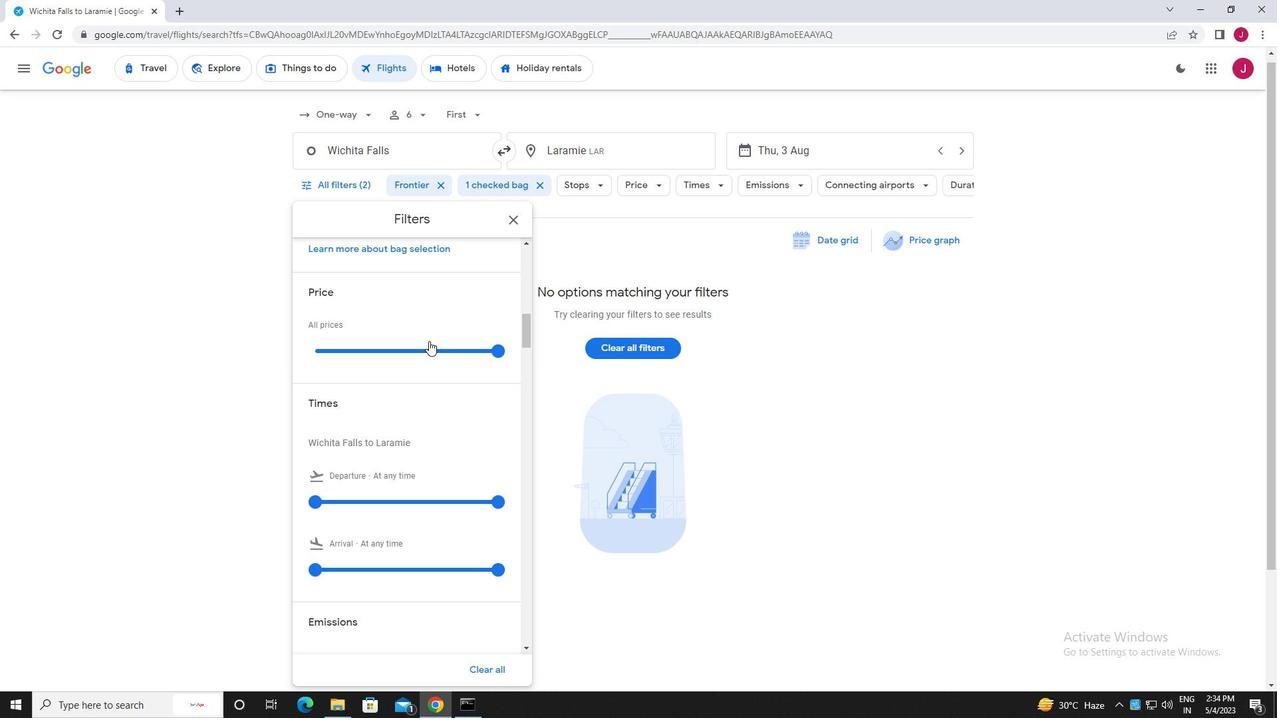 
Action: Mouse scrolled (429, 340) with delta (0, 0)
Screenshot: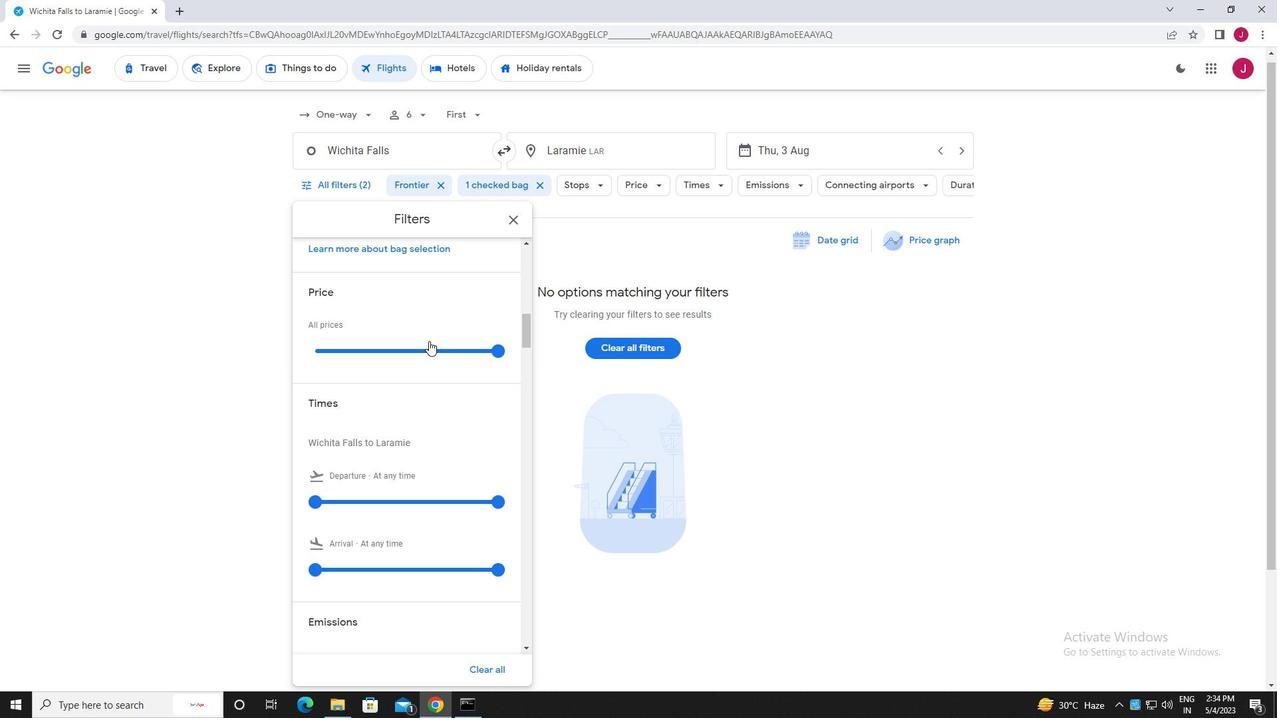 
Action: Mouse moved to (318, 304)
Screenshot: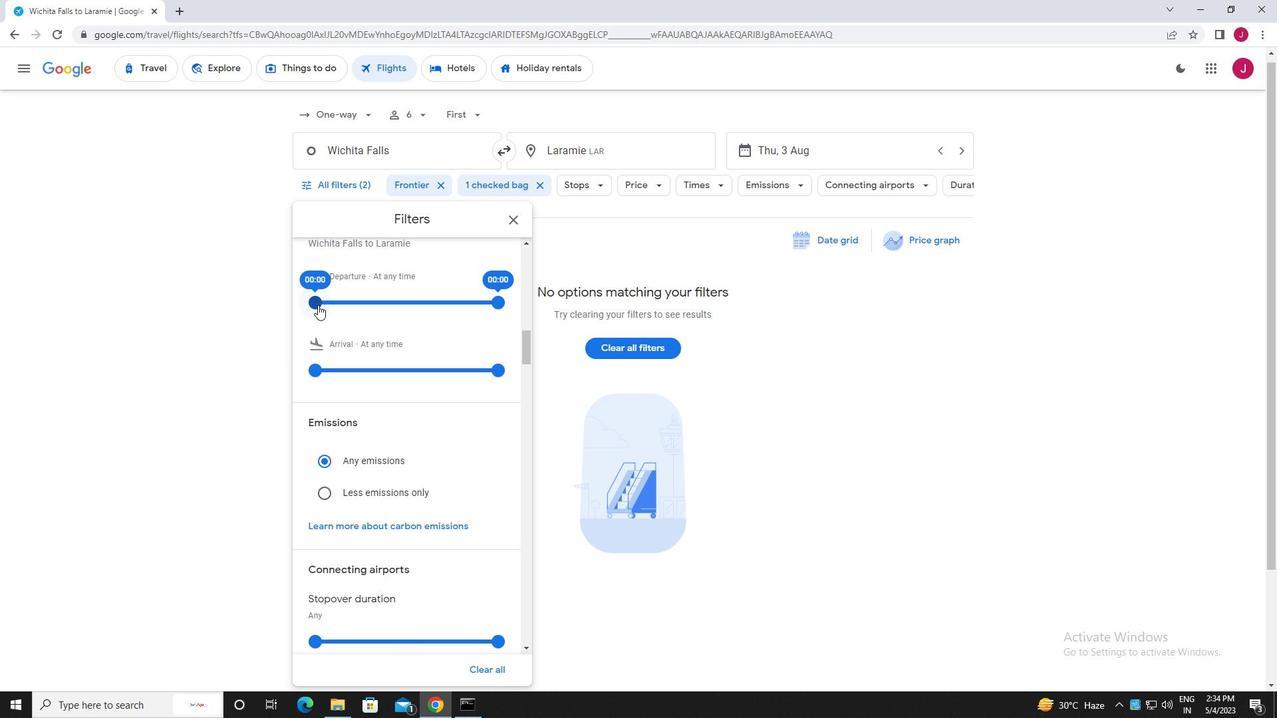 
Action: Mouse pressed left at (318, 304)
Screenshot: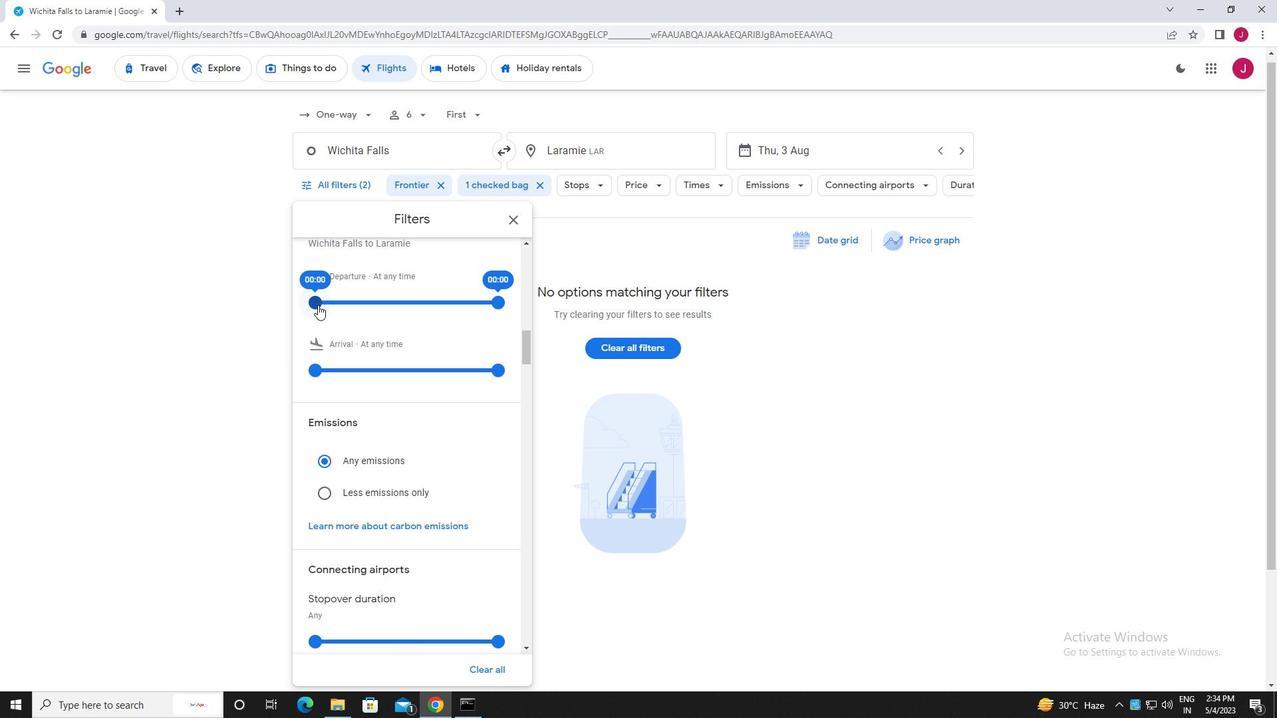 
Action: Mouse moved to (495, 303)
Screenshot: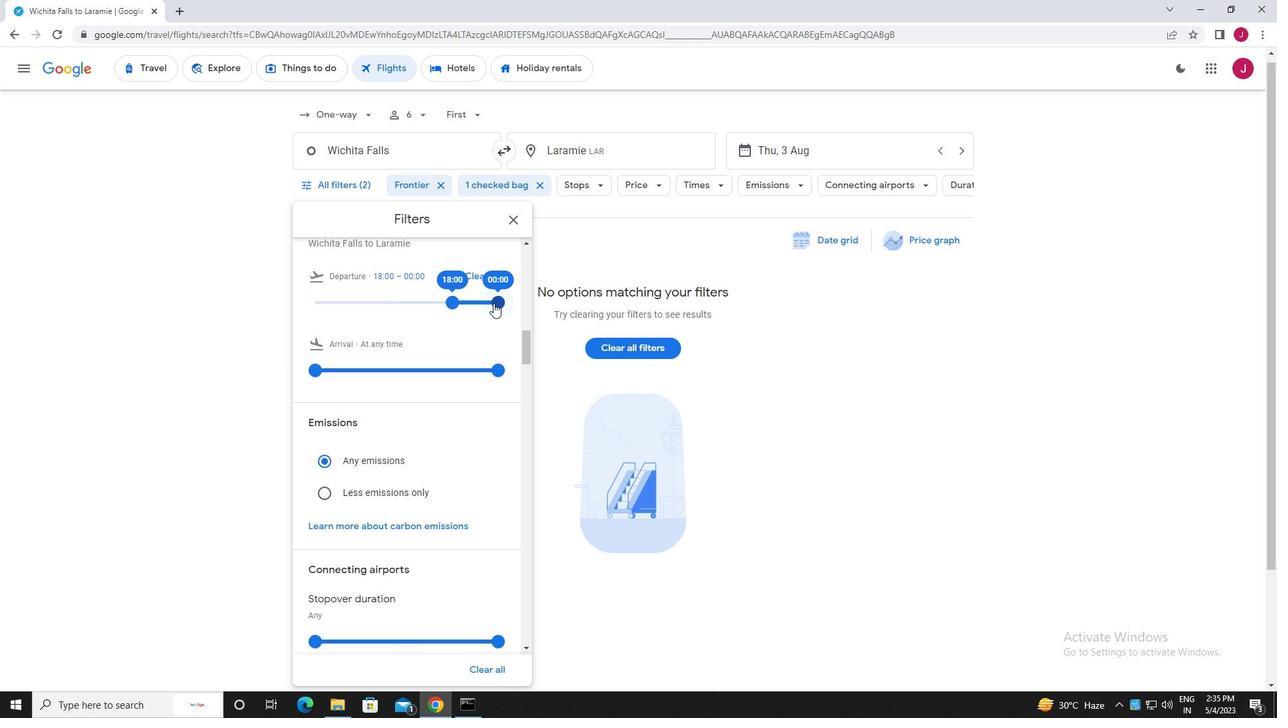 
Action: Mouse pressed left at (495, 303)
Screenshot: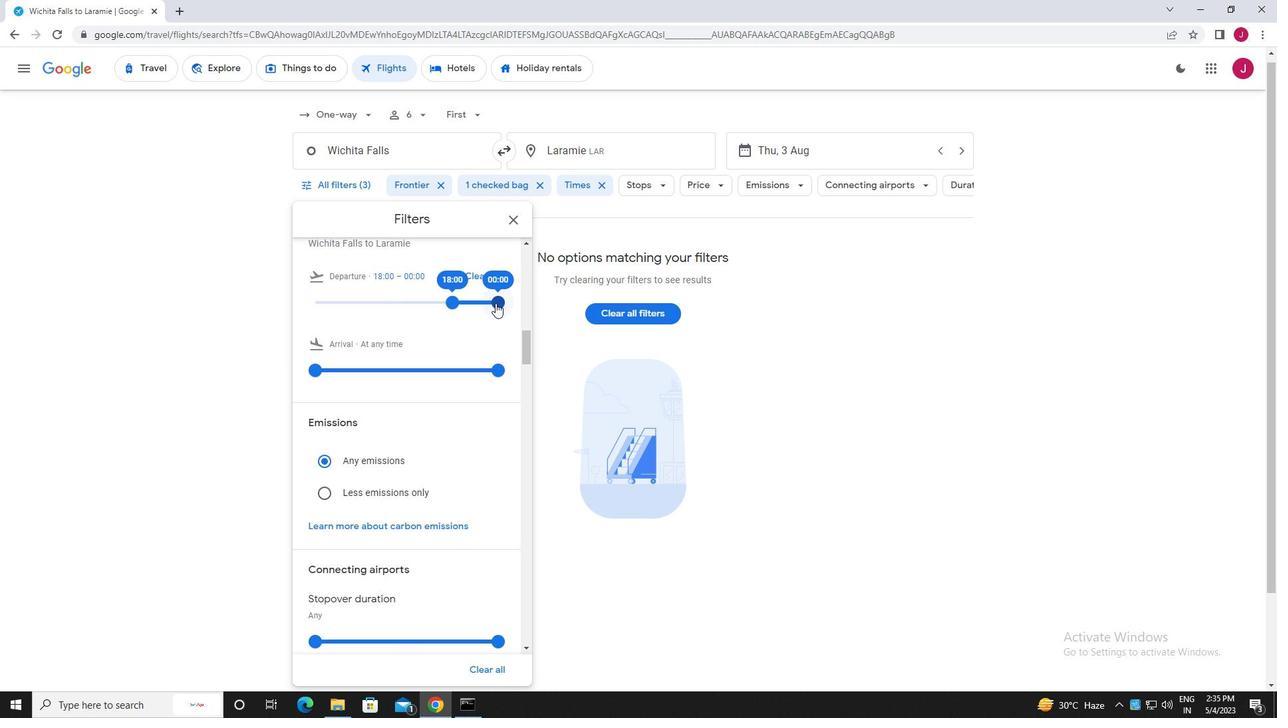 
Action: Mouse moved to (517, 220)
Screenshot: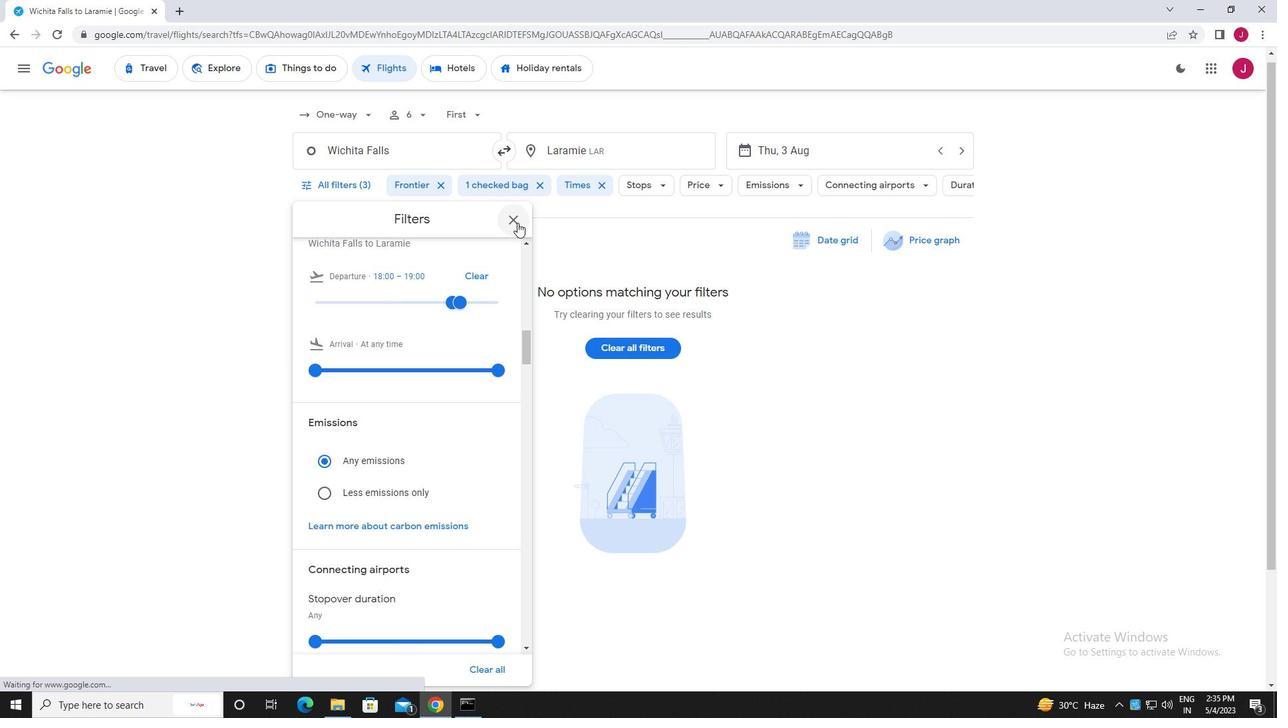 
Action: Mouse pressed left at (517, 220)
Screenshot: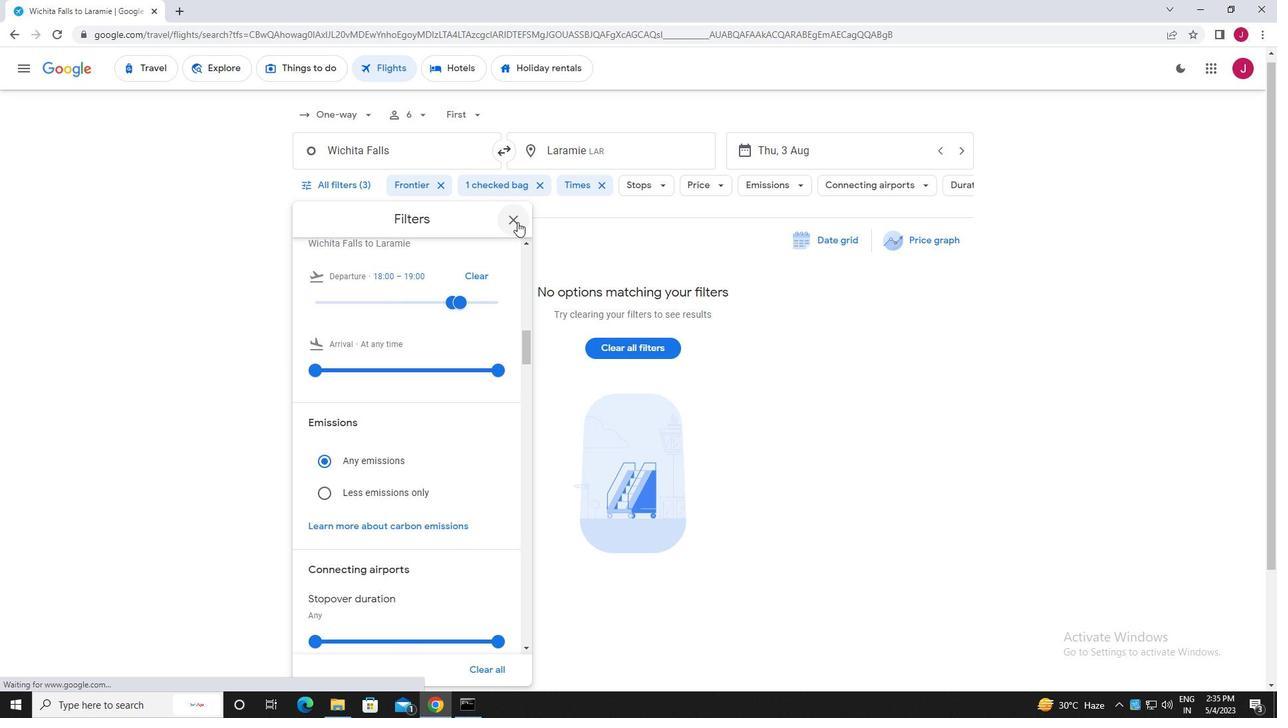 
Action: Mouse moved to (515, 220)
Screenshot: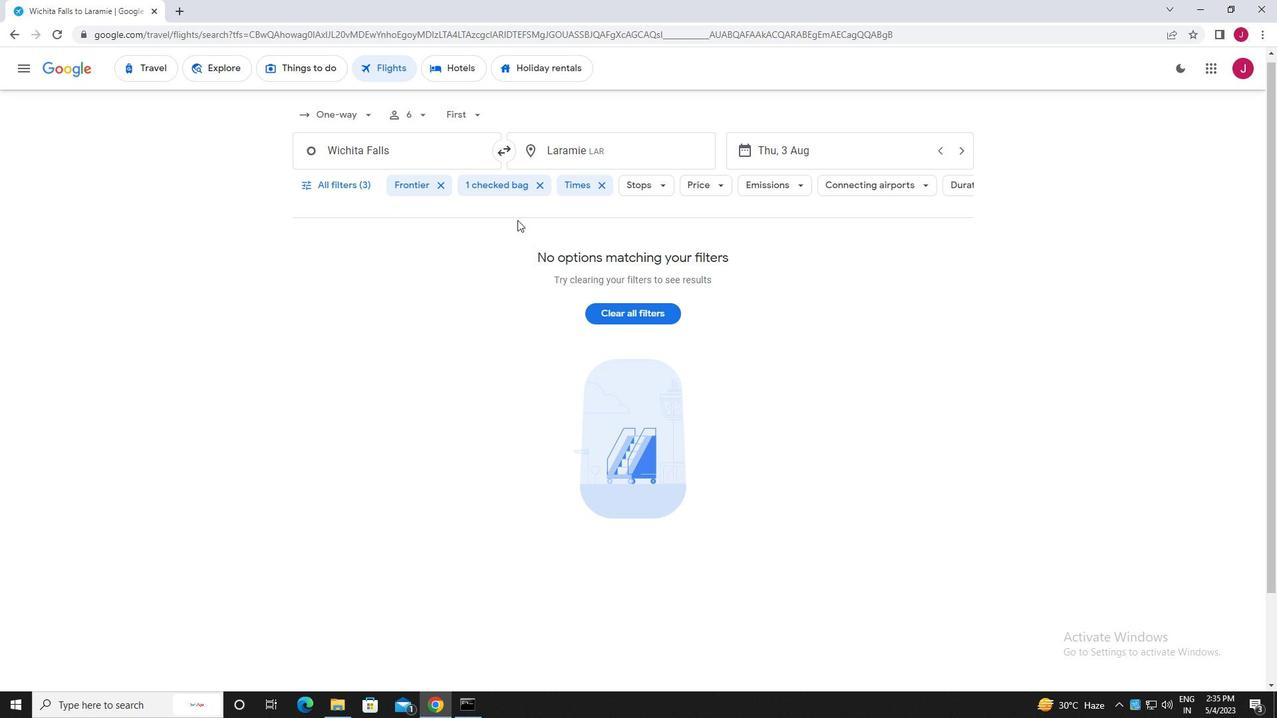 
